 Task: Look for space in San Rafael, Costa Rica from 9th June, 2023 to 16th June, 2023 for 2 adults in price range Rs.8000 to Rs.16000. Place can be entire place with 2 bedrooms having 2 beds and 1 bathroom. Property type can be house, flat, guest house. Booking option can be shelf check-in. Required host language is English.
Action: Mouse moved to (587, 128)
Screenshot: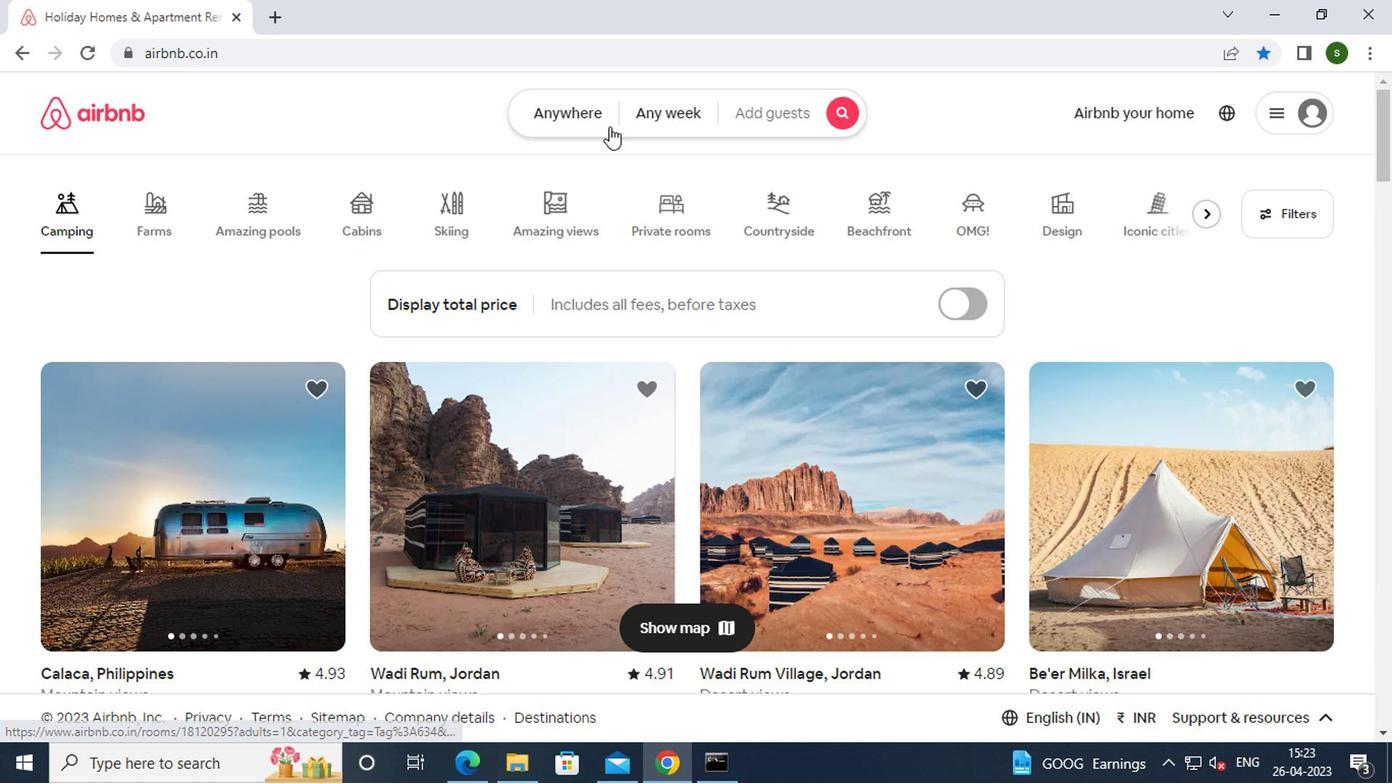
Action: Mouse pressed left at (587, 128)
Screenshot: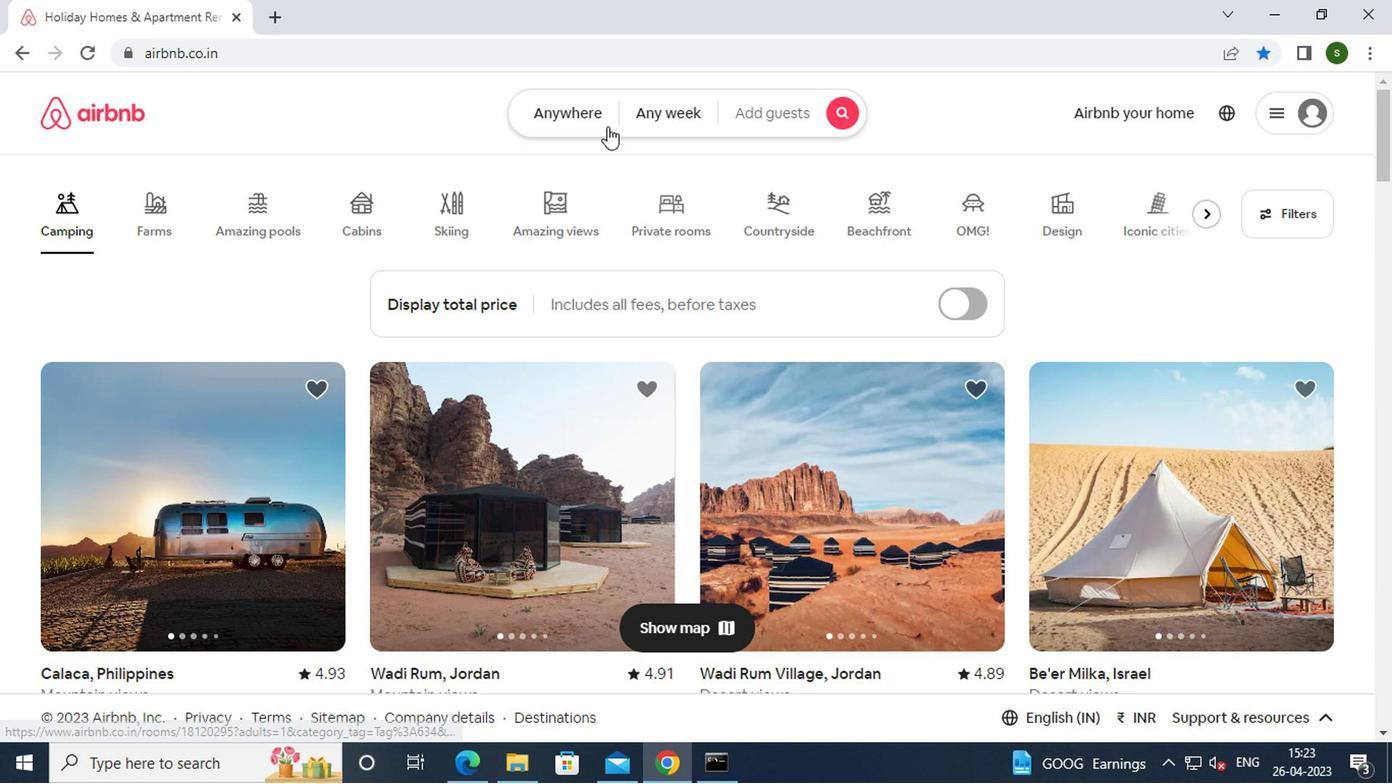 
Action: Mouse moved to (380, 207)
Screenshot: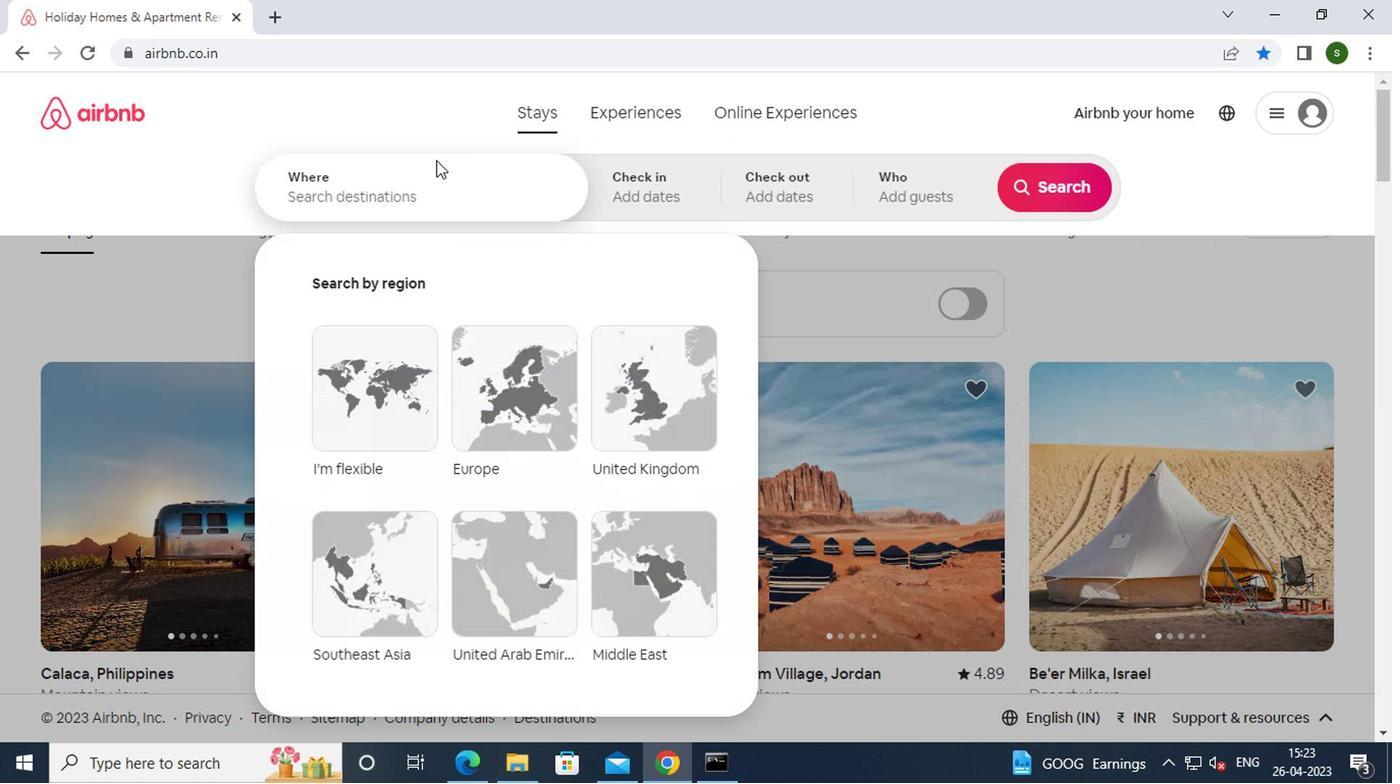 
Action: Mouse pressed left at (380, 207)
Screenshot: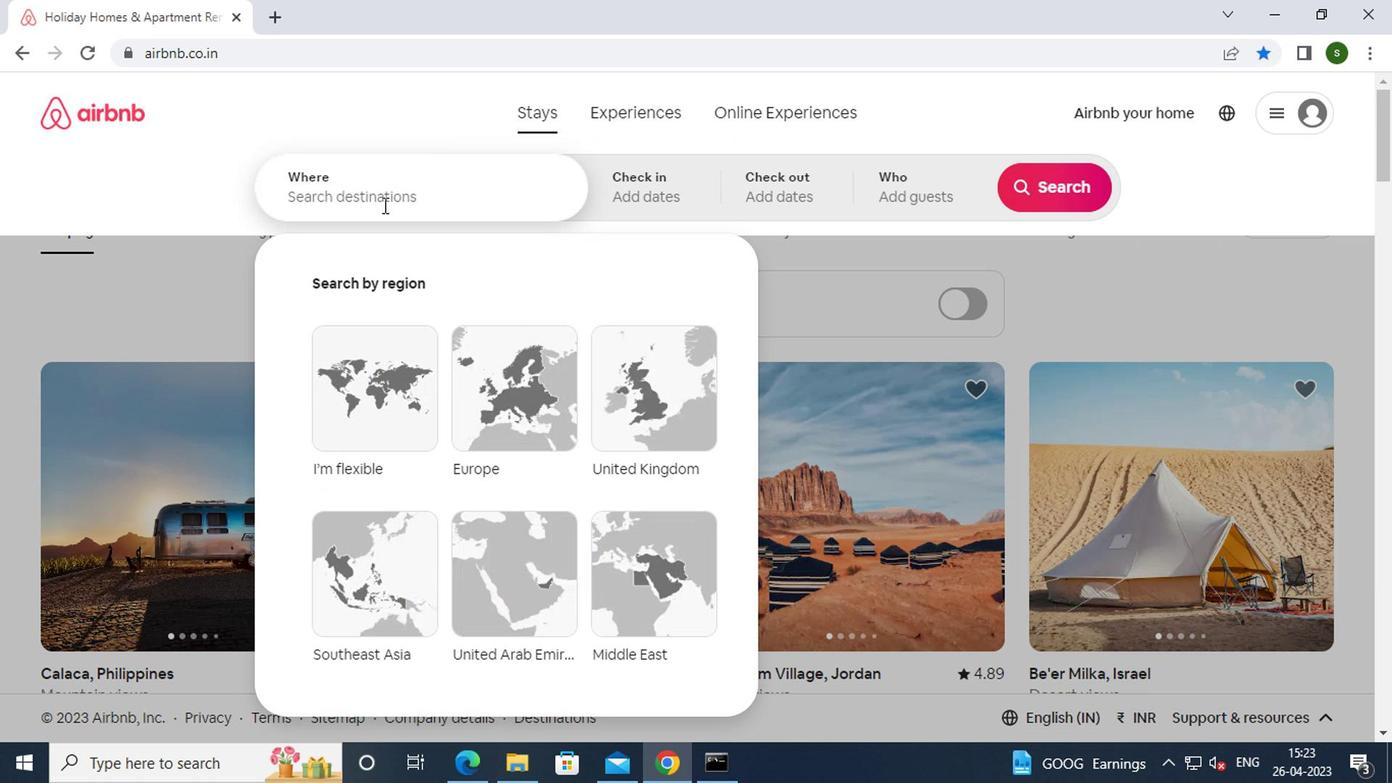 
Action: Key pressed s<Key.caps_lock>an<Key.space><Key.caps_lock>r<Key.caps_lock>afeal,<Key.space><Key.caps_lock>c<Key.caps_lock>osta<Key.space><Key.caps_lock>r<Key.caps_lock>ica<Key.enter>
Screenshot: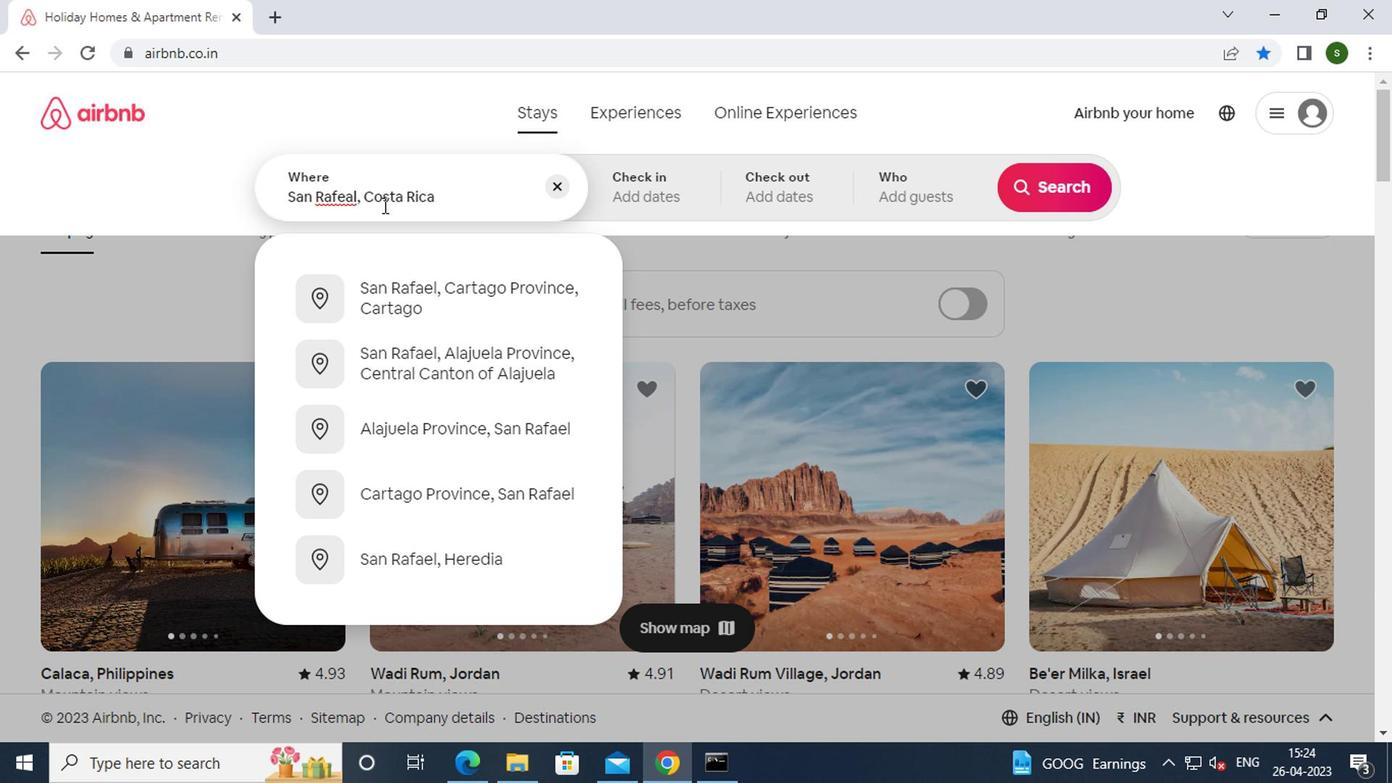 
Action: Mouse moved to (1037, 346)
Screenshot: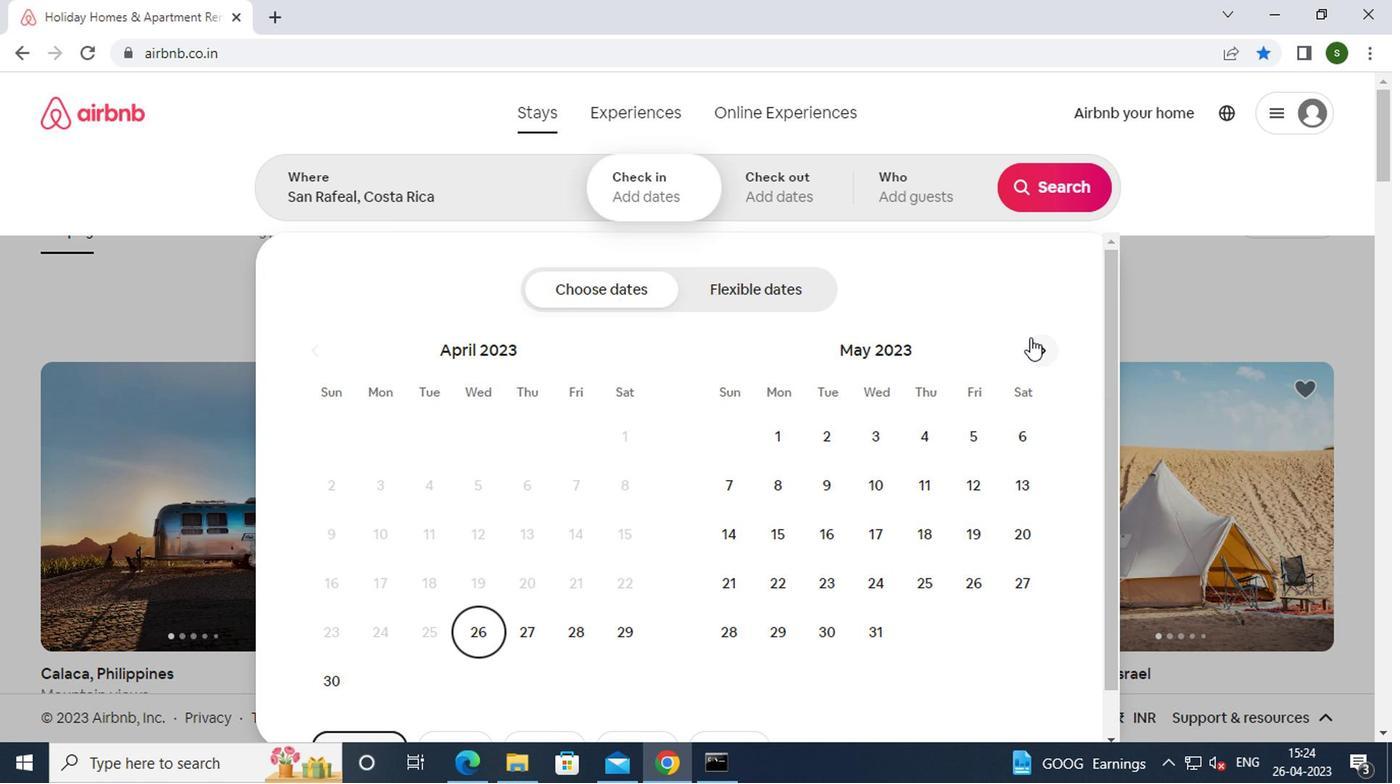 
Action: Mouse pressed left at (1037, 346)
Screenshot: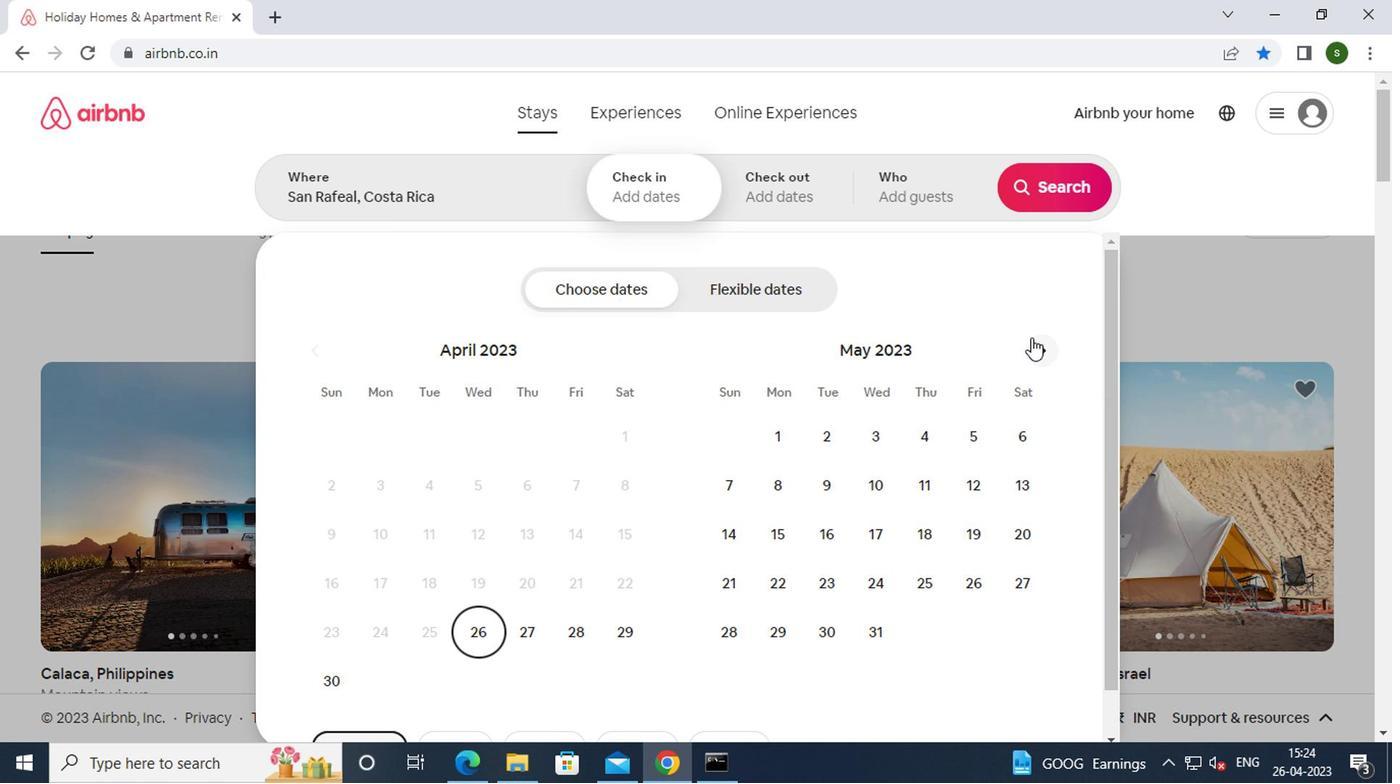 
Action: Mouse moved to (968, 488)
Screenshot: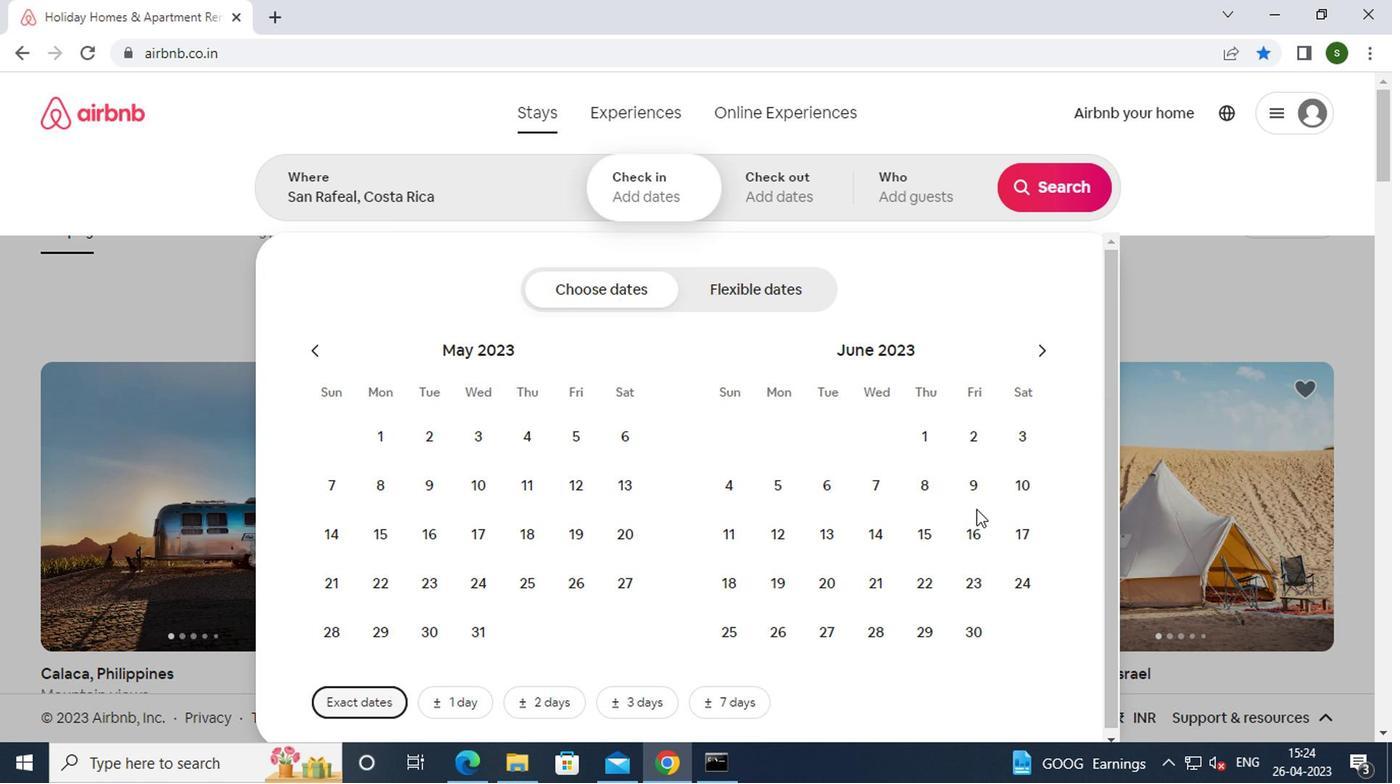
Action: Mouse pressed left at (968, 488)
Screenshot: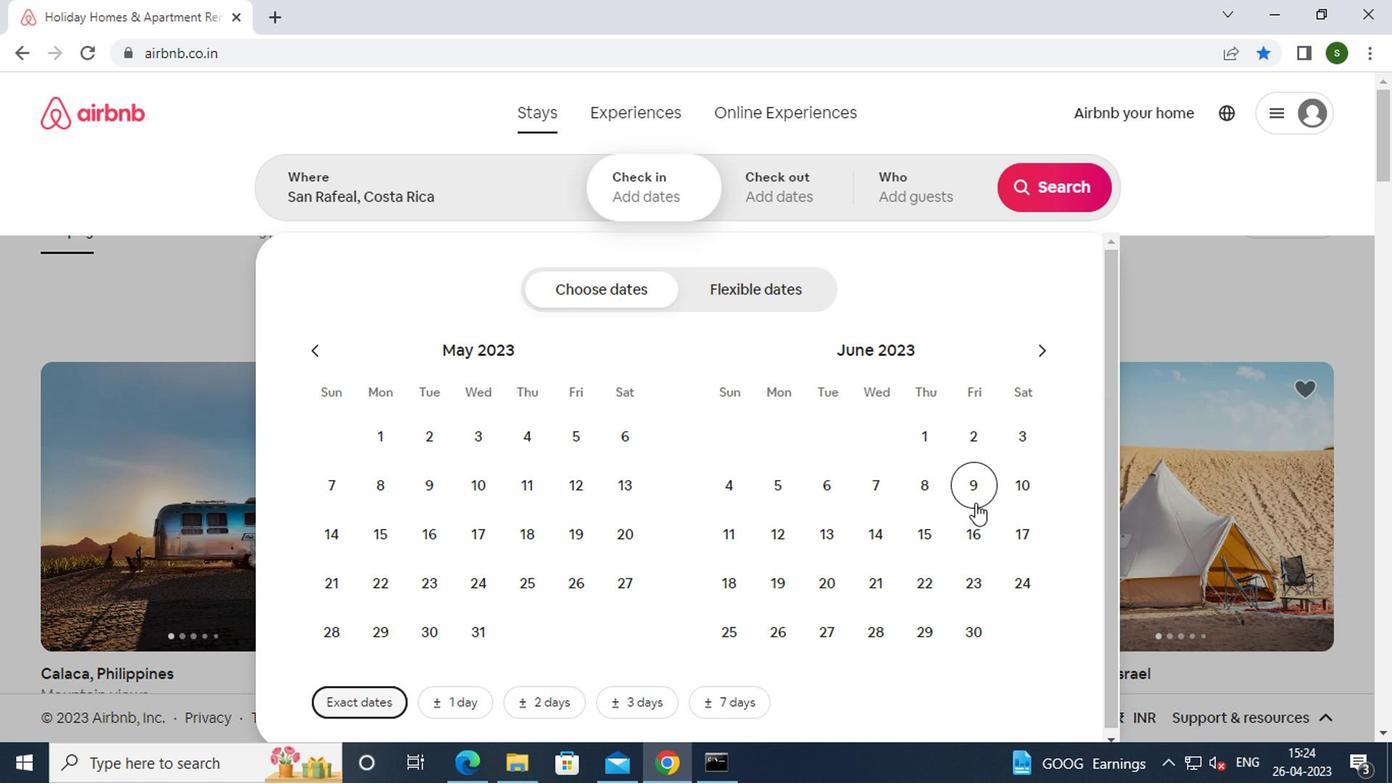 
Action: Mouse moved to (965, 530)
Screenshot: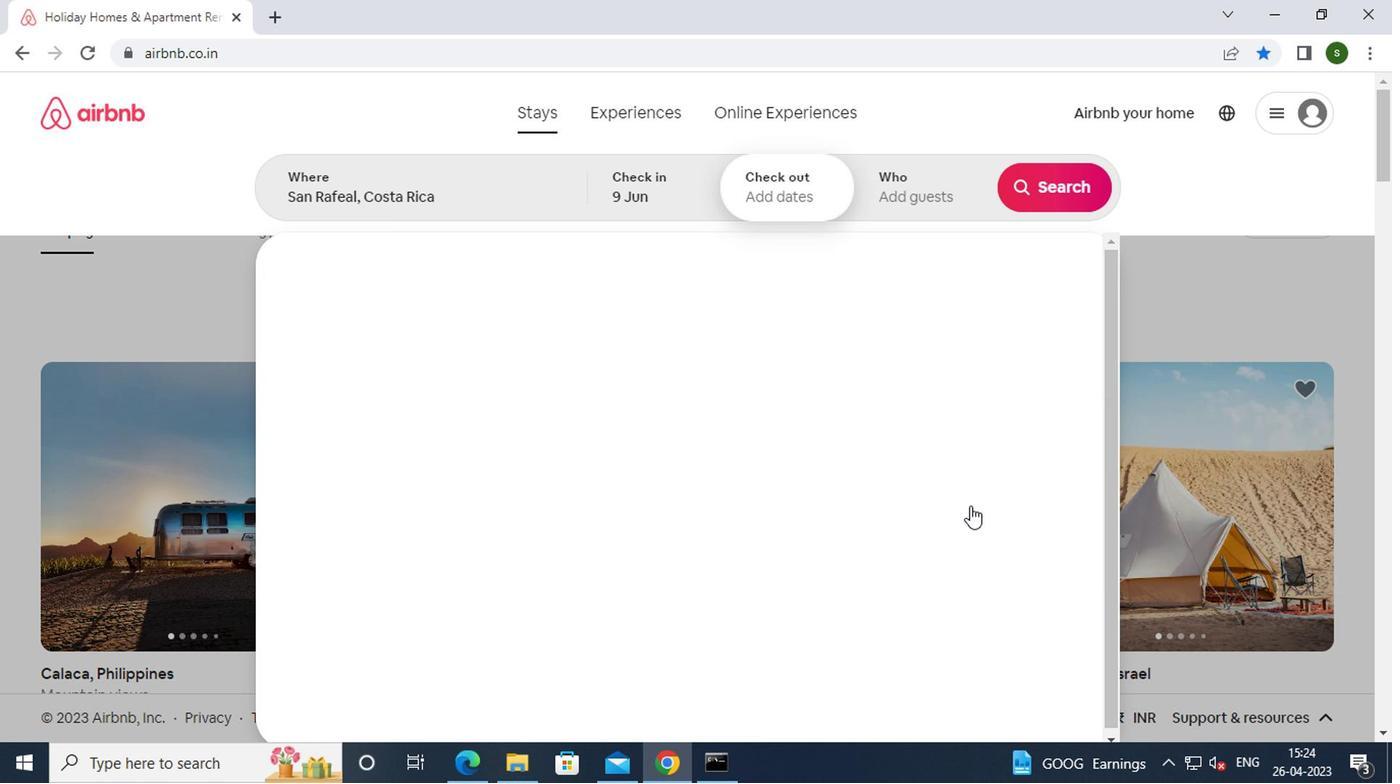 
Action: Mouse pressed left at (965, 530)
Screenshot: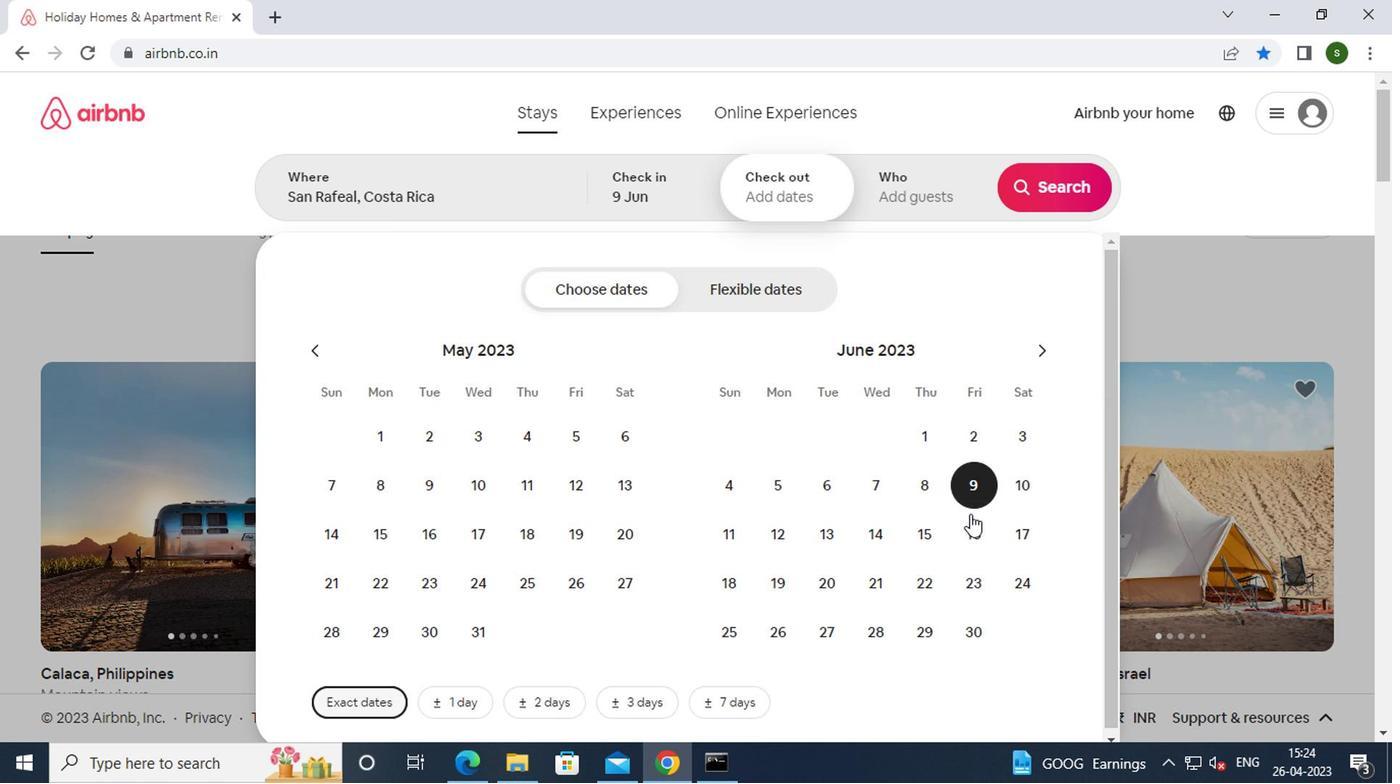 
Action: Mouse moved to (907, 197)
Screenshot: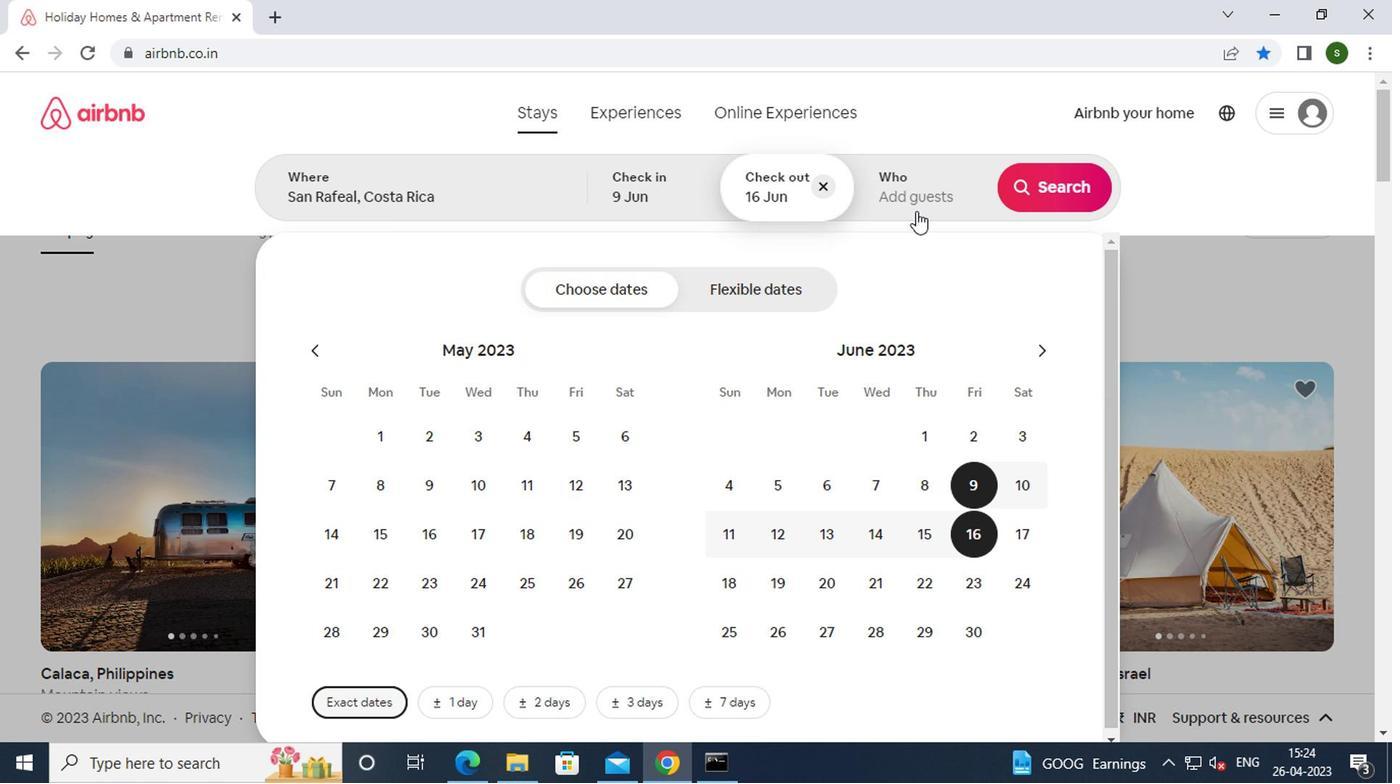 
Action: Mouse pressed left at (907, 197)
Screenshot: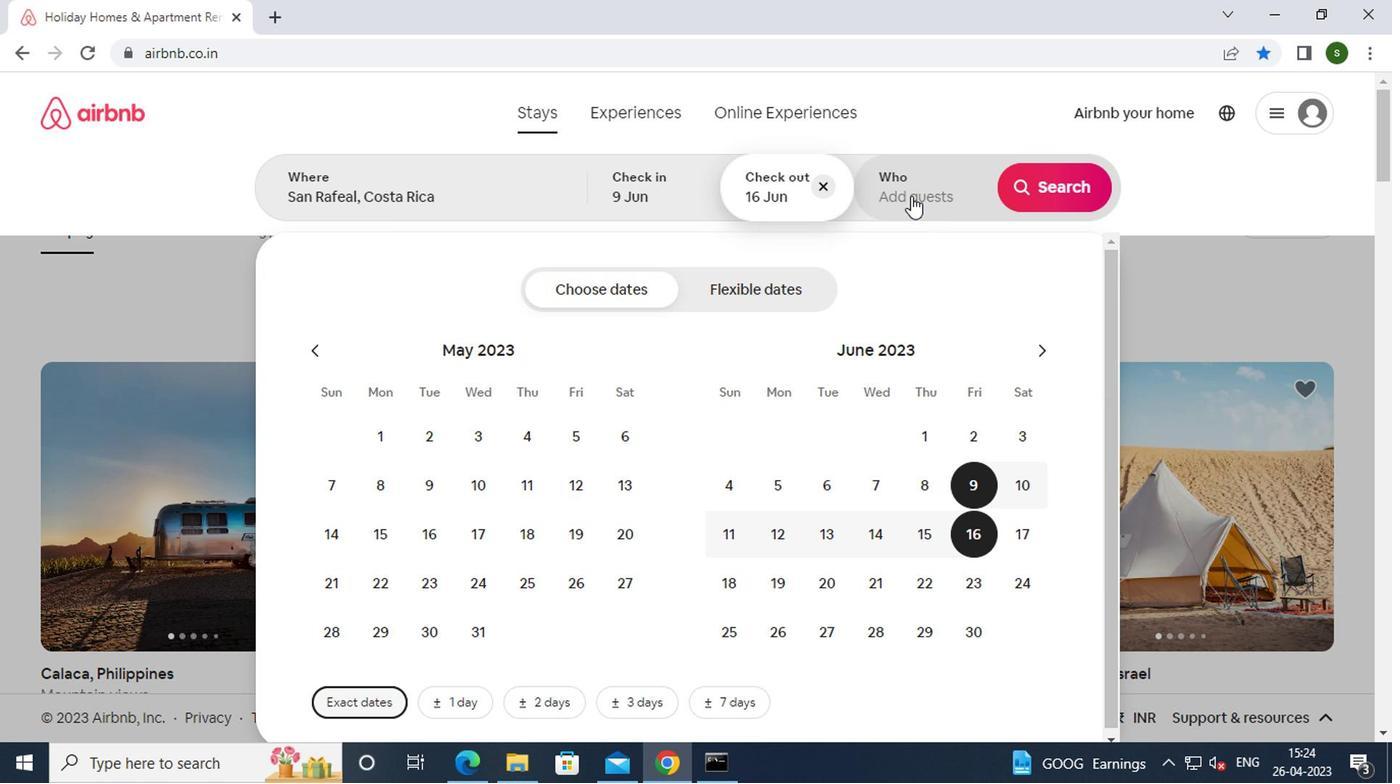 
Action: Mouse moved to (1061, 306)
Screenshot: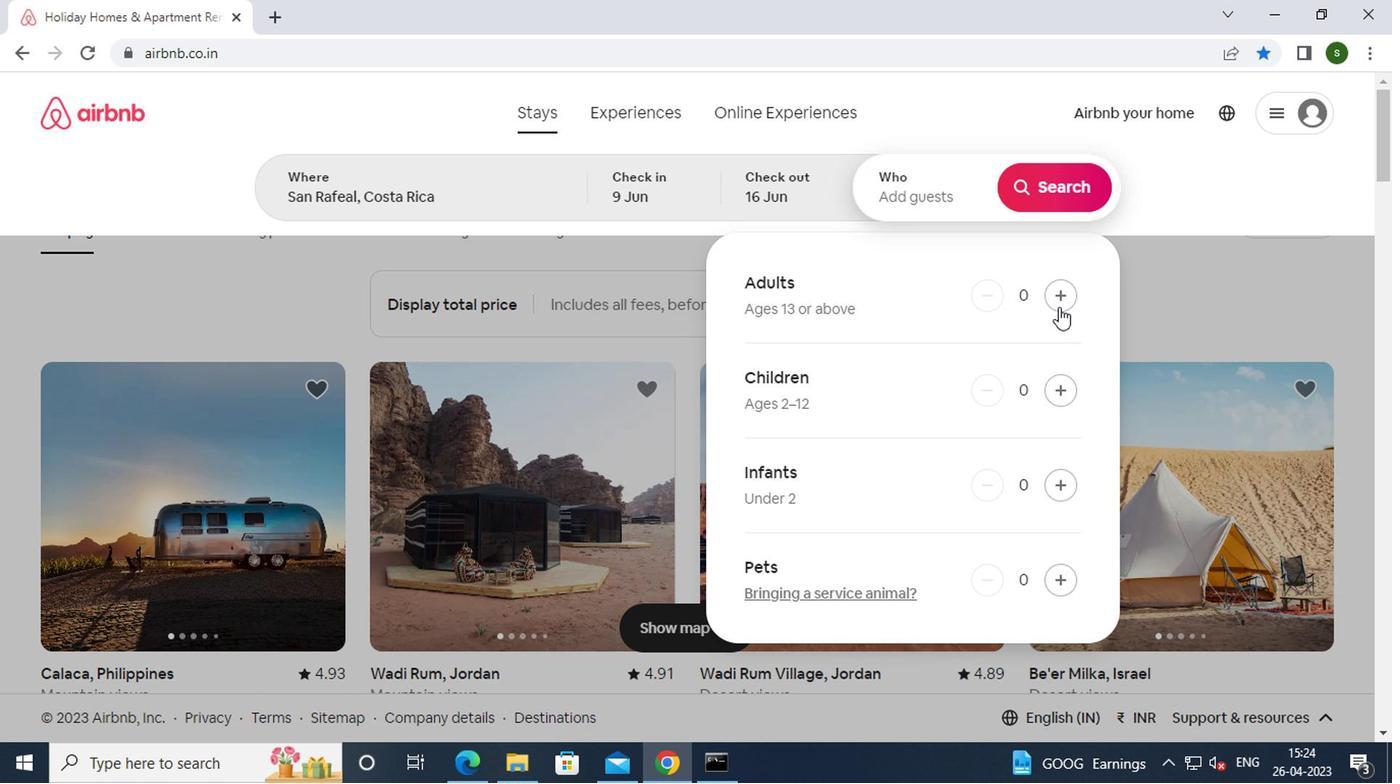 
Action: Mouse pressed left at (1061, 306)
Screenshot: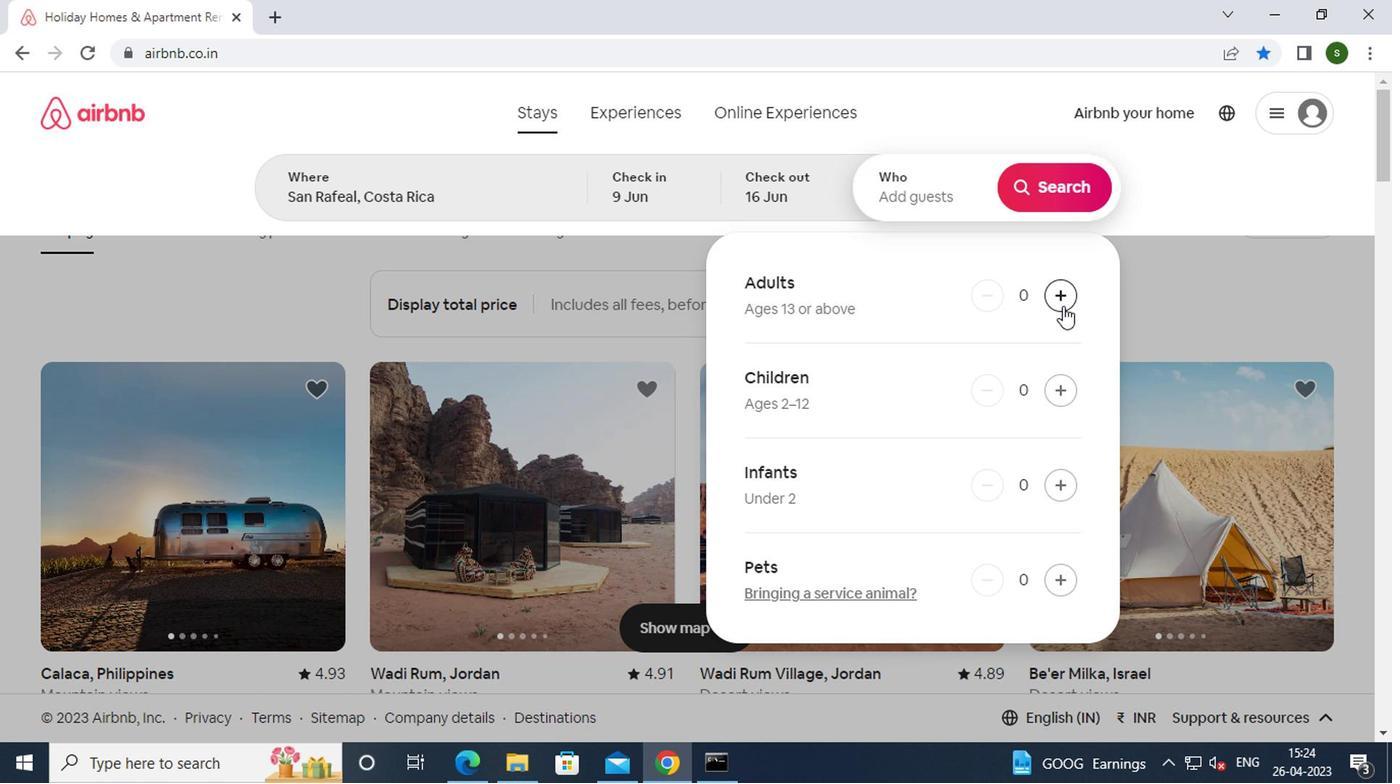 
Action: Mouse pressed left at (1061, 306)
Screenshot: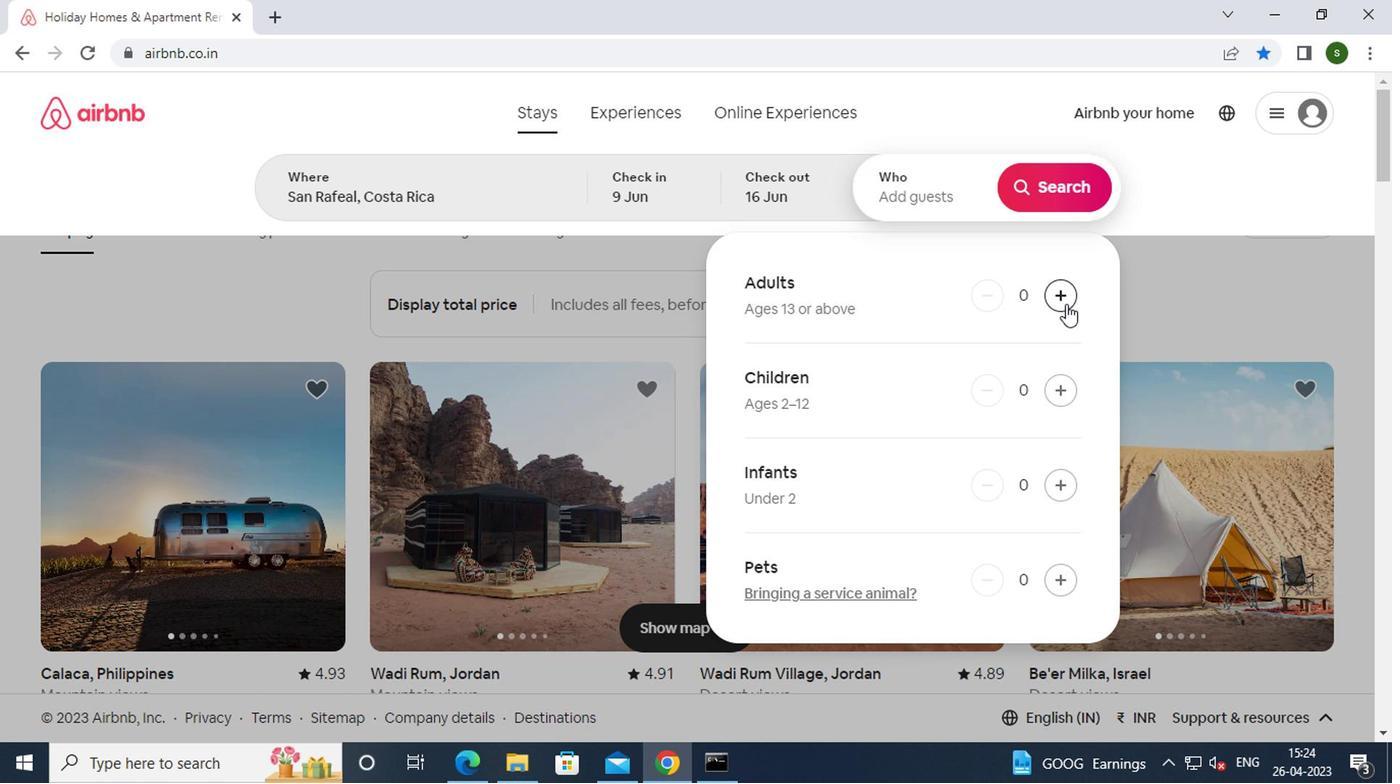 
Action: Mouse moved to (1046, 196)
Screenshot: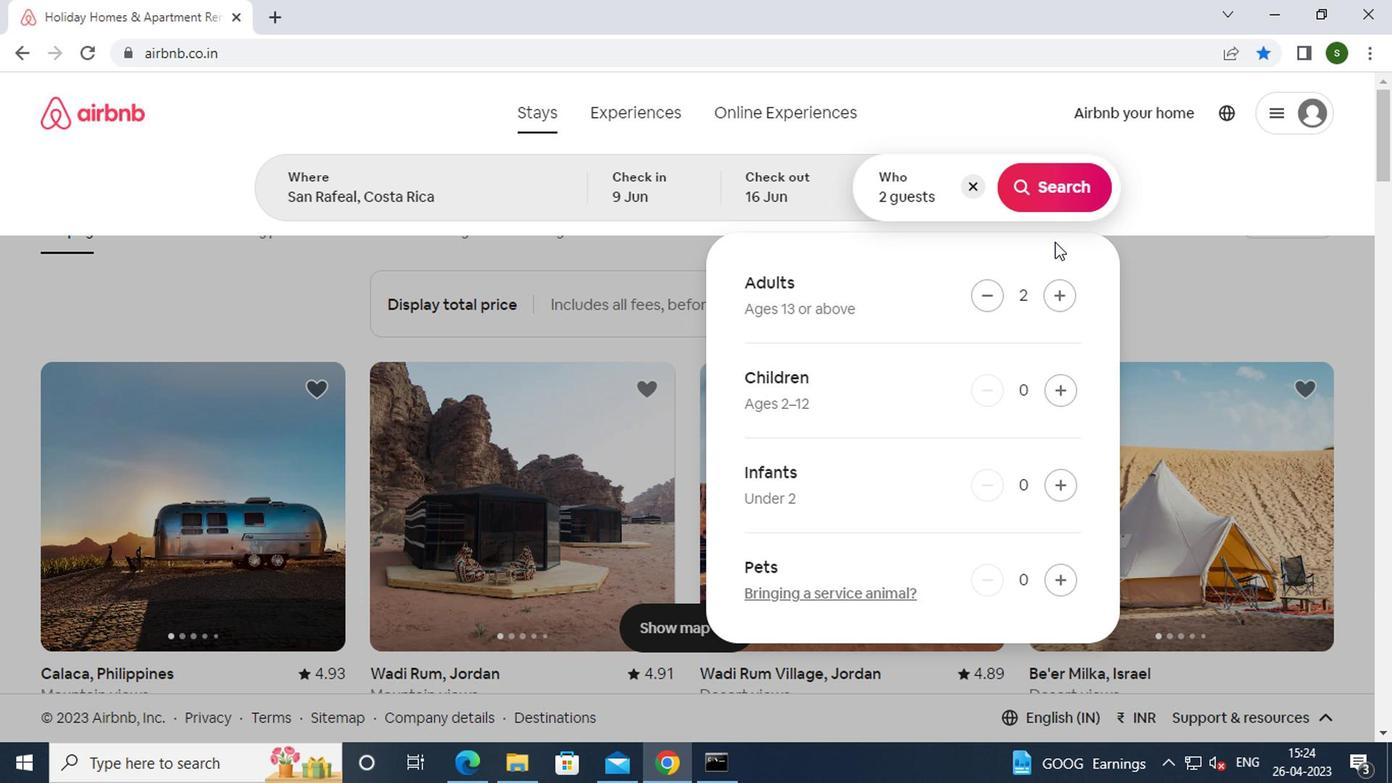 
Action: Mouse pressed left at (1046, 196)
Screenshot: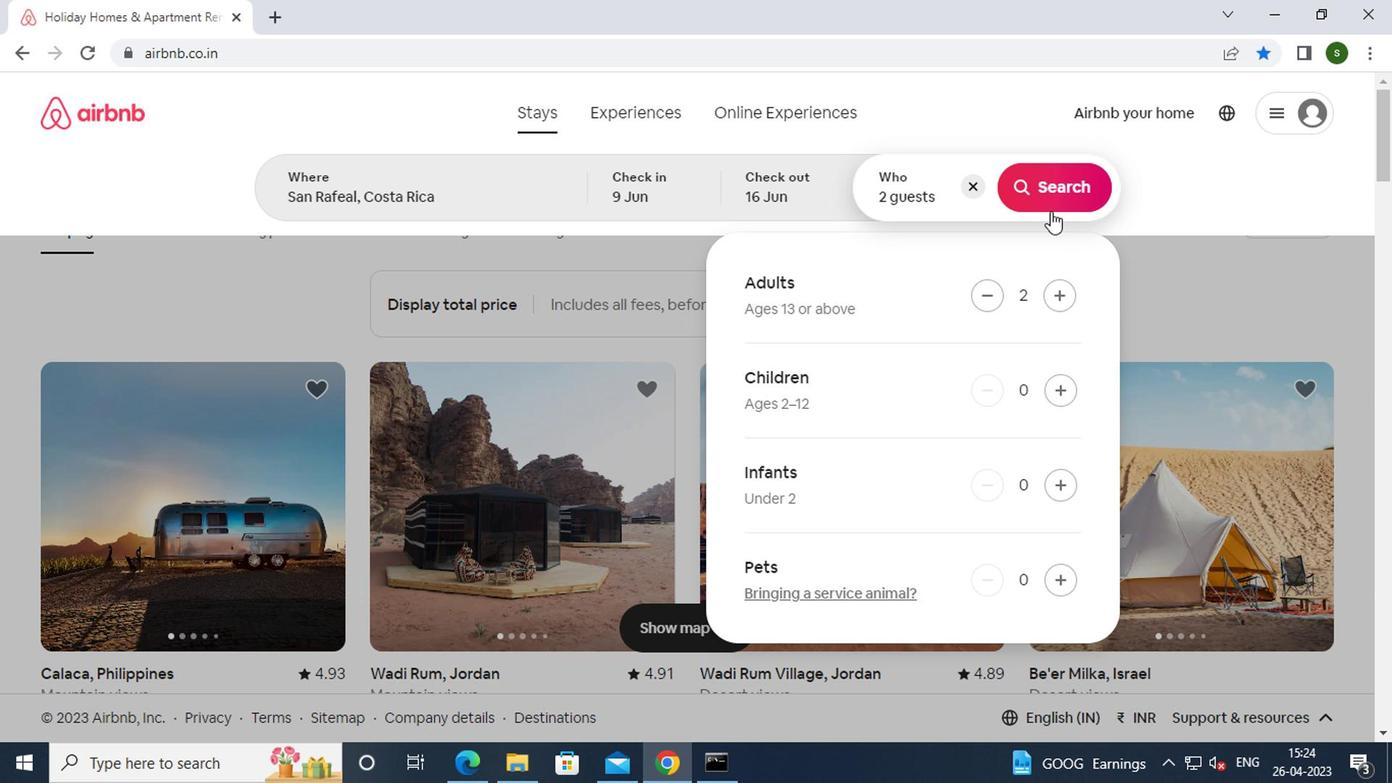 
Action: Mouse moved to (1285, 210)
Screenshot: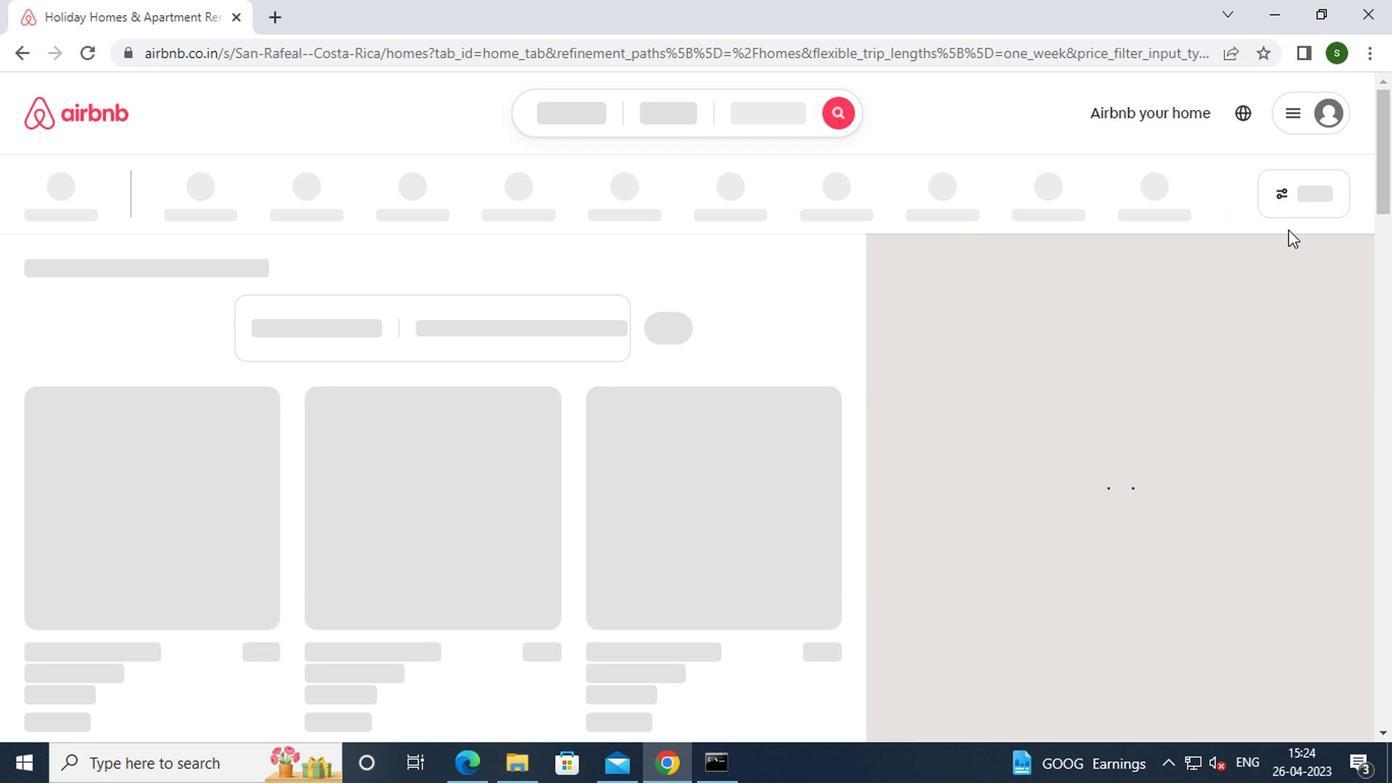 
Action: Mouse pressed left at (1285, 210)
Screenshot: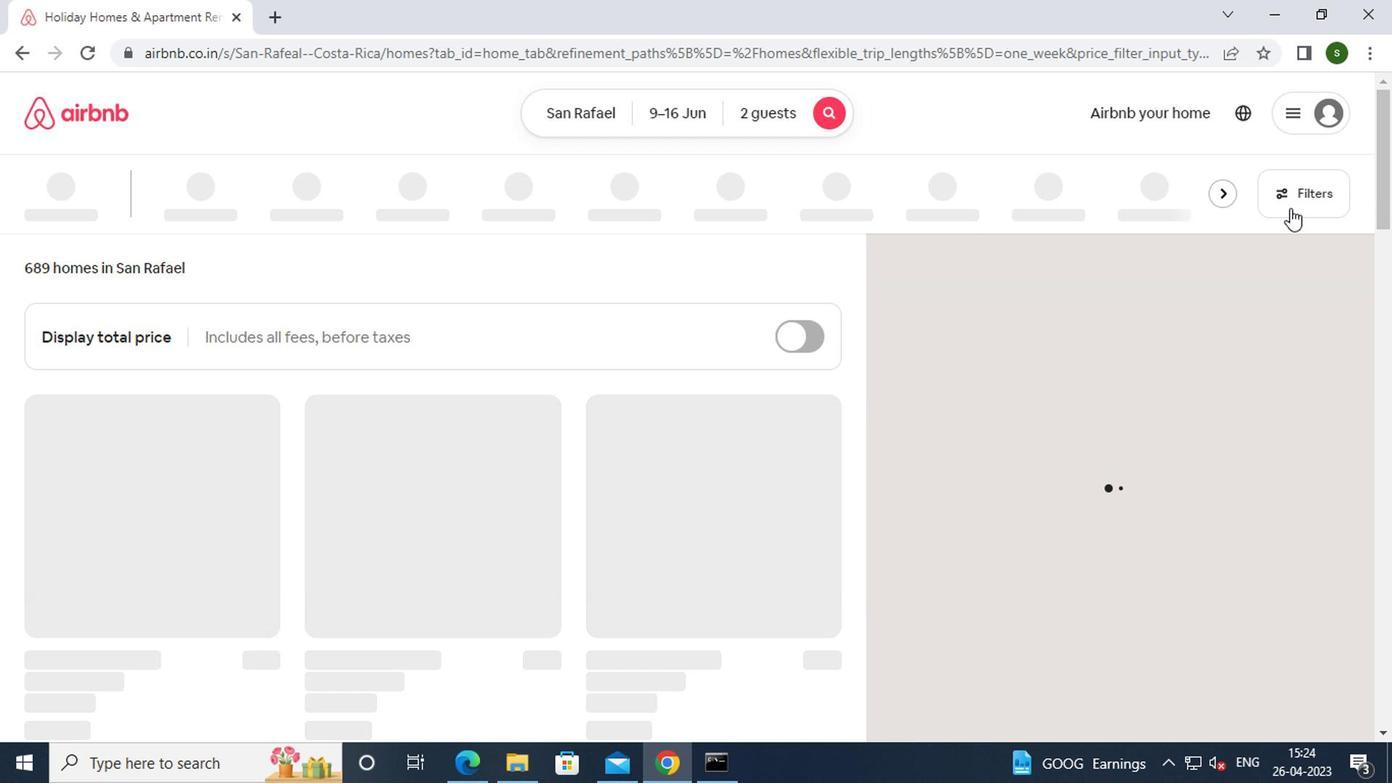 
Action: Mouse moved to (594, 467)
Screenshot: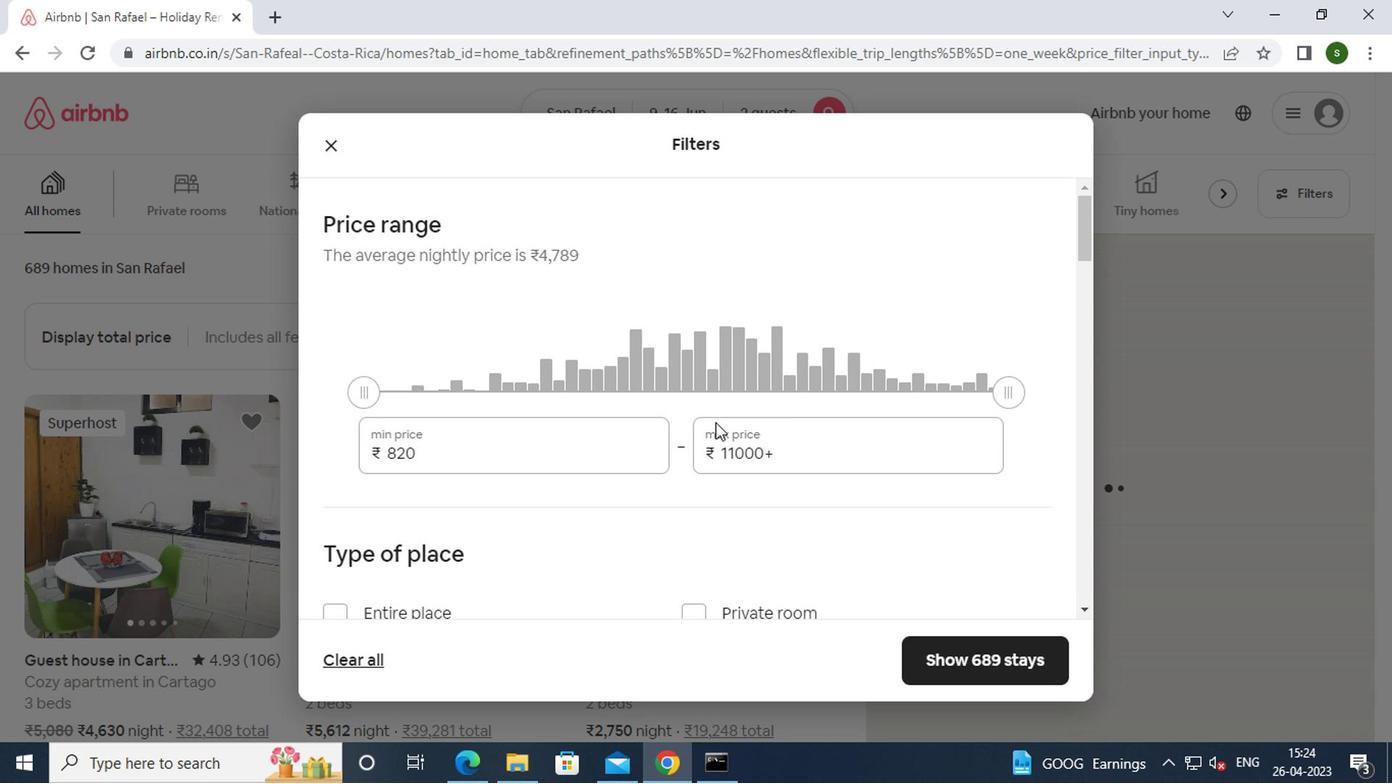 
Action: Mouse pressed left at (594, 467)
Screenshot: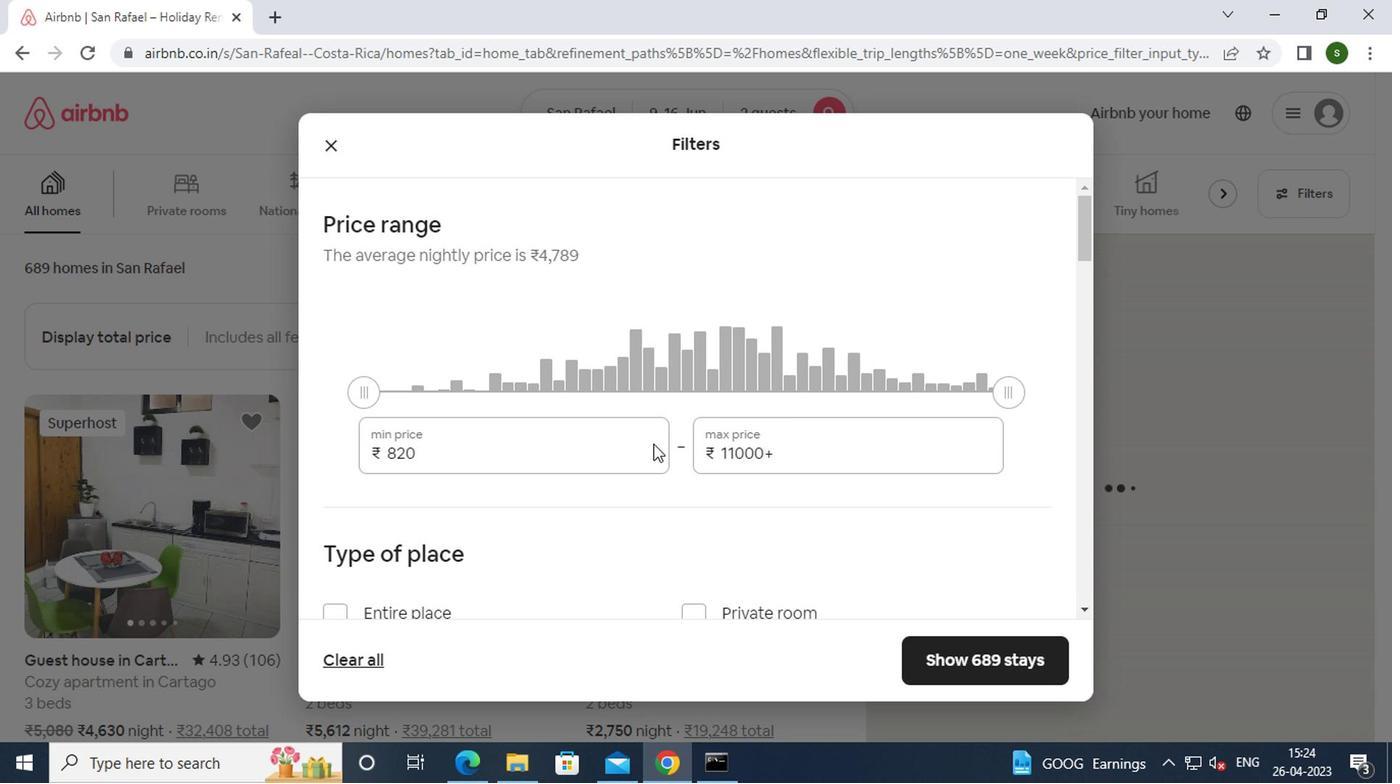 
Action: Mouse moved to (594, 453)
Screenshot: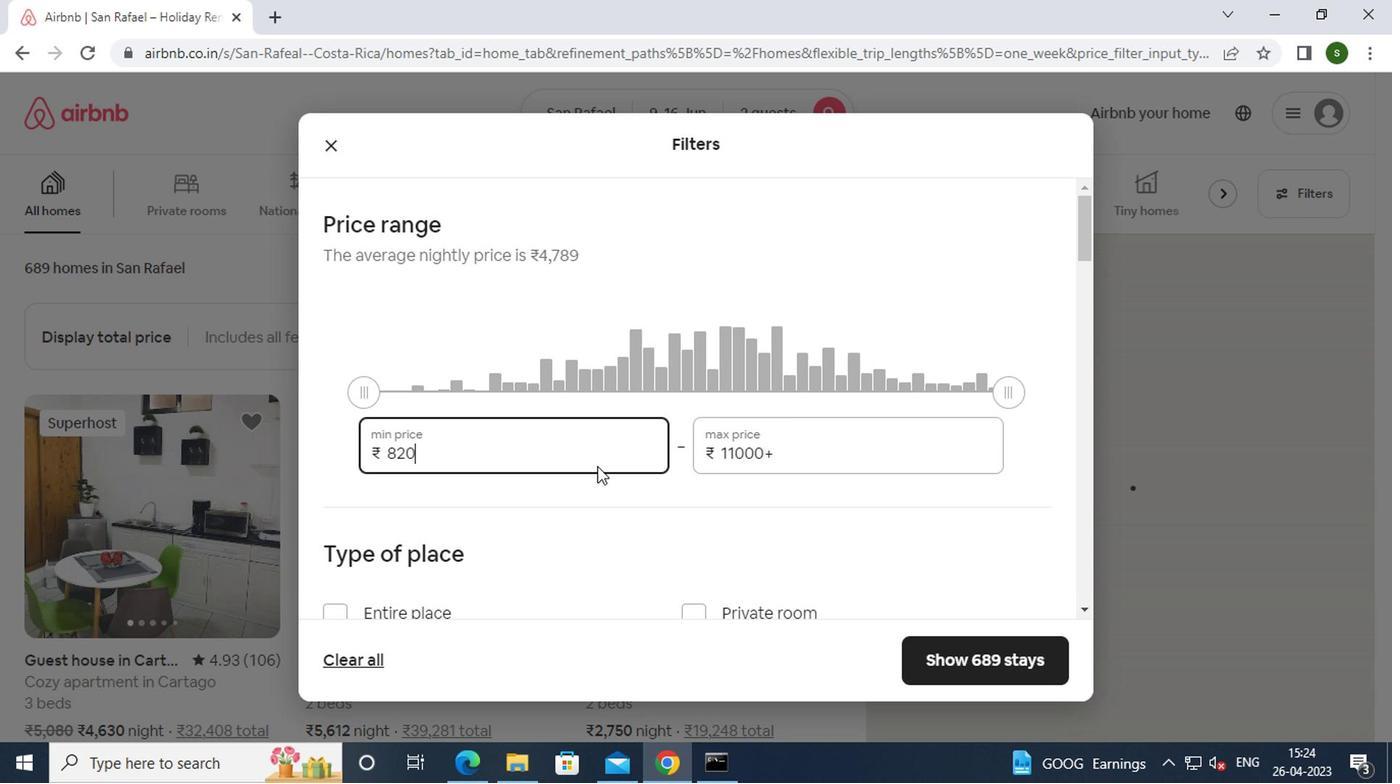 
Action: Key pressed <Key.backspace><Key.backspace><Key.backspace><Key.backspace><Key.backspace><Key.backspace><Key.backspace><Key.backspace><Key.backspace>8000
Screenshot: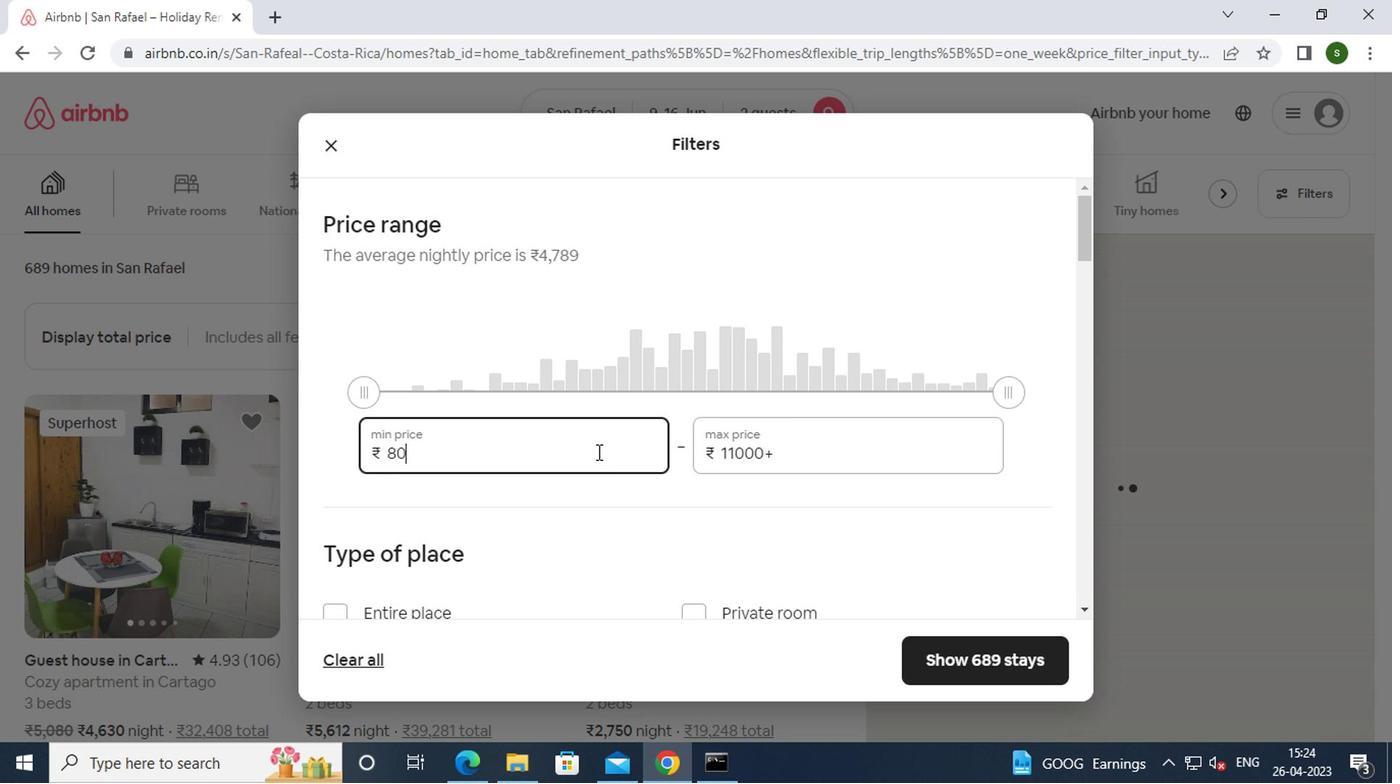 
Action: Mouse moved to (794, 440)
Screenshot: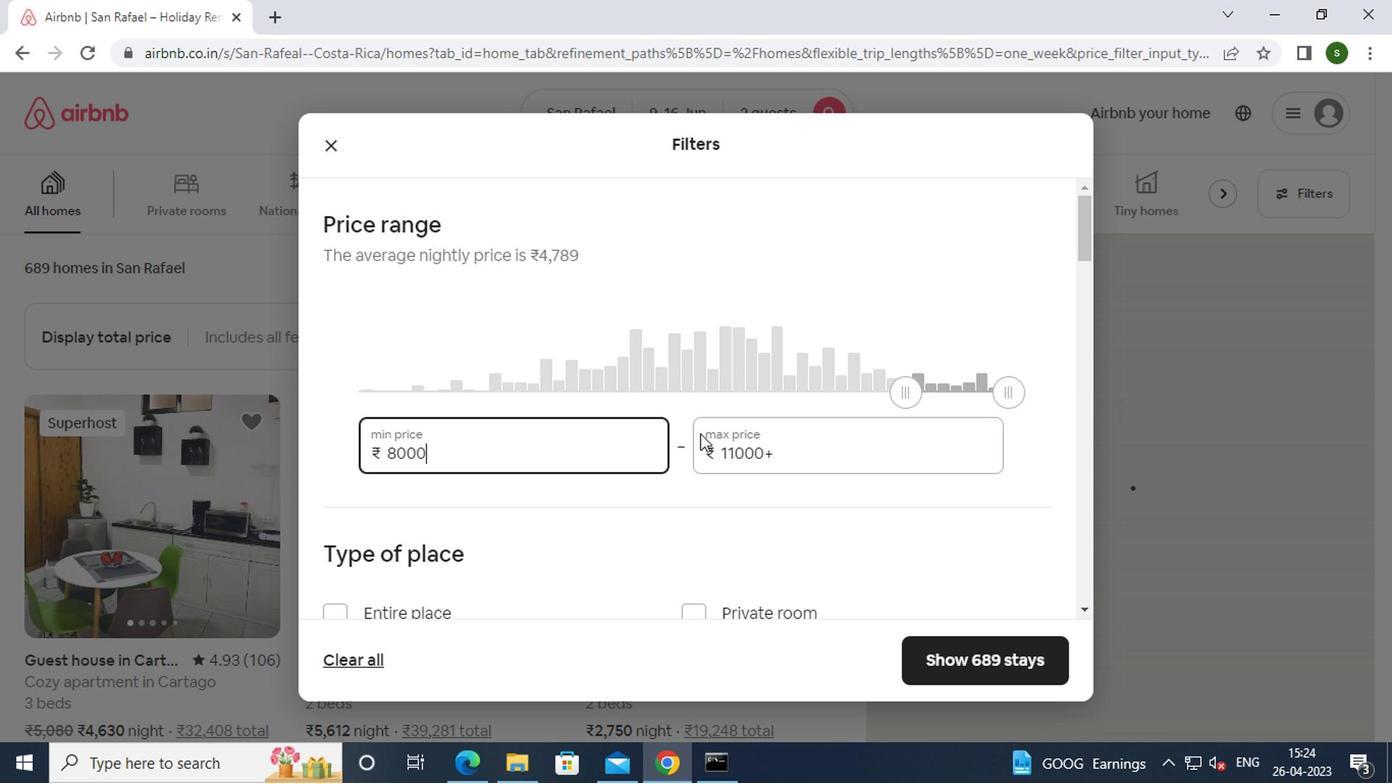 
Action: Mouse pressed left at (794, 440)
Screenshot: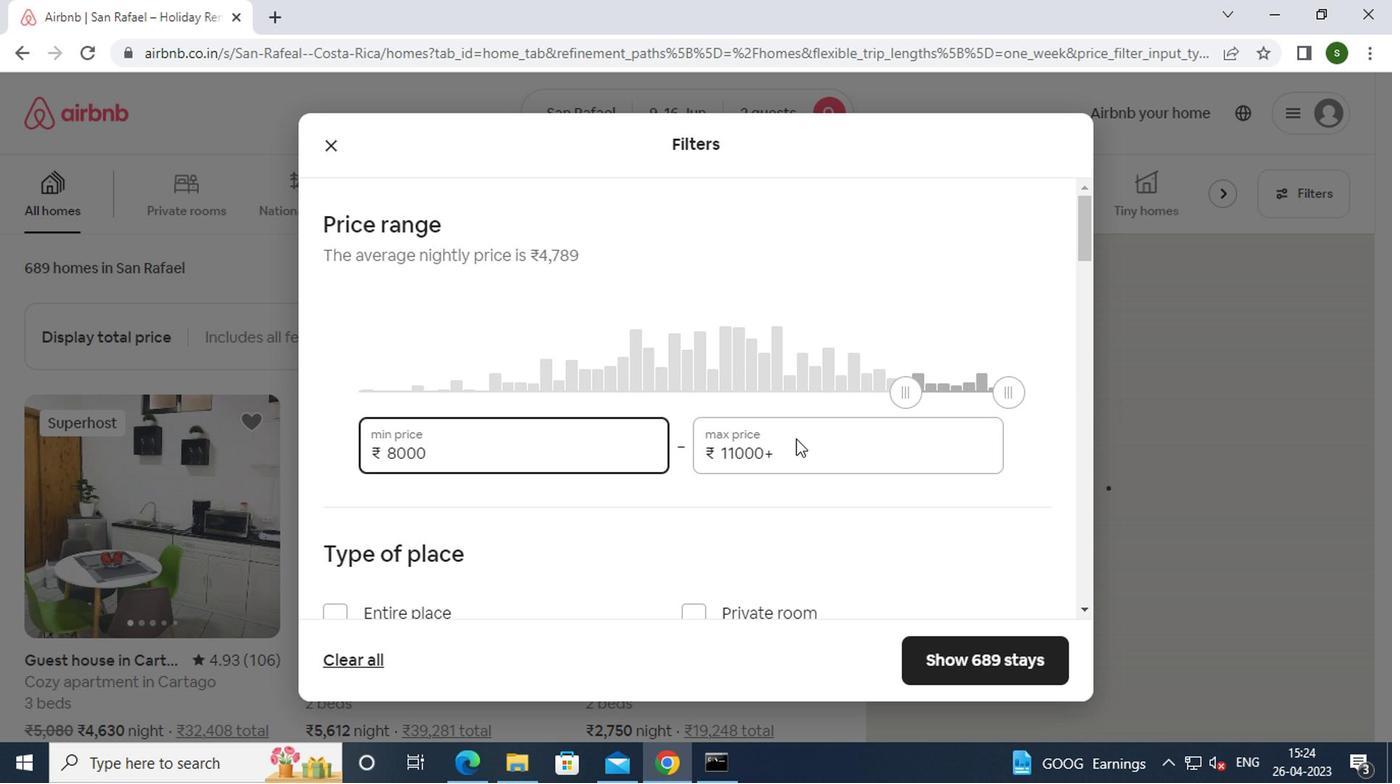 
Action: Mouse moved to (794, 448)
Screenshot: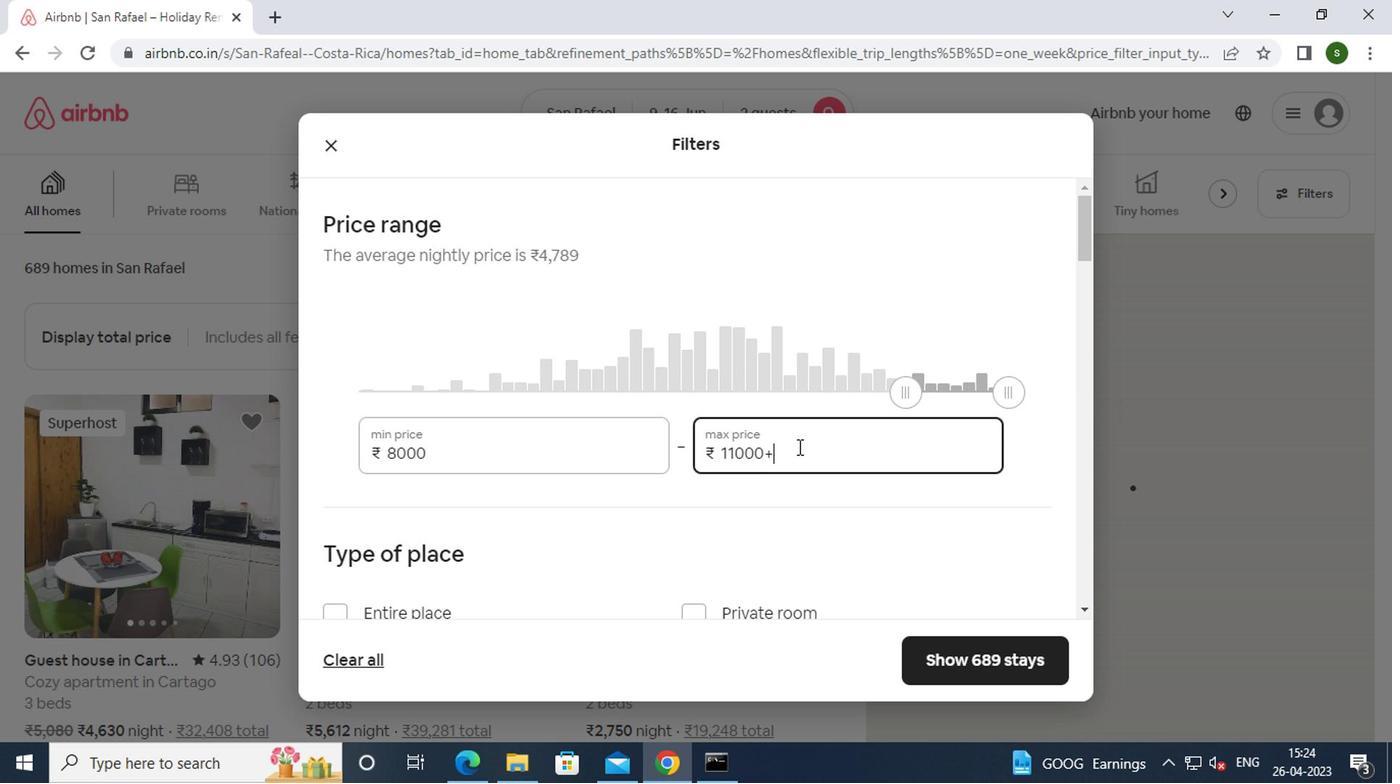 
Action: Key pressed <Key.backspace><Key.backspace><Key.backspace><Key.backspace><Key.backspace><Key.backspace><Key.backspace><Key.backspace><Key.backspace><Key.backspace><Key.backspace>16000
Screenshot: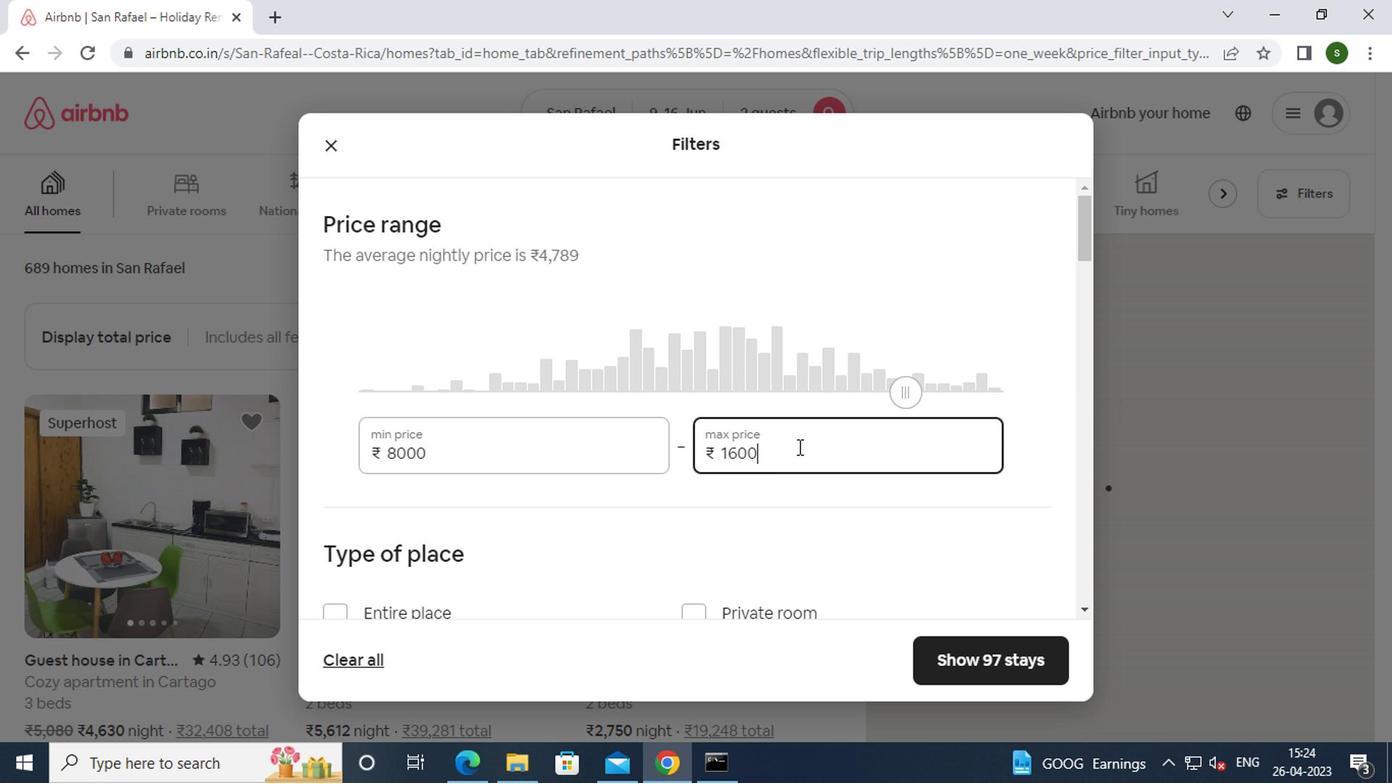 
Action: Mouse moved to (684, 465)
Screenshot: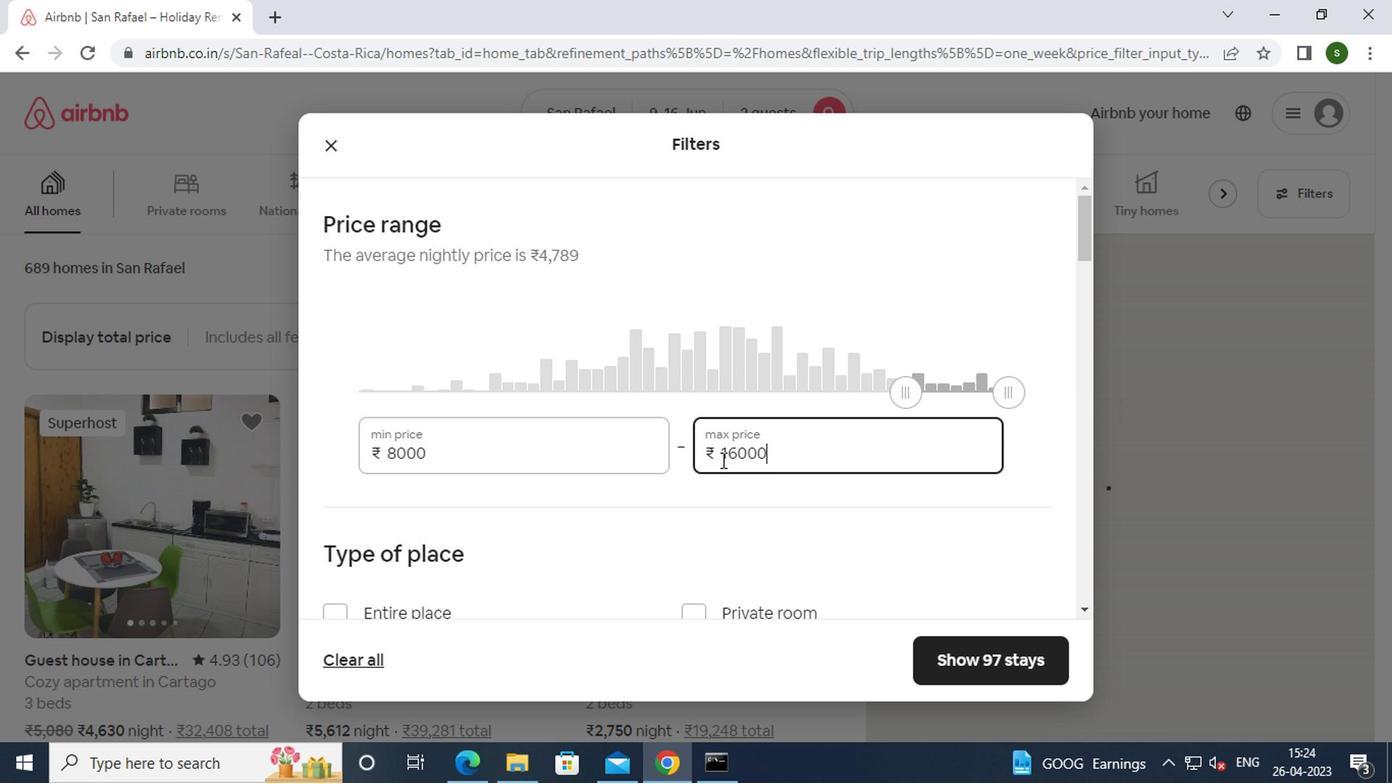 
Action: Mouse scrolled (684, 464) with delta (0, 0)
Screenshot: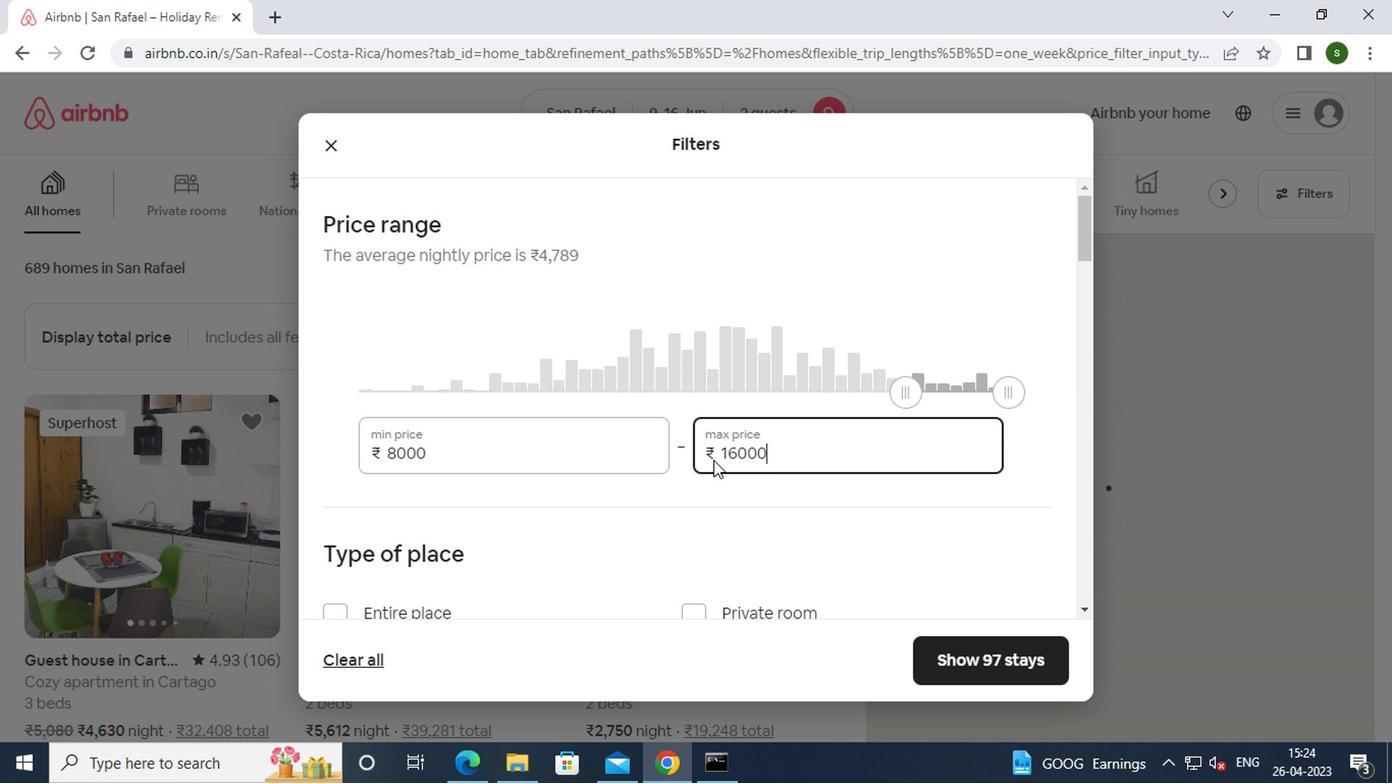 
Action: Mouse scrolled (684, 464) with delta (0, 0)
Screenshot: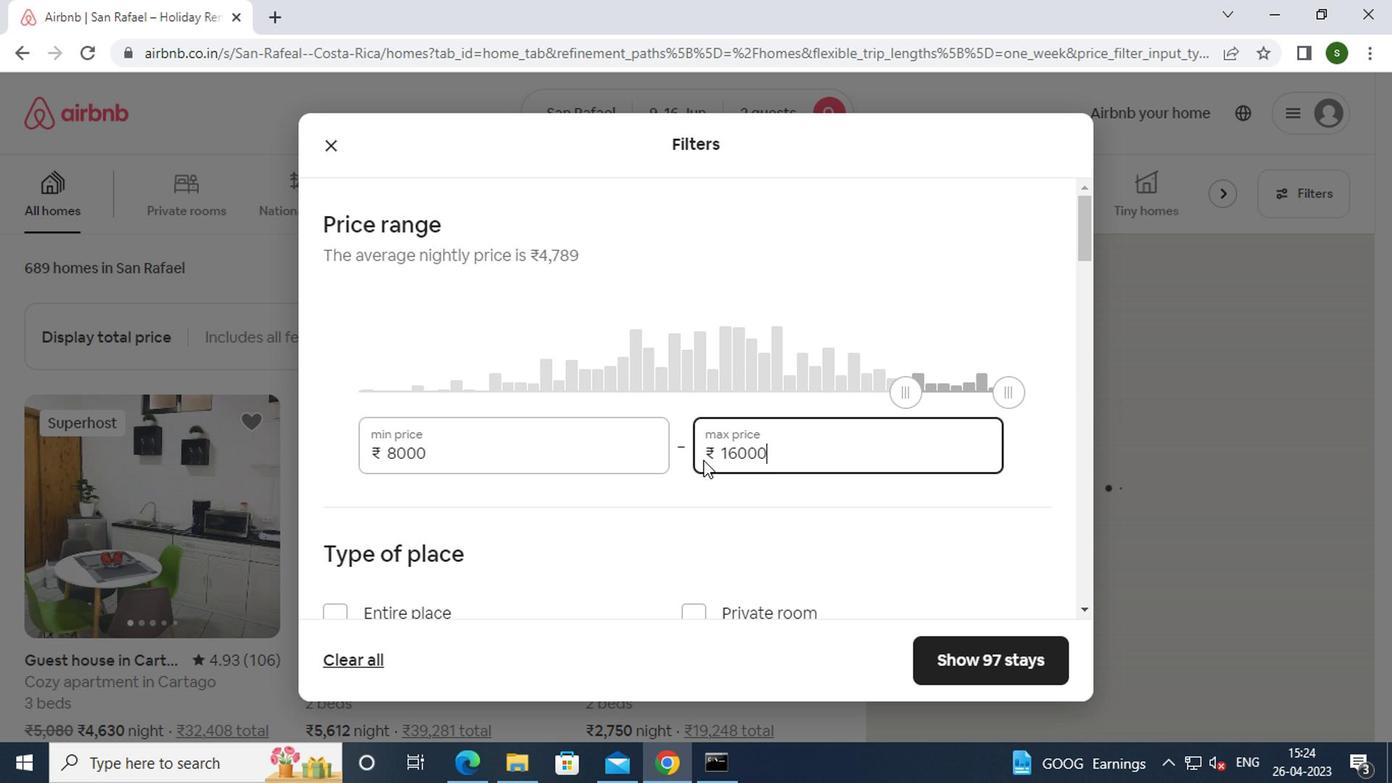 
Action: Mouse moved to (417, 417)
Screenshot: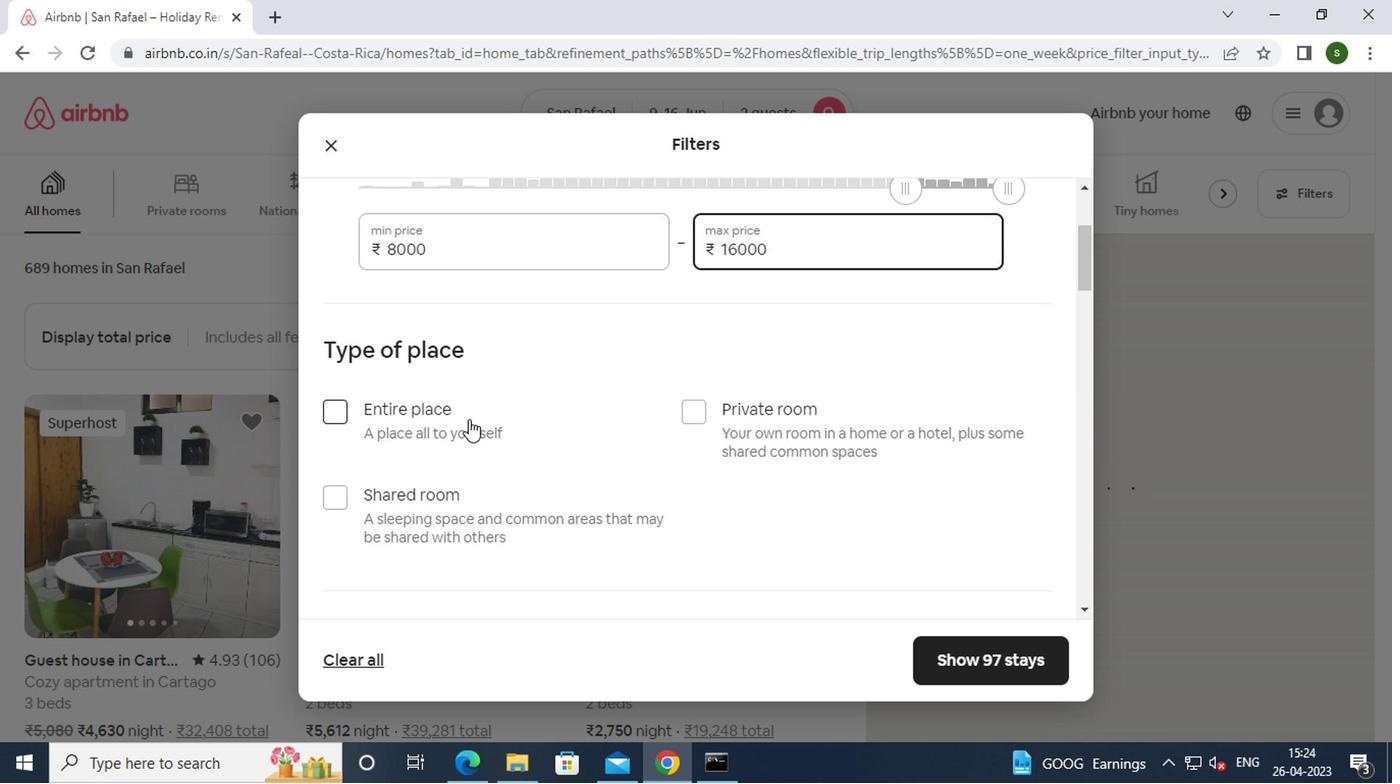 
Action: Mouse pressed left at (417, 417)
Screenshot: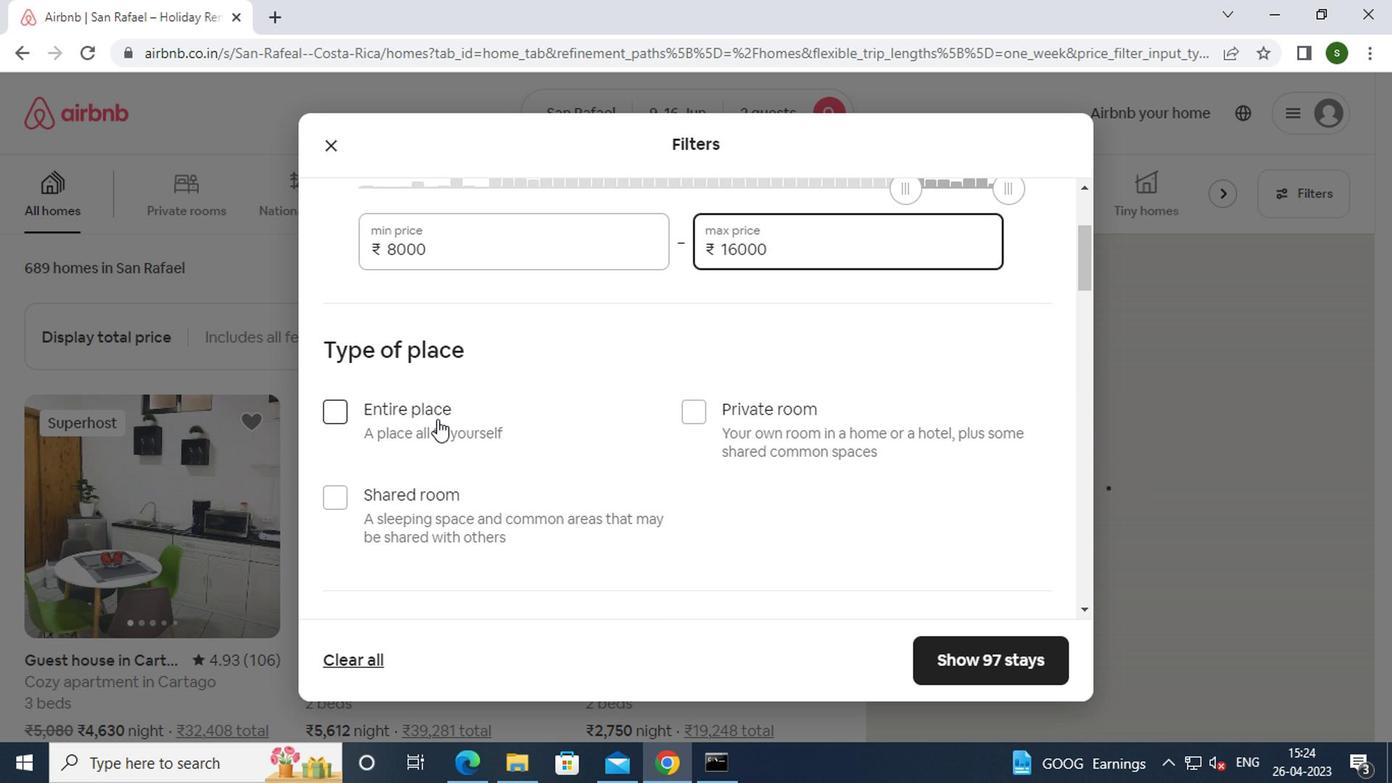 
Action: Mouse moved to (548, 402)
Screenshot: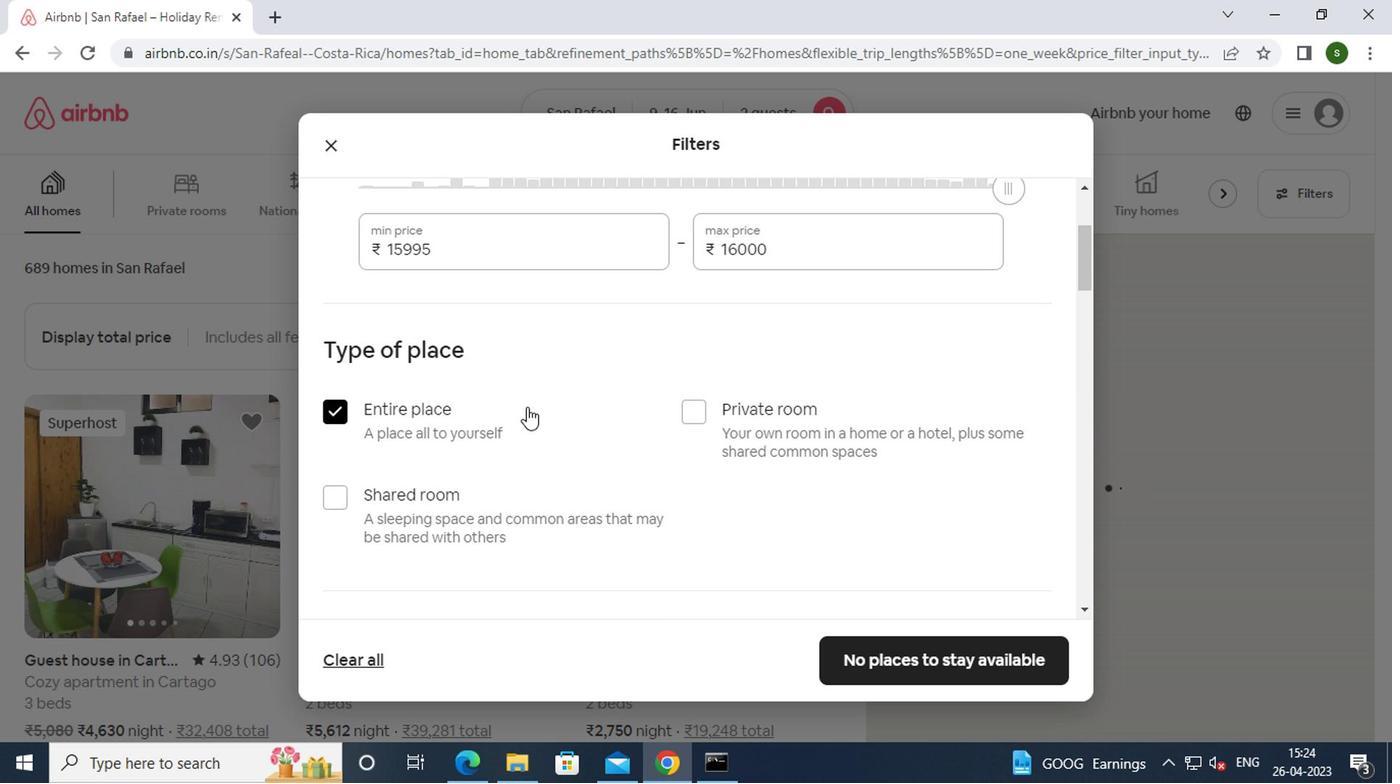 
Action: Mouse scrolled (548, 401) with delta (0, 0)
Screenshot: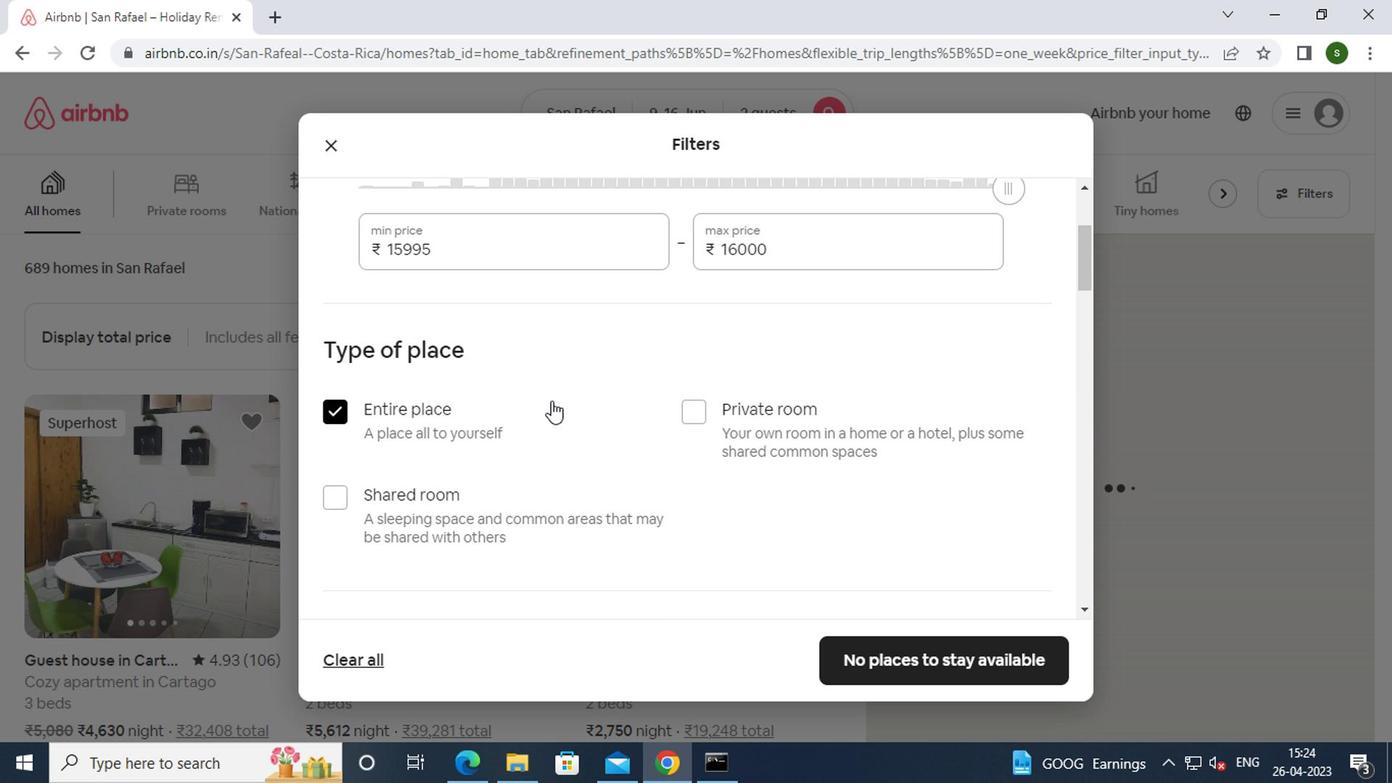 
Action: Mouse scrolled (548, 401) with delta (0, 0)
Screenshot: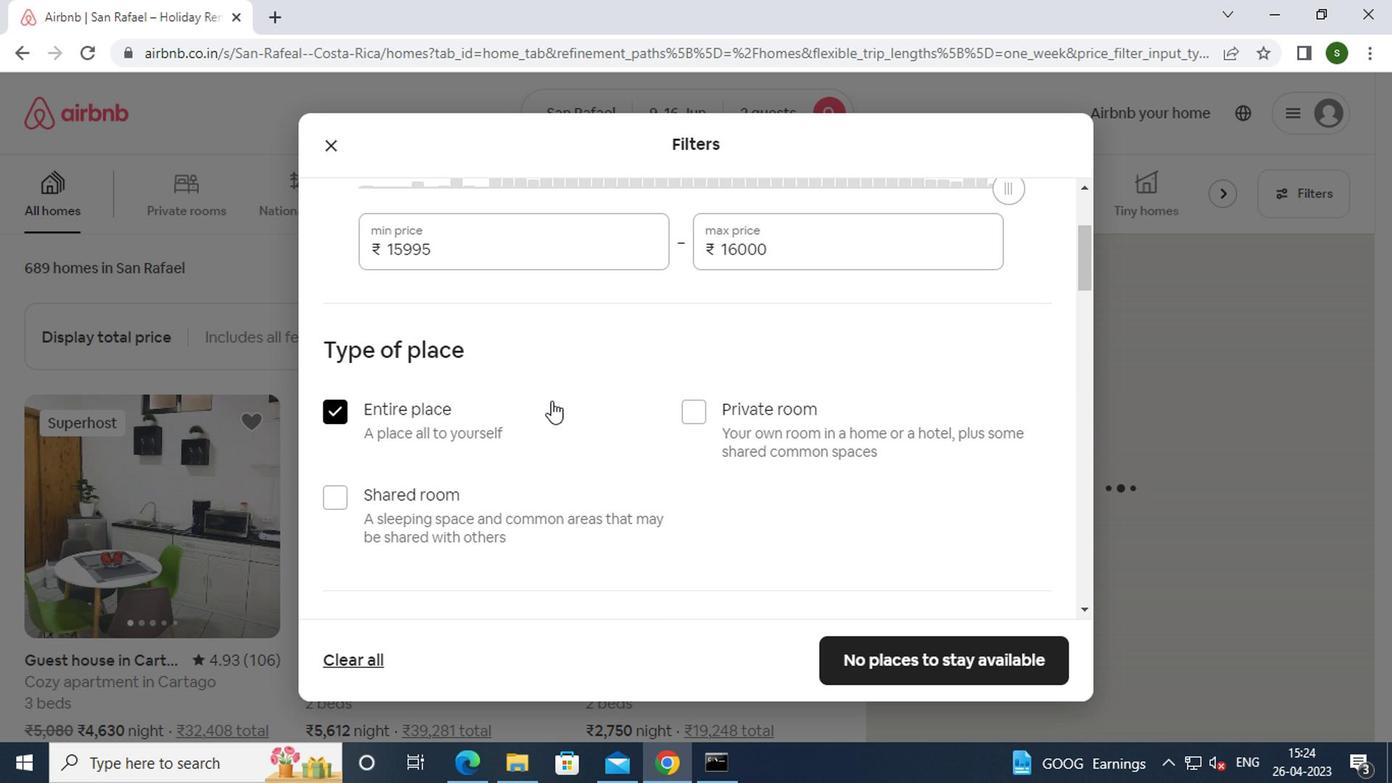 
Action: Mouse scrolled (548, 401) with delta (0, 0)
Screenshot: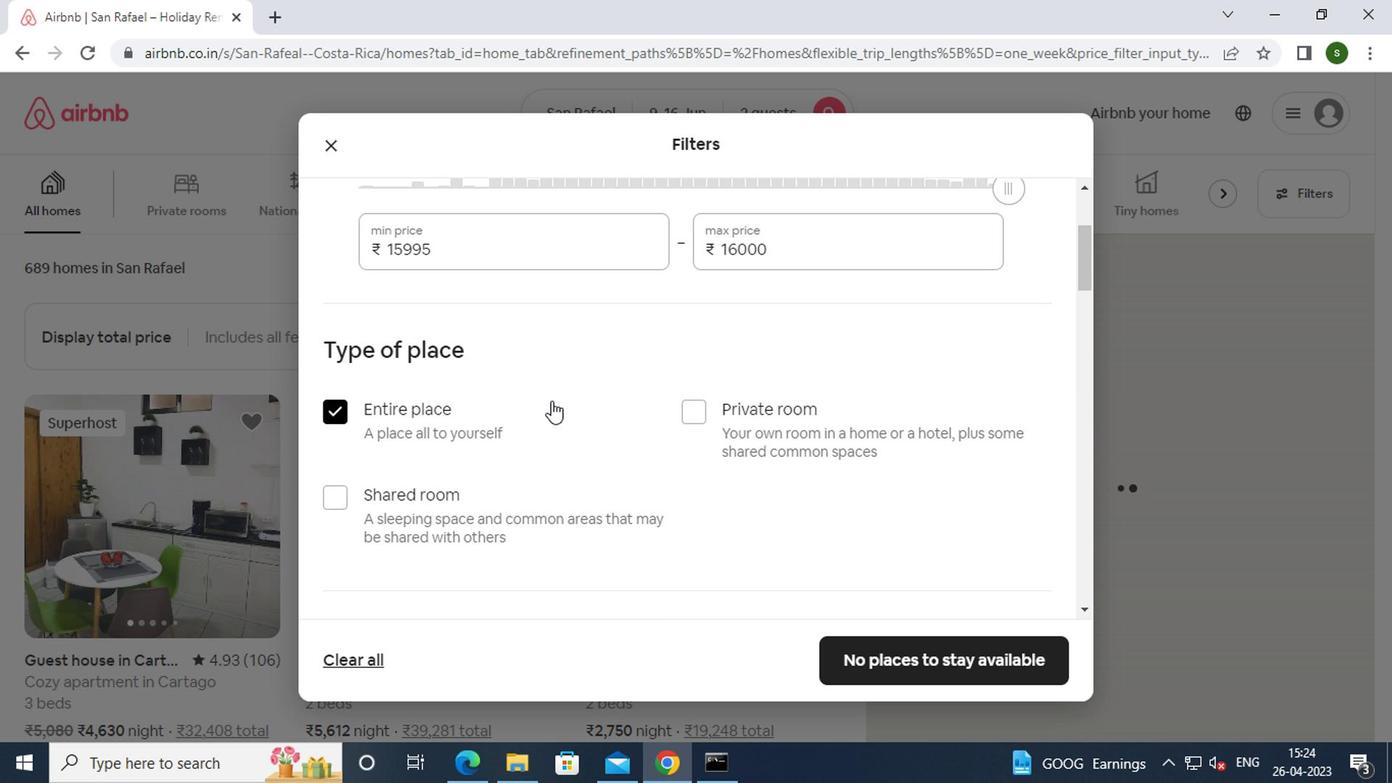 
Action: Mouse scrolled (548, 401) with delta (0, 0)
Screenshot: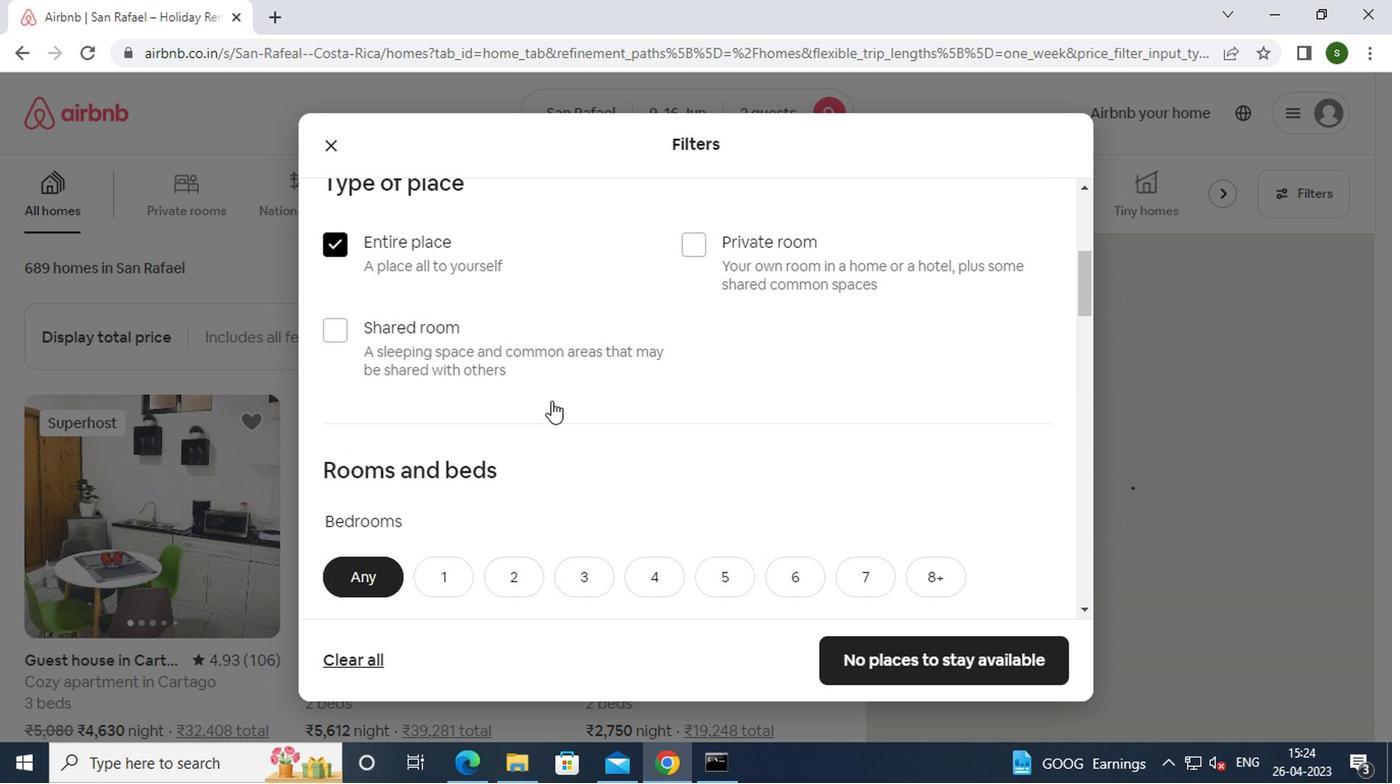 
Action: Mouse moved to (511, 337)
Screenshot: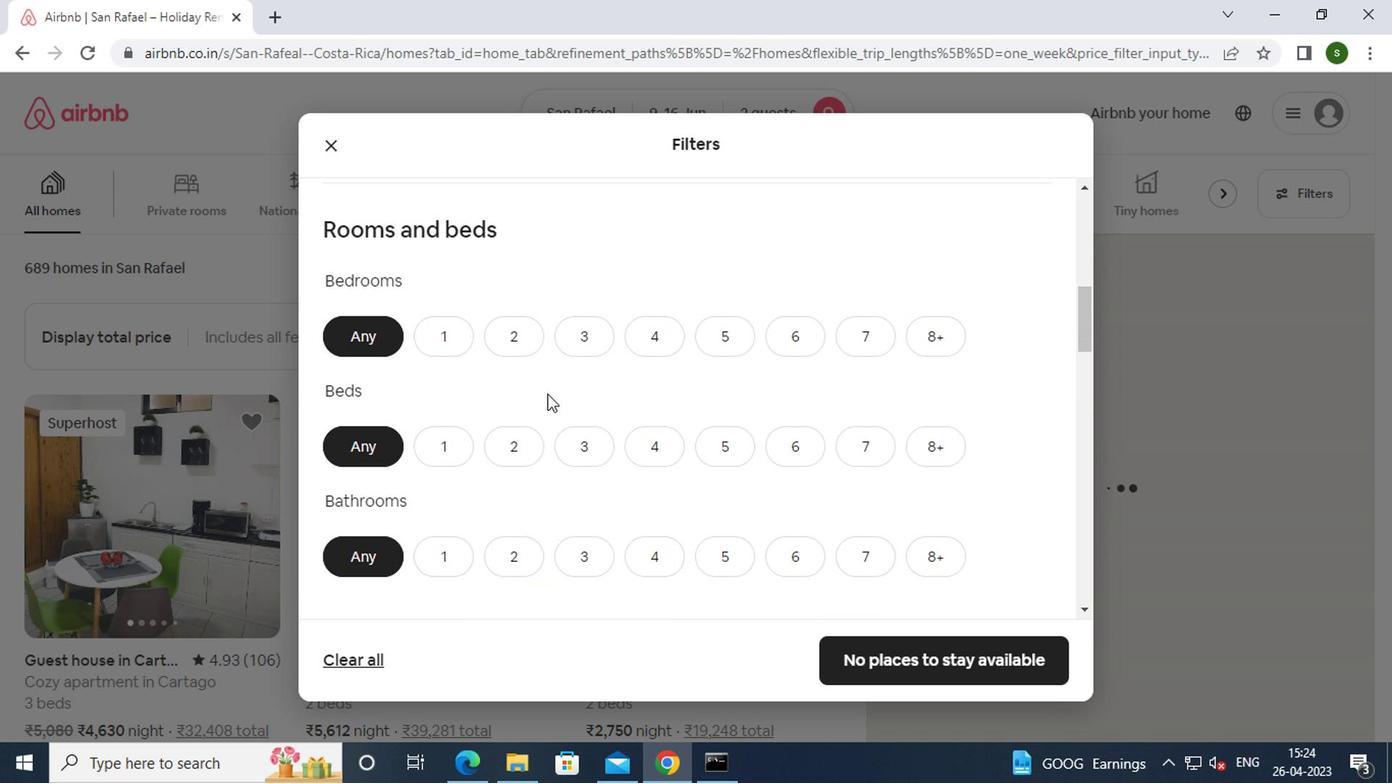 
Action: Mouse pressed left at (511, 337)
Screenshot: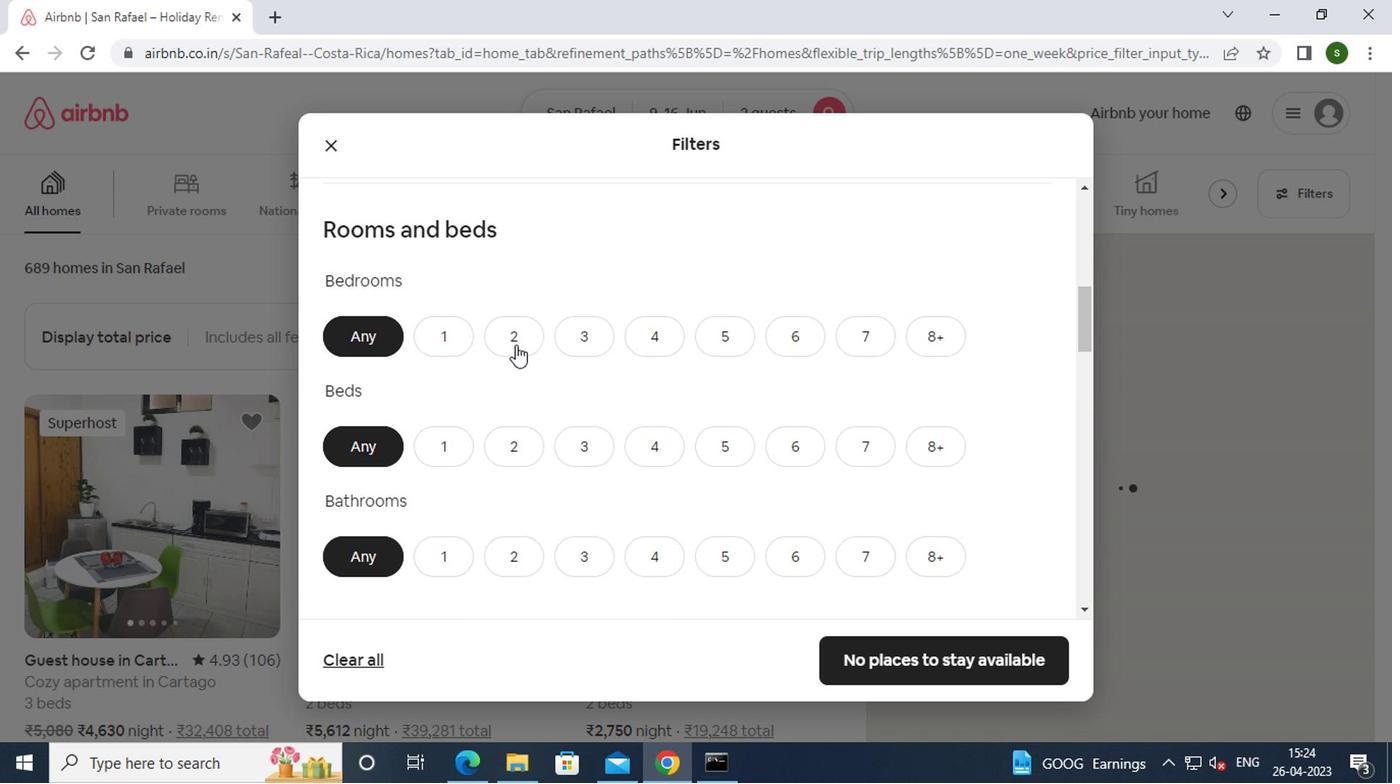 
Action: Mouse moved to (497, 443)
Screenshot: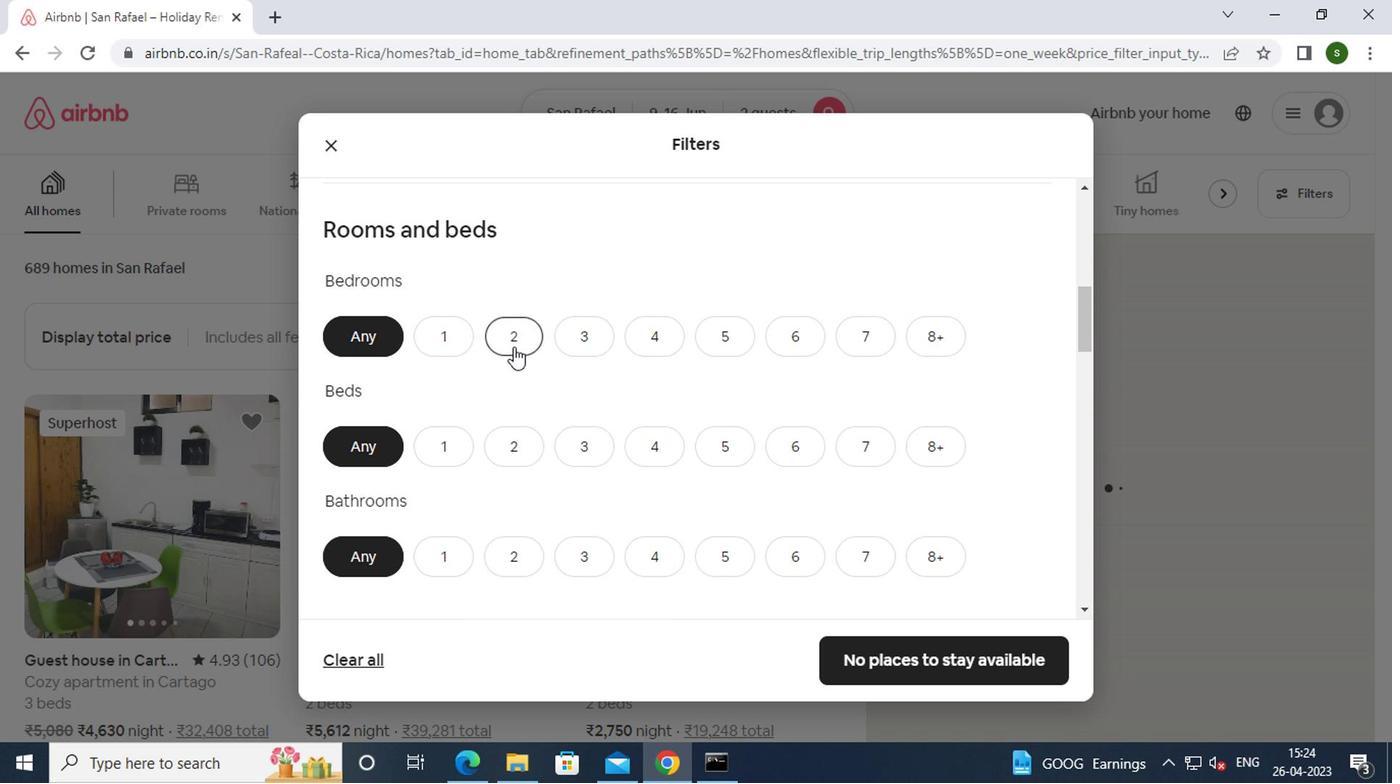 
Action: Mouse pressed left at (497, 443)
Screenshot: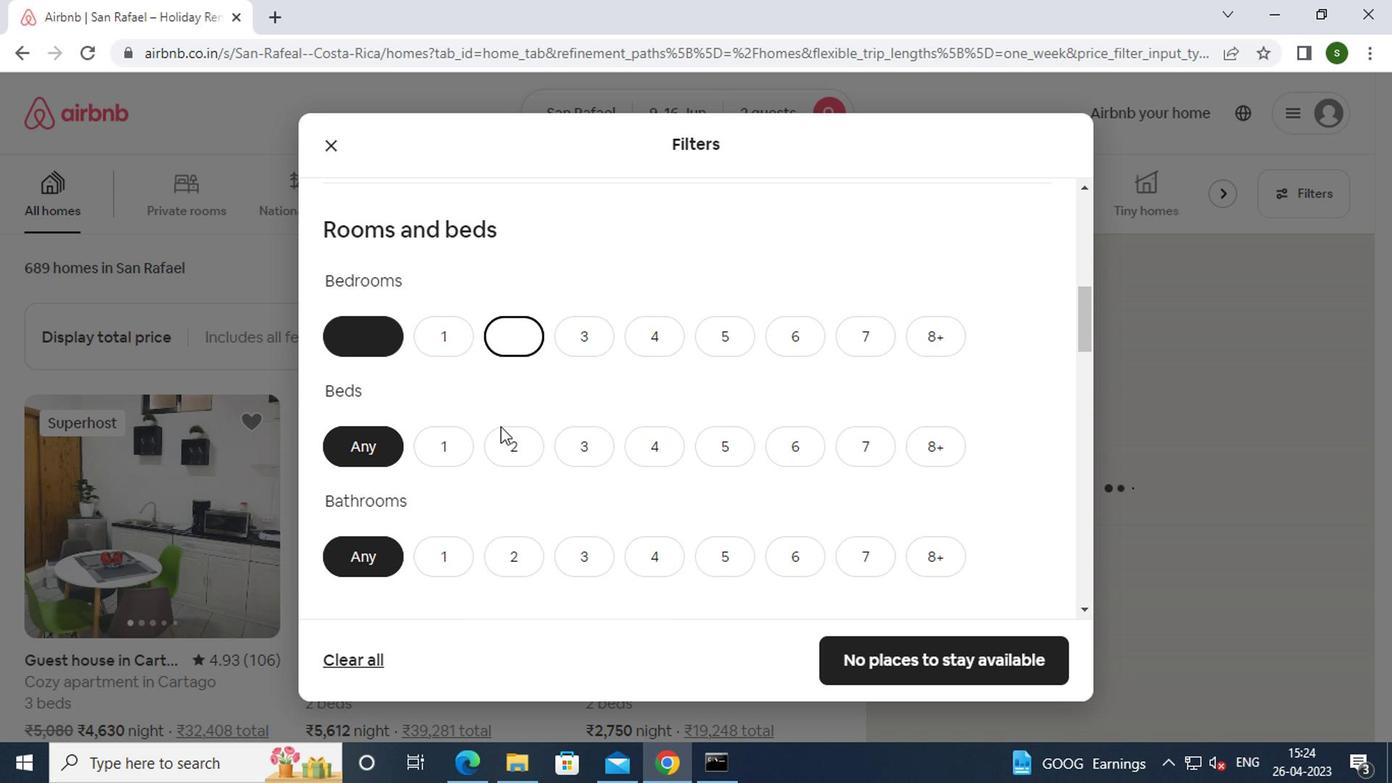 
Action: Mouse moved to (440, 550)
Screenshot: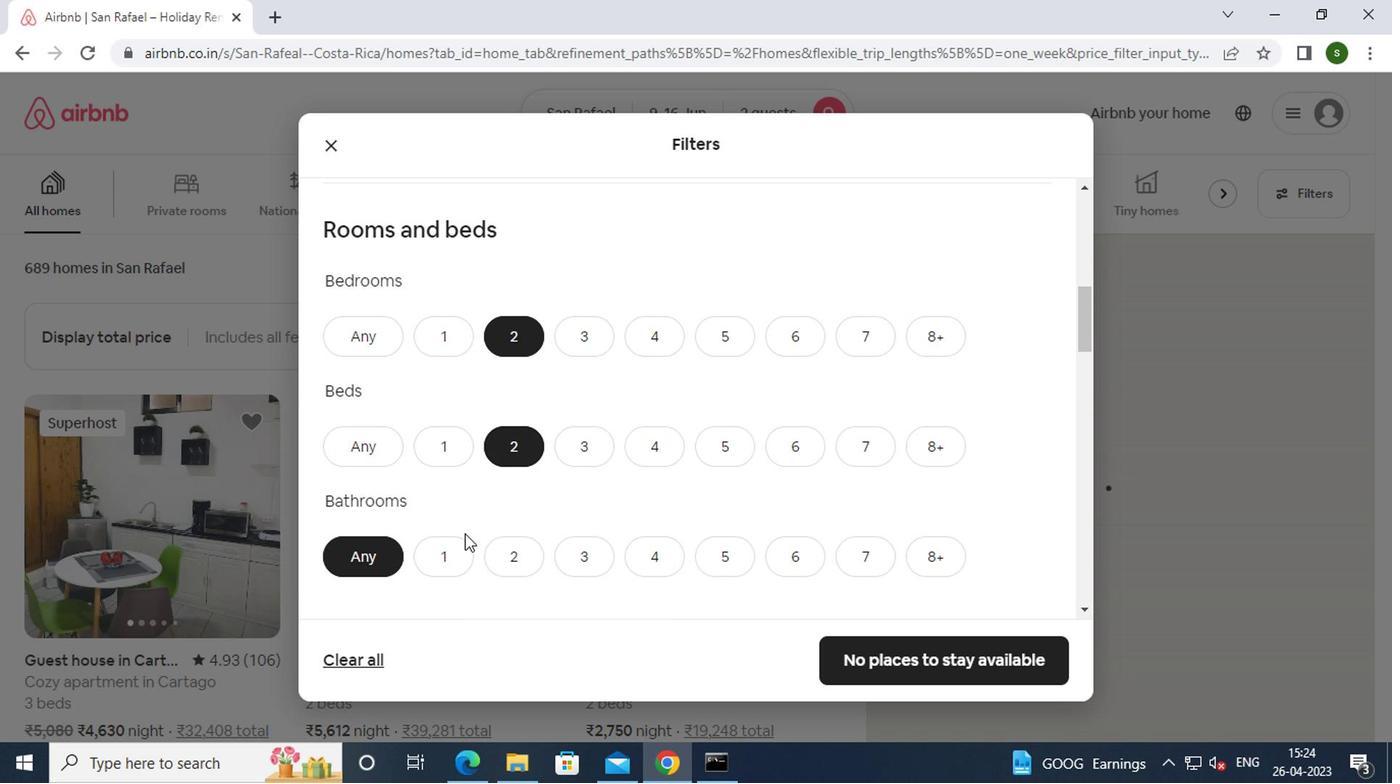 
Action: Mouse pressed left at (440, 550)
Screenshot: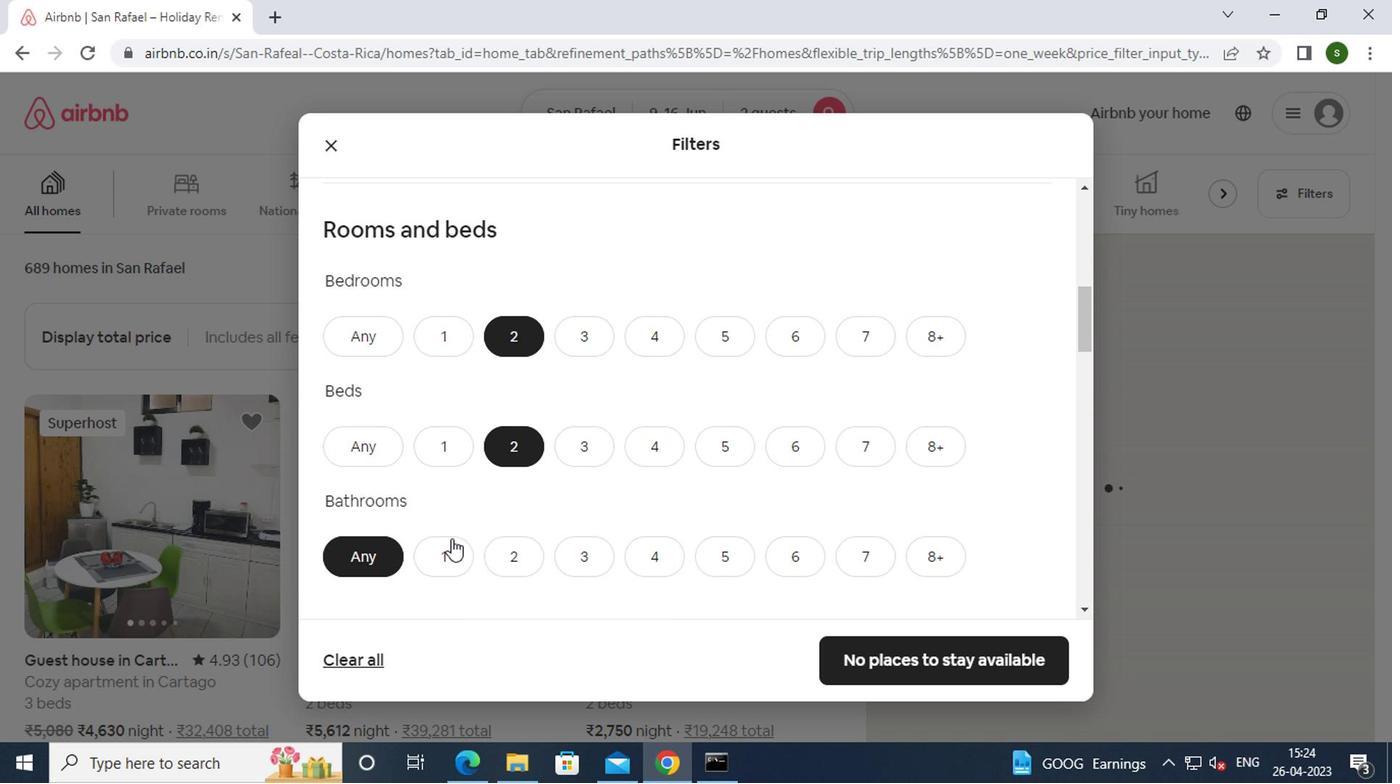 
Action: Mouse moved to (620, 475)
Screenshot: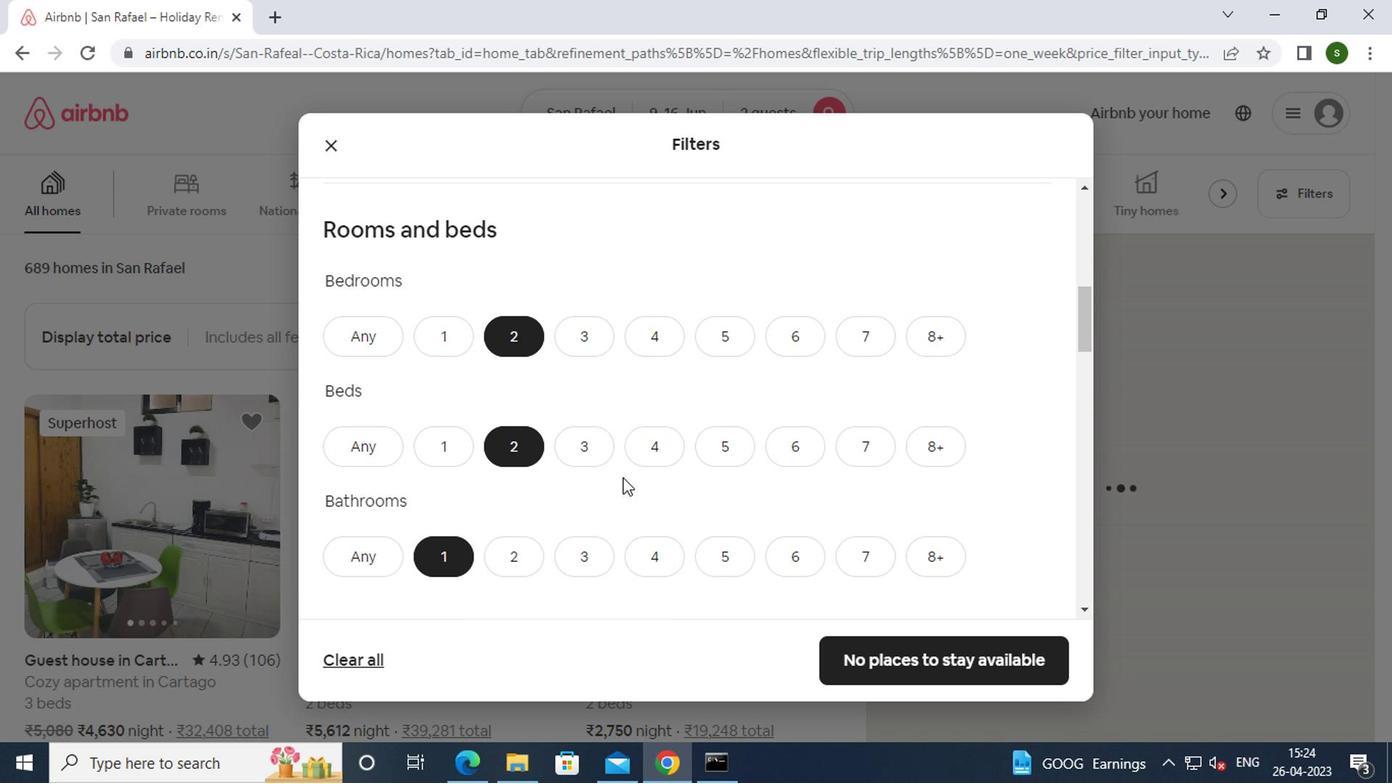 
Action: Mouse scrolled (620, 475) with delta (0, 0)
Screenshot: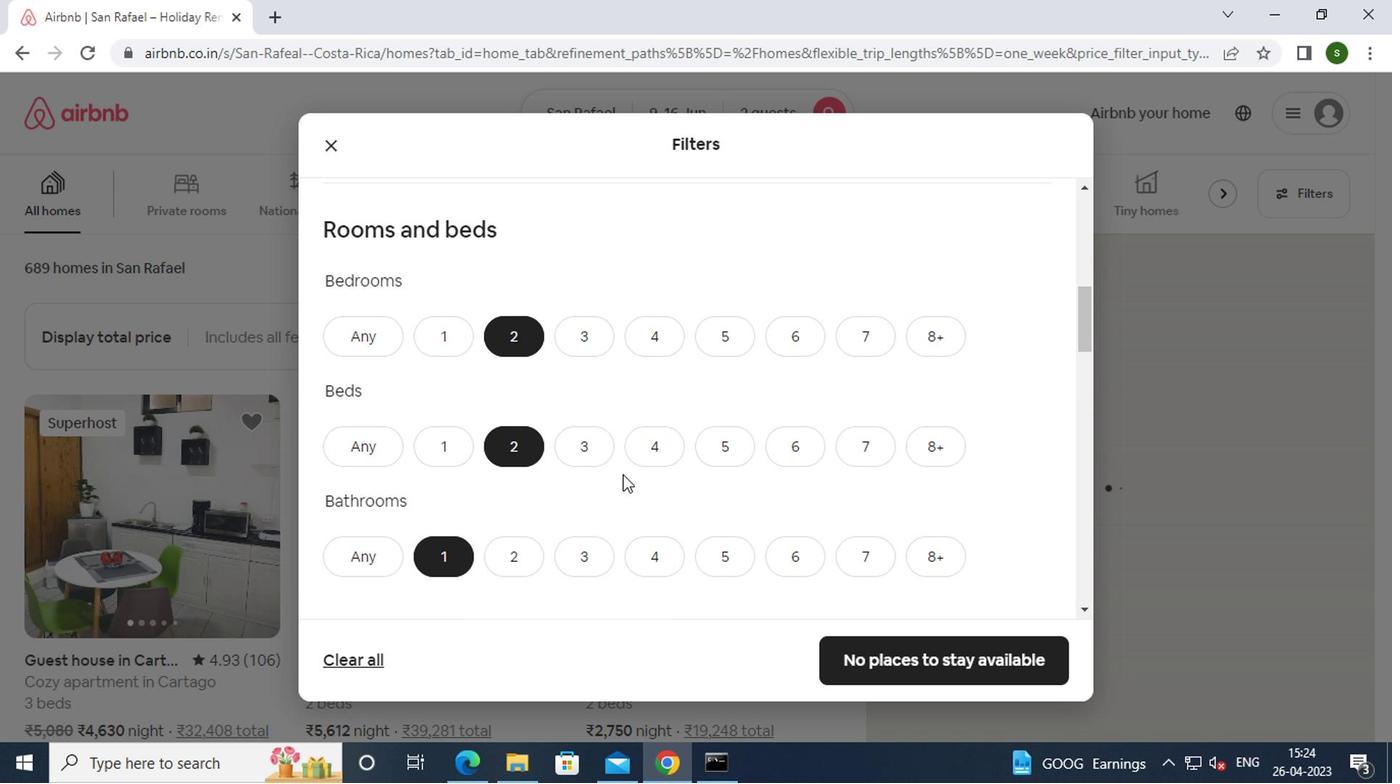 
Action: Mouse scrolled (620, 475) with delta (0, 0)
Screenshot: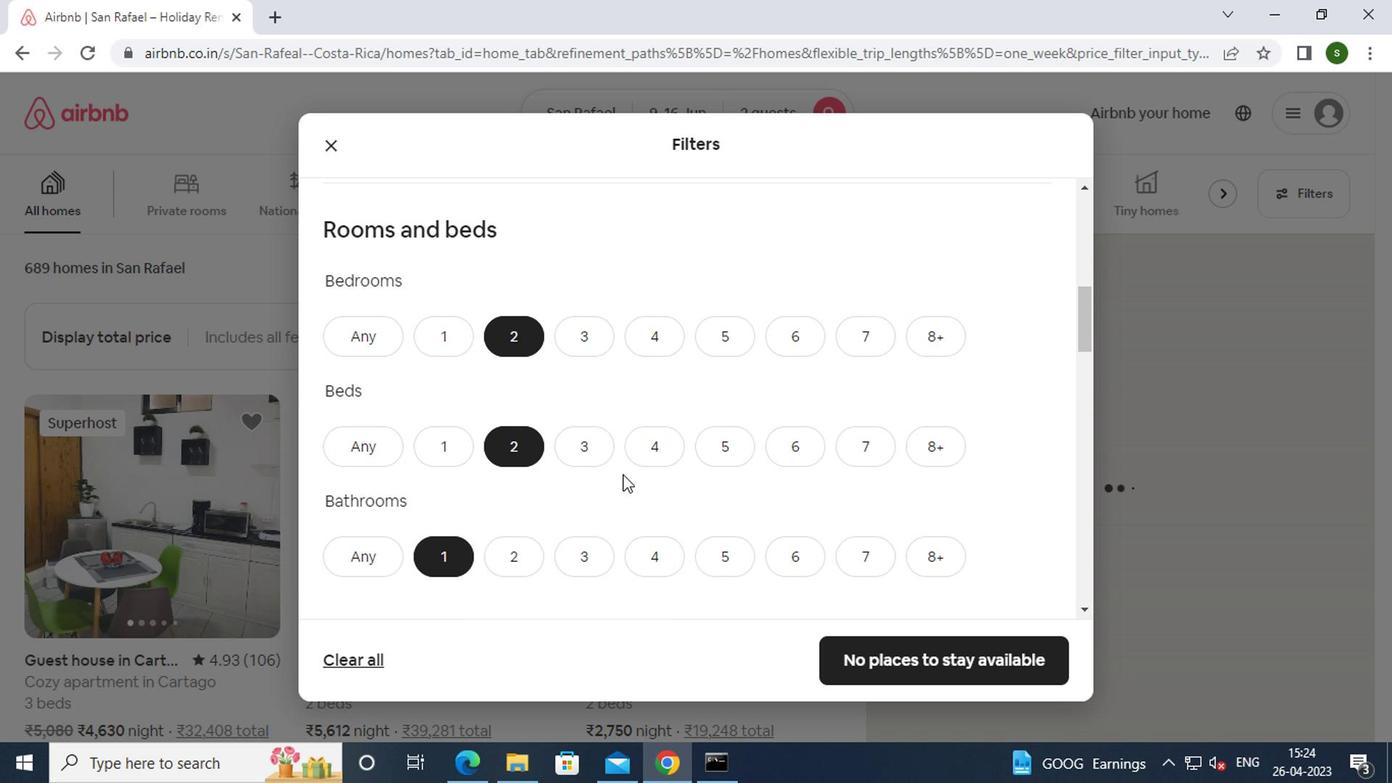 
Action: Mouse scrolled (620, 475) with delta (0, 0)
Screenshot: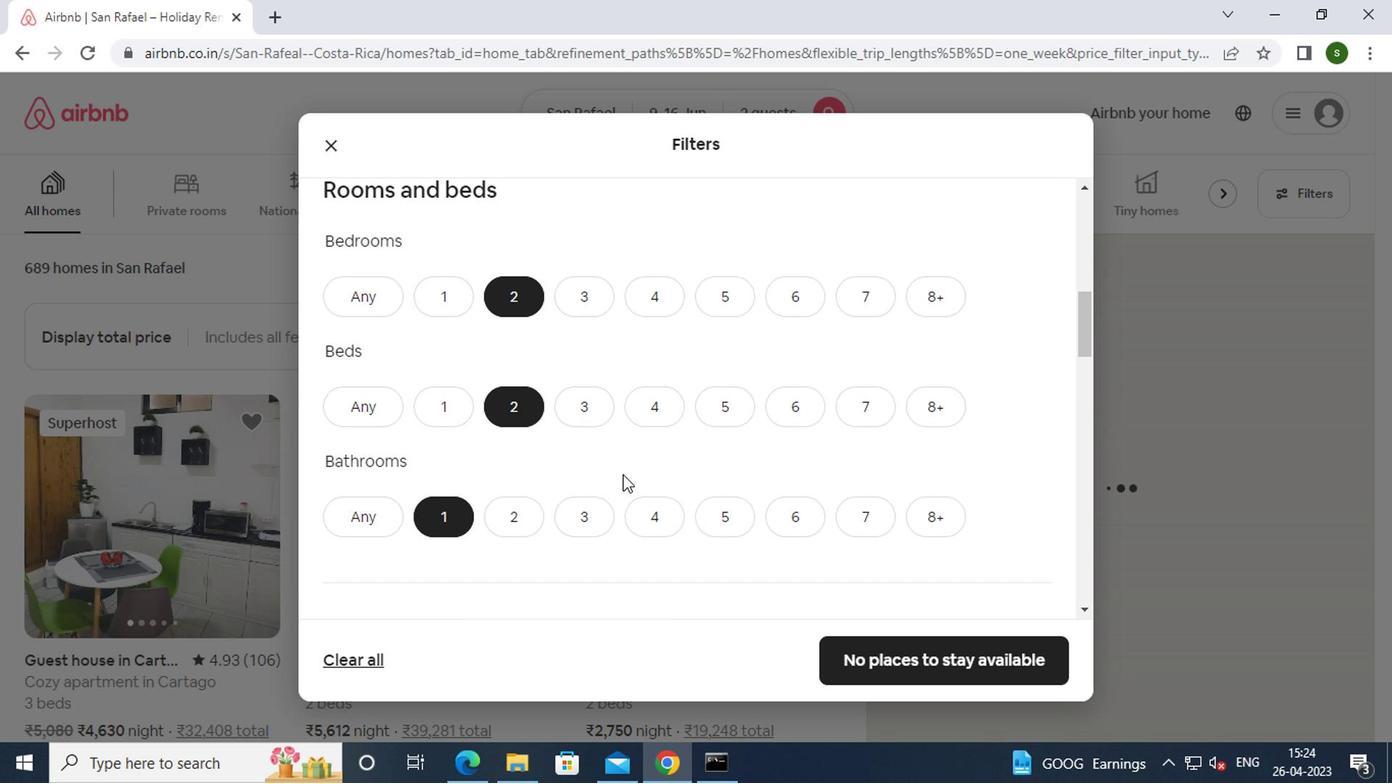 
Action: Mouse scrolled (620, 475) with delta (0, 0)
Screenshot: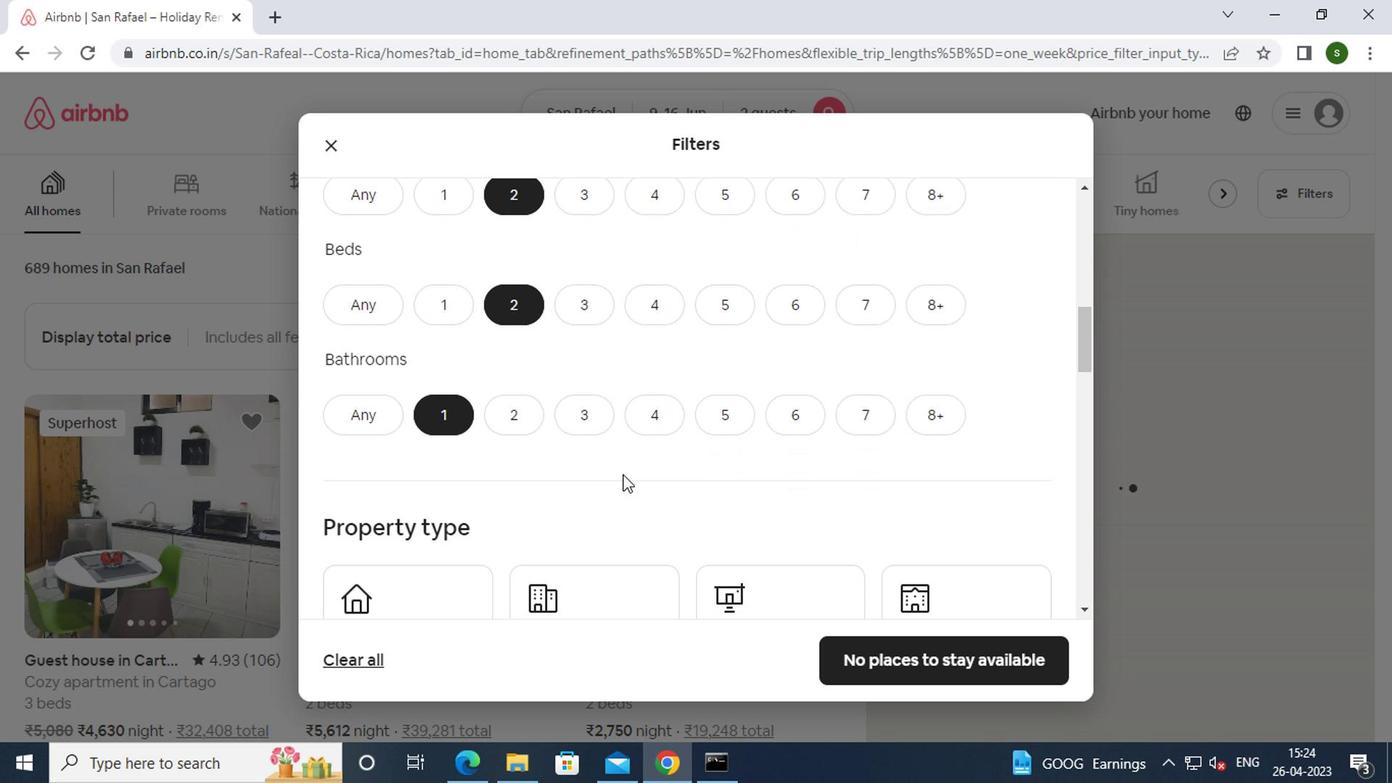 
Action: Mouse moved to (411, 386)
Screenshot: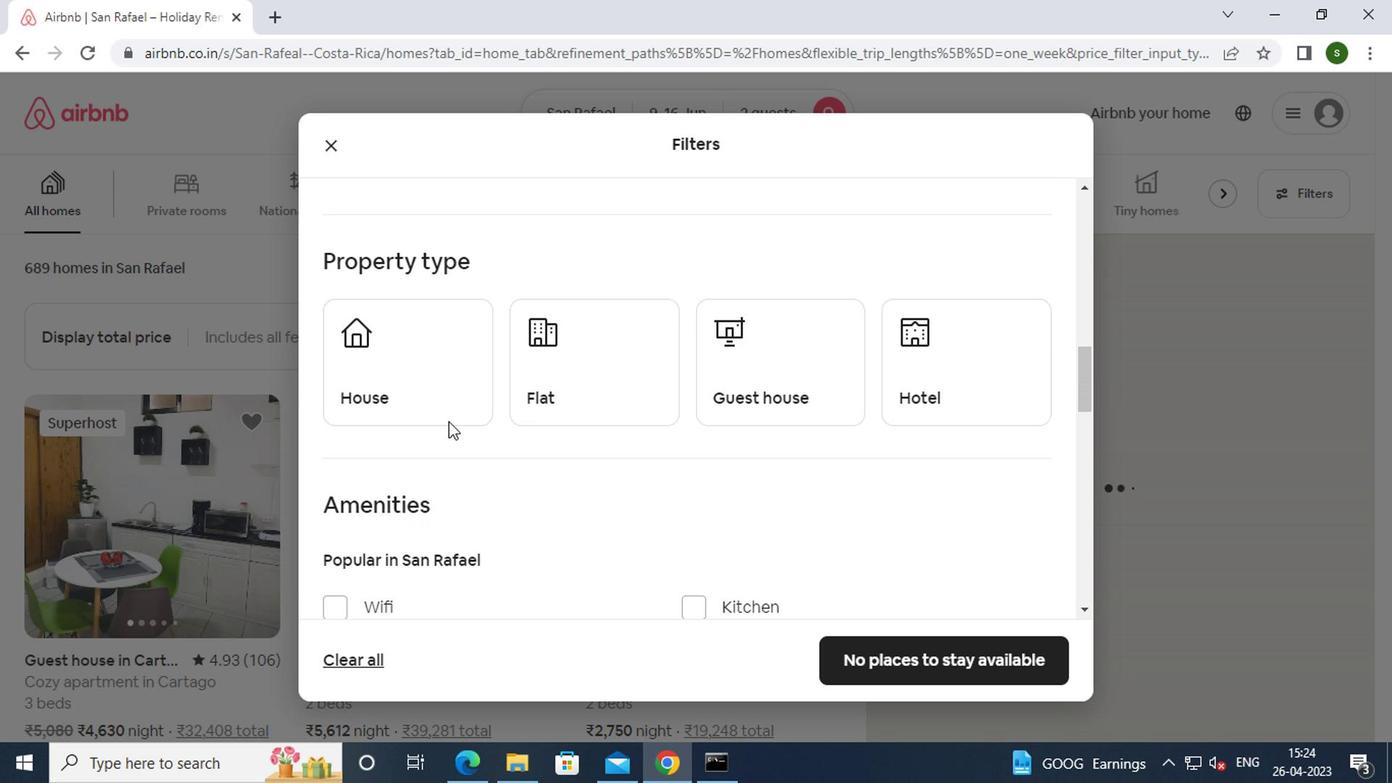 
Action: Mouse pressed left at (411, 386)
Screenshot: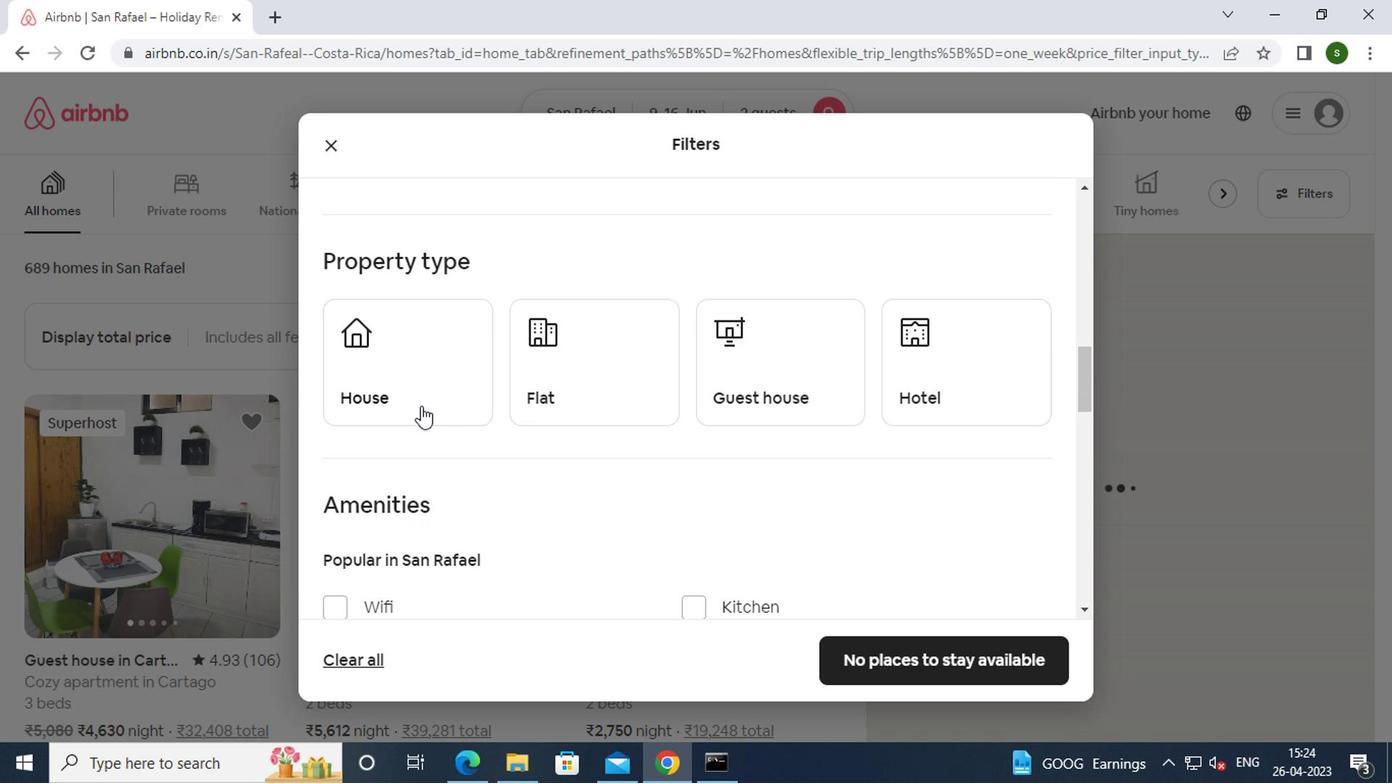 
Action: Mouse moved to (615, 372)
Screenshot: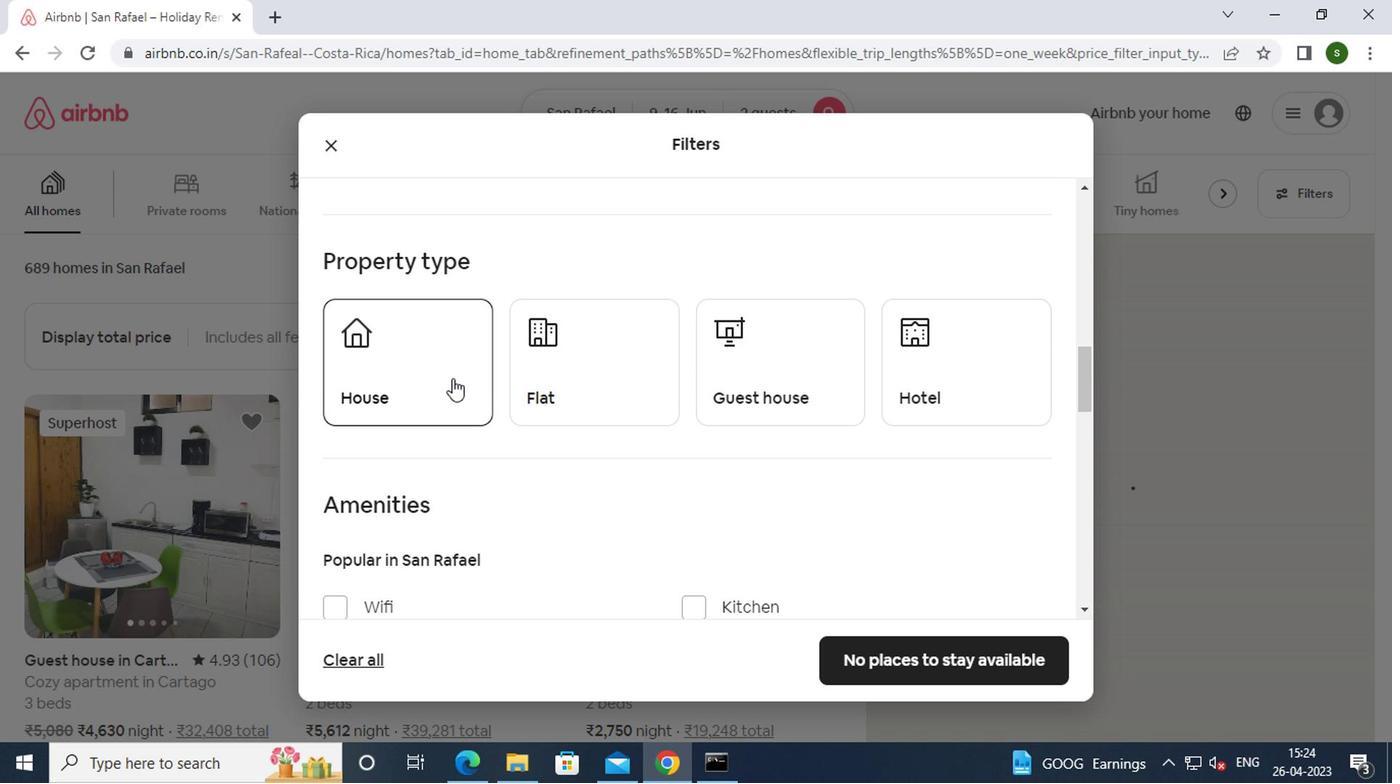 
Action: Mouse pressed left at (615, 372)
Screenshot: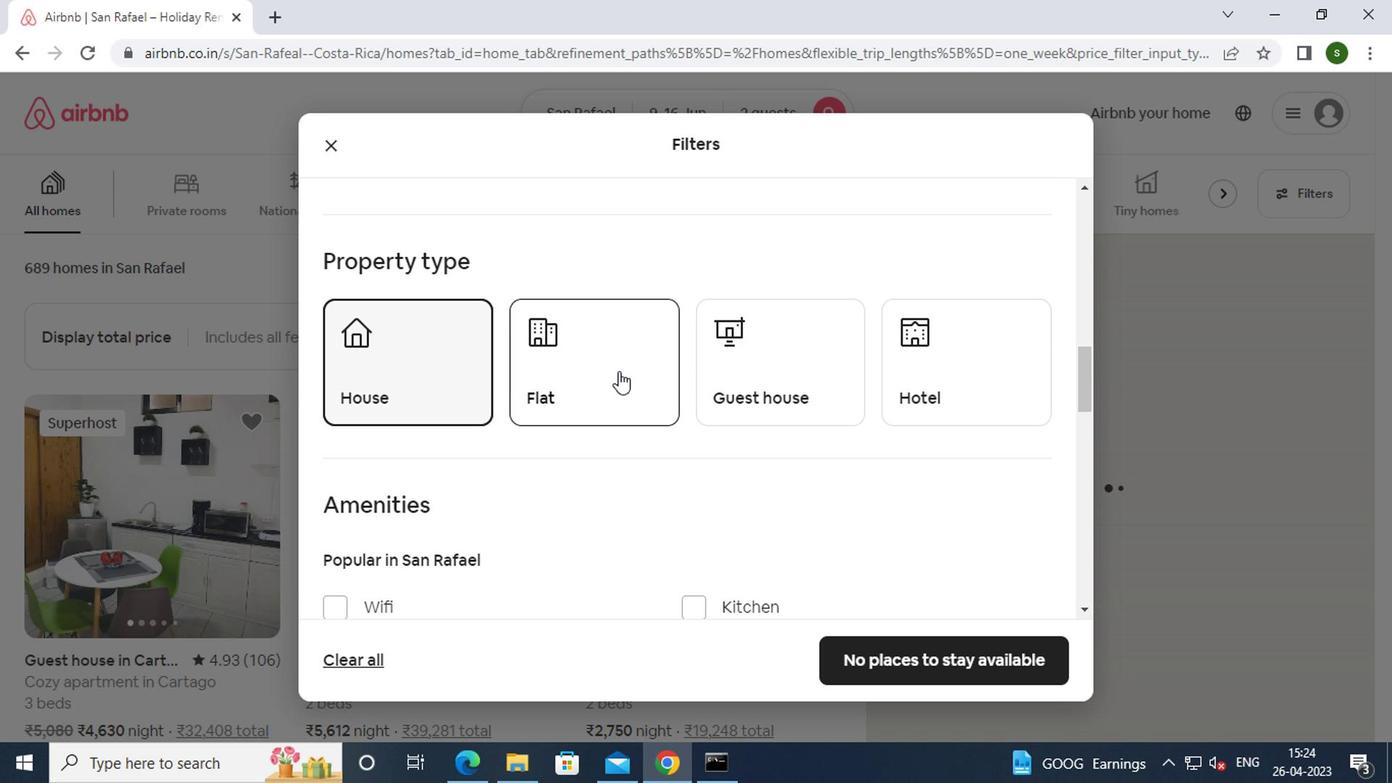 
Action: Mouse moved to (762, 382)
Screenshot: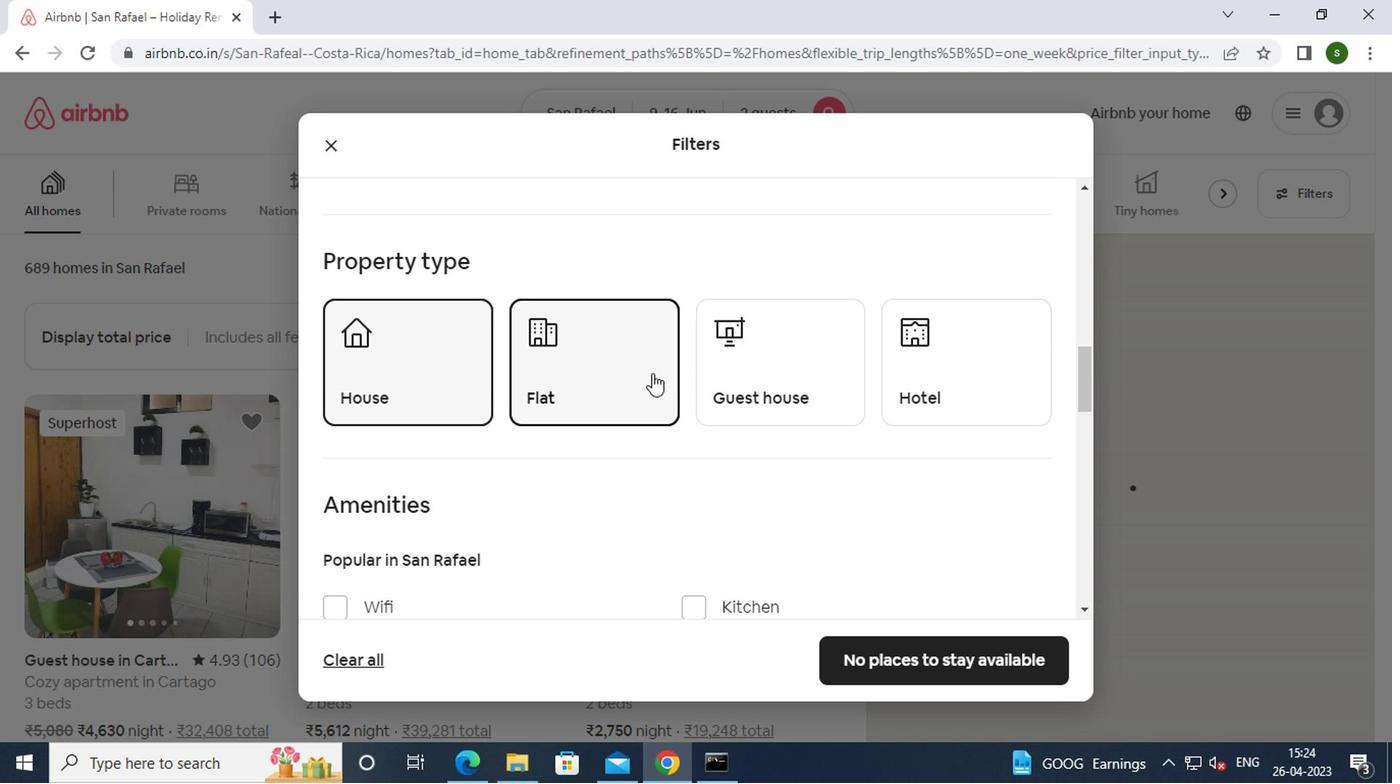 
Action: Mouse pressed left at (762, 382)
Screenshot: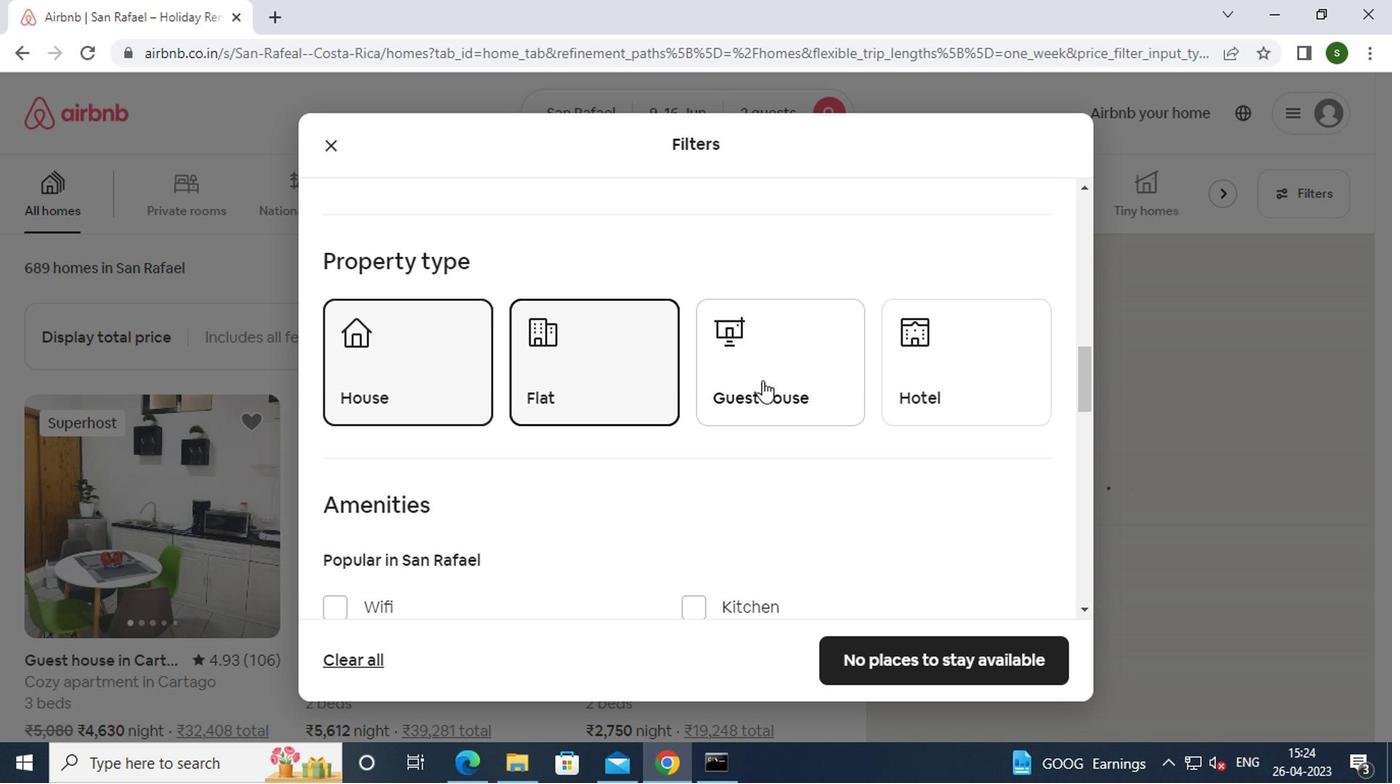 
Action: Mouse scrolled (762, 381) with delta (0, 0)
Screenshot: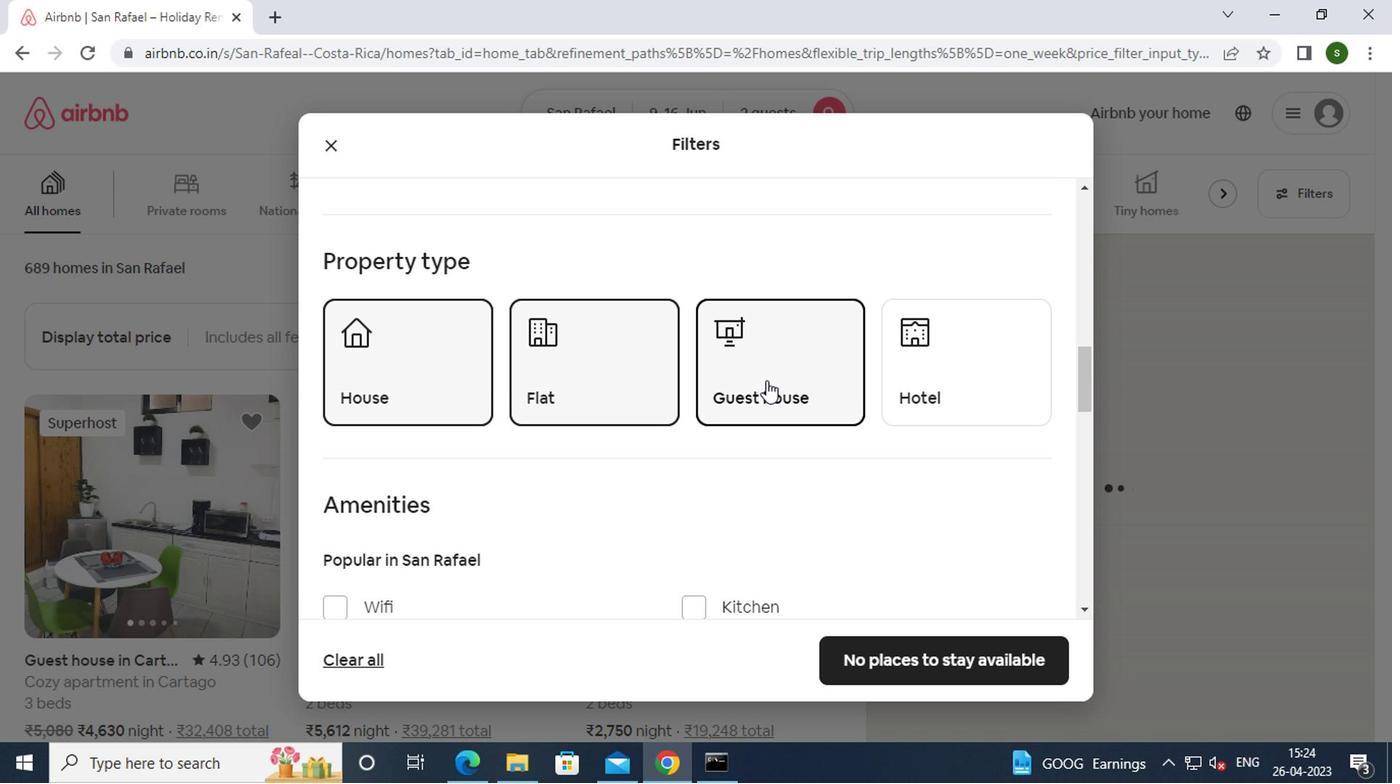
Action: Mouse scrolled (762, 381) with delta (0, 0)
Screenshot: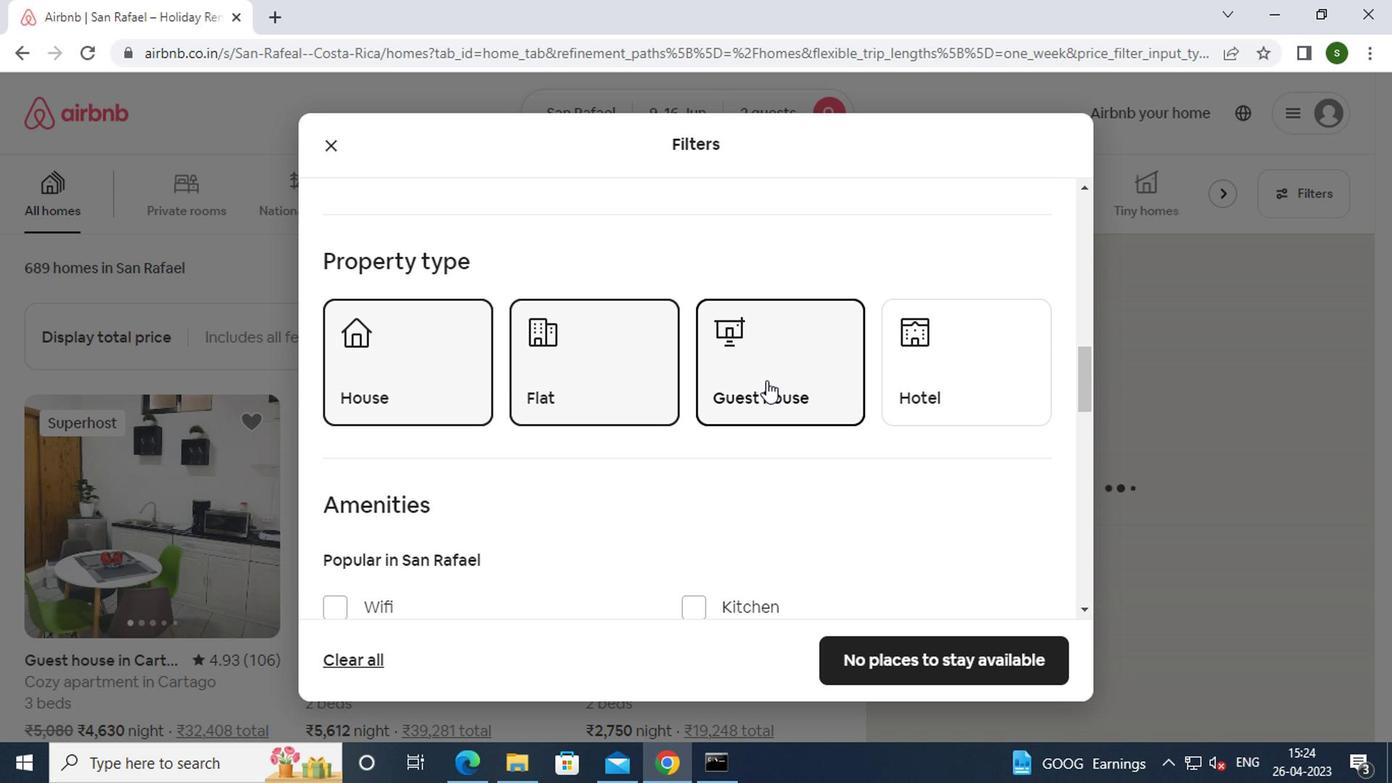 
Action: Mouse scrolled (762, 381) with delta (0, 0)
Screenshot: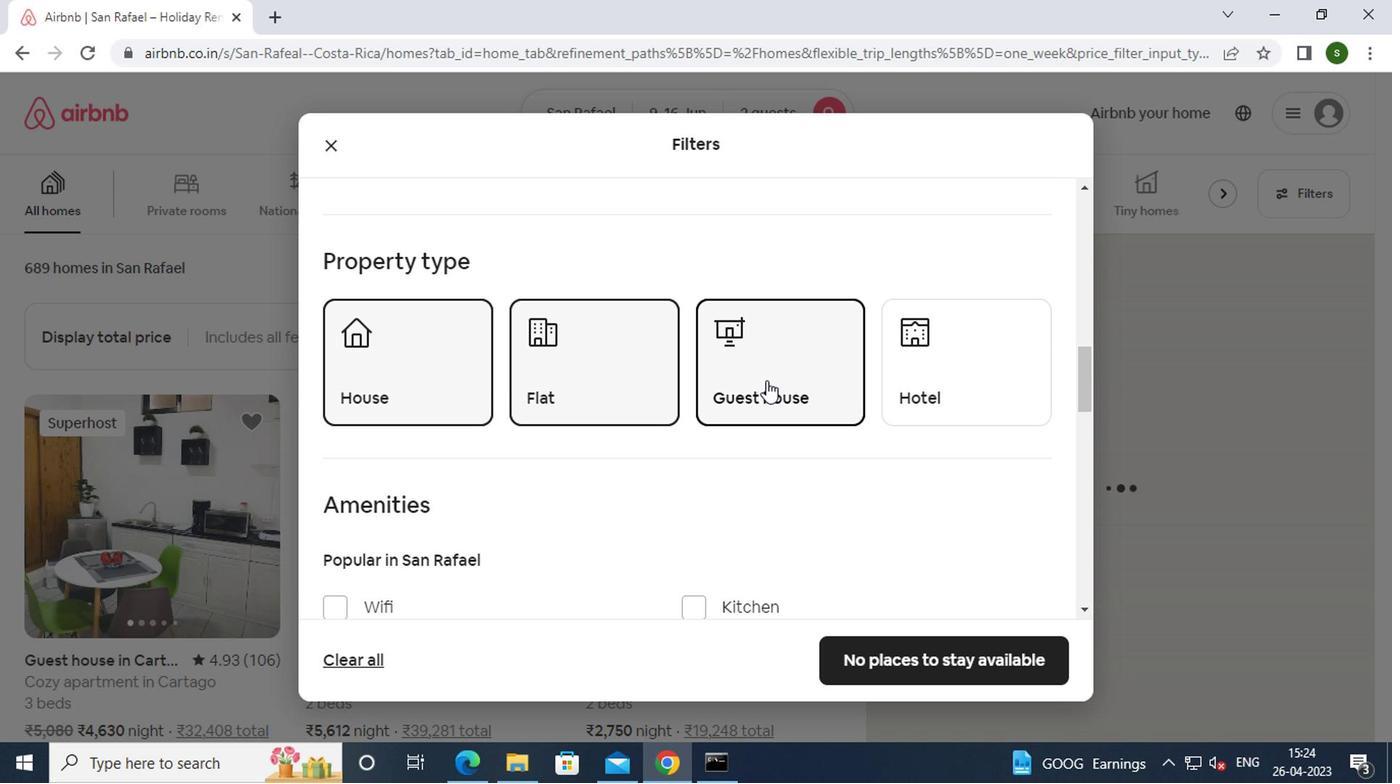 
Action: Mouse scrolled (762, 381) with delta (0, 0)
Screenshot: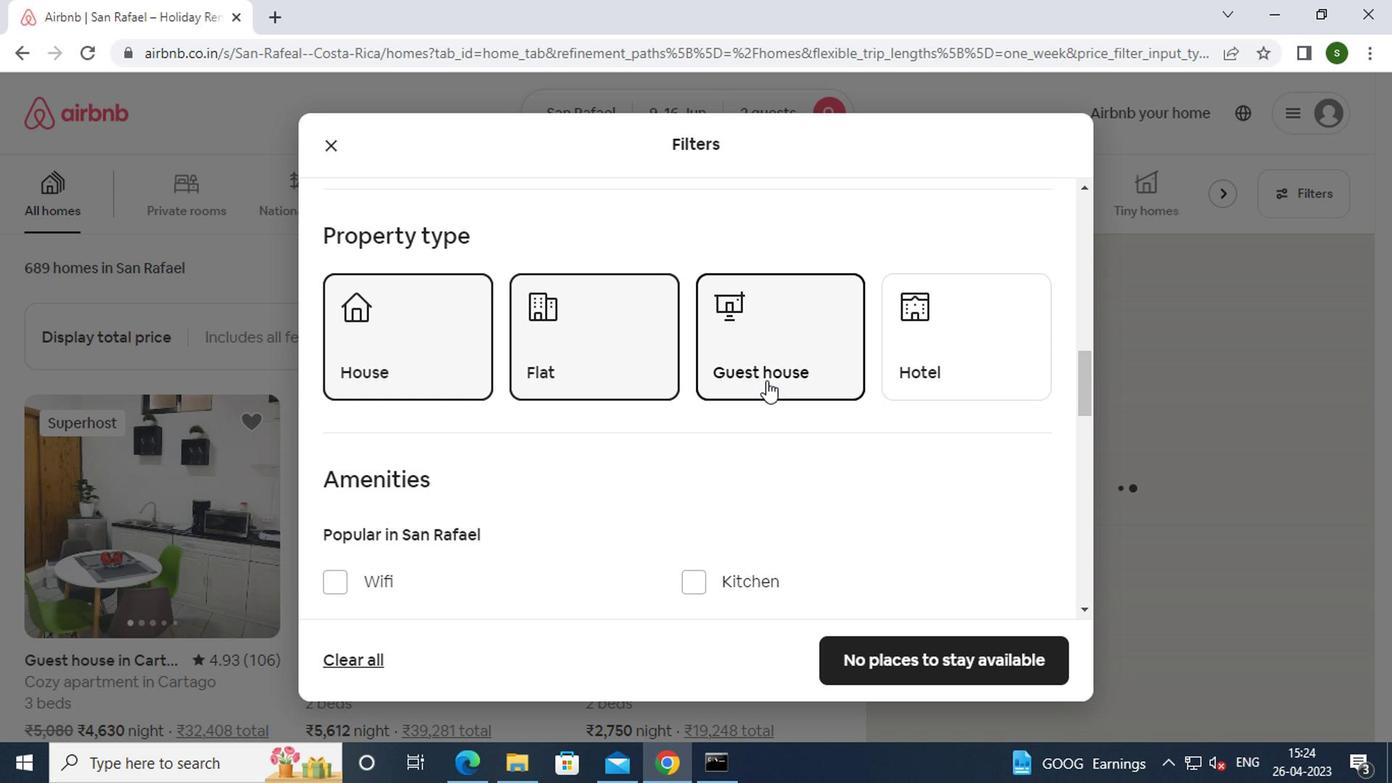 
Action: Mouse scrolled (762, 381) with delta (0, 0)
Screenshot: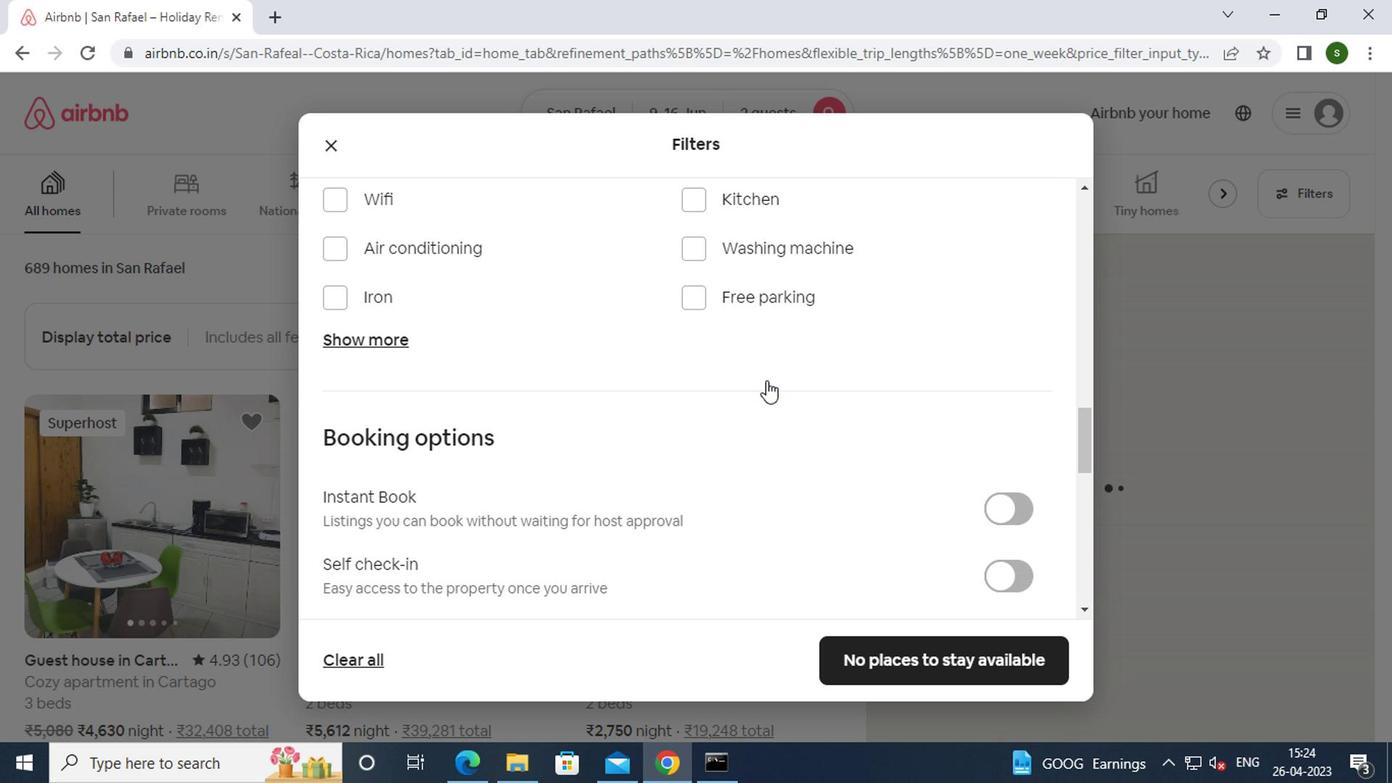 
Action: Mouse scrolled (762, 381) with delta (0, 0)
Screenshot: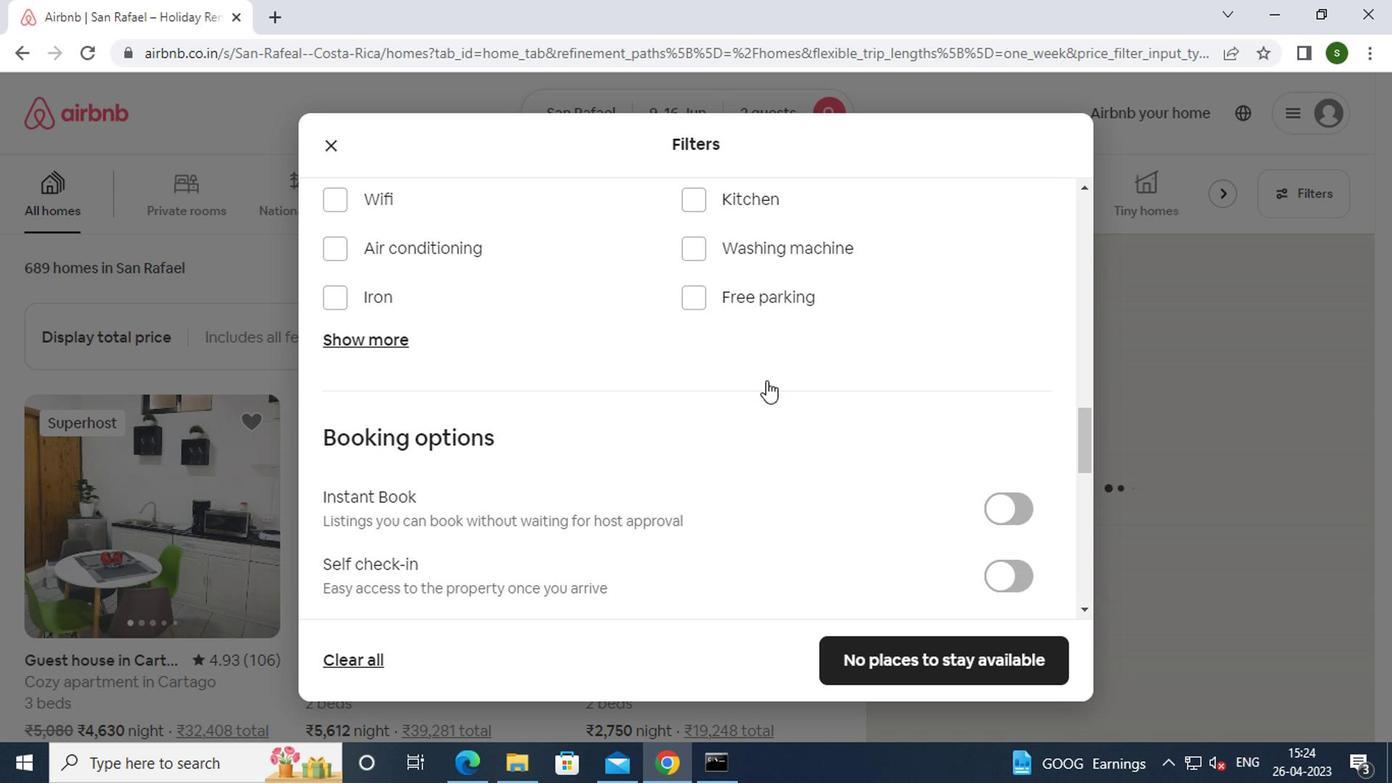 
Action: Mouse moved to (1001, 374)
Screenshot: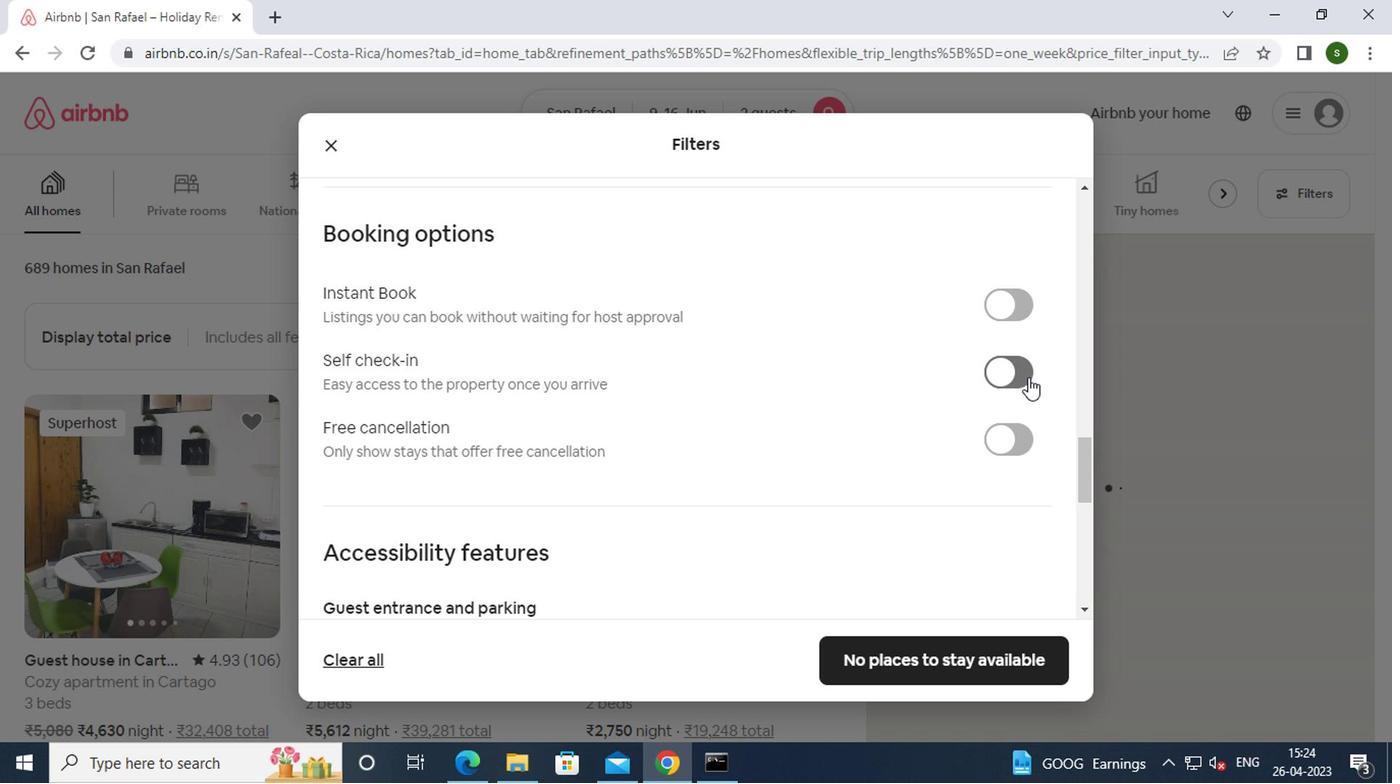 
Action: Mouse pressed left at (1001, 374)
Screenshot: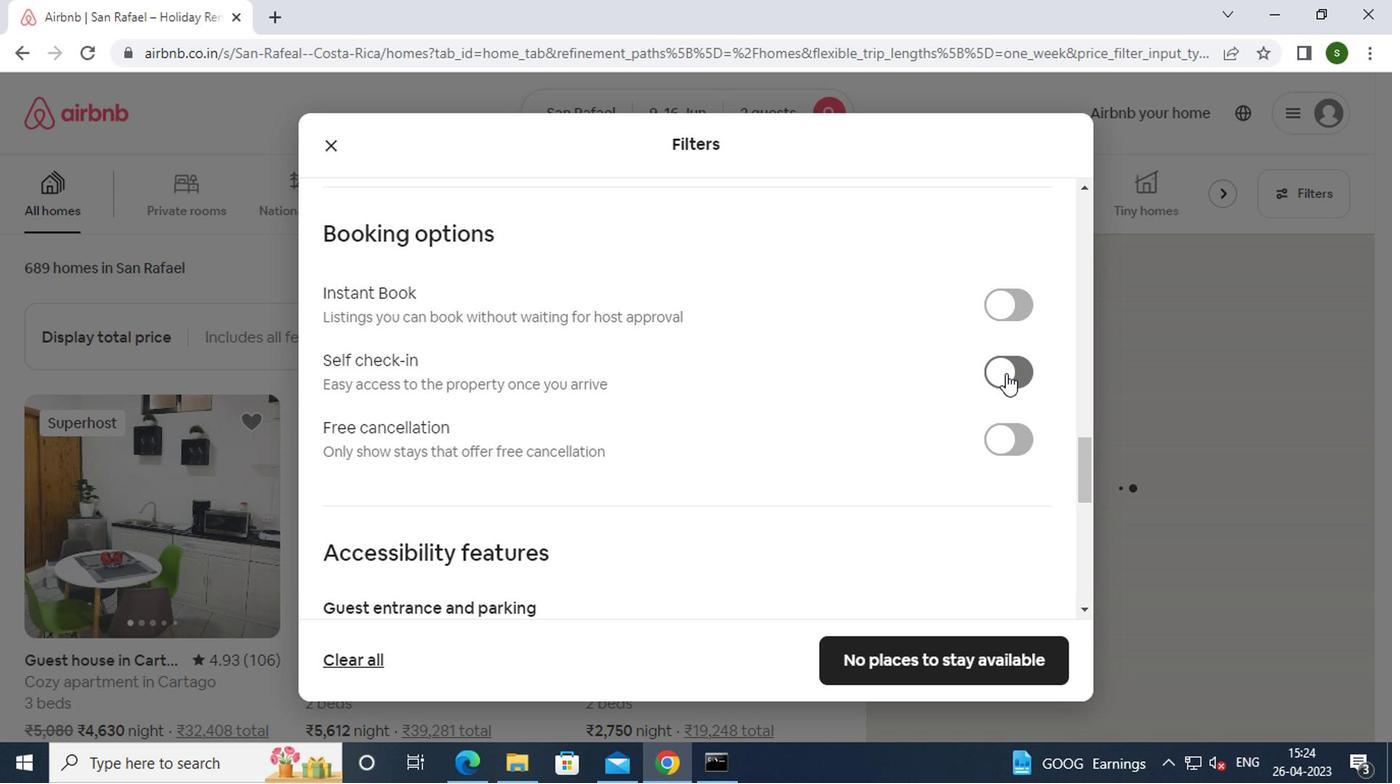 
Action: Mouse moved to (902, 400)
Screenshot: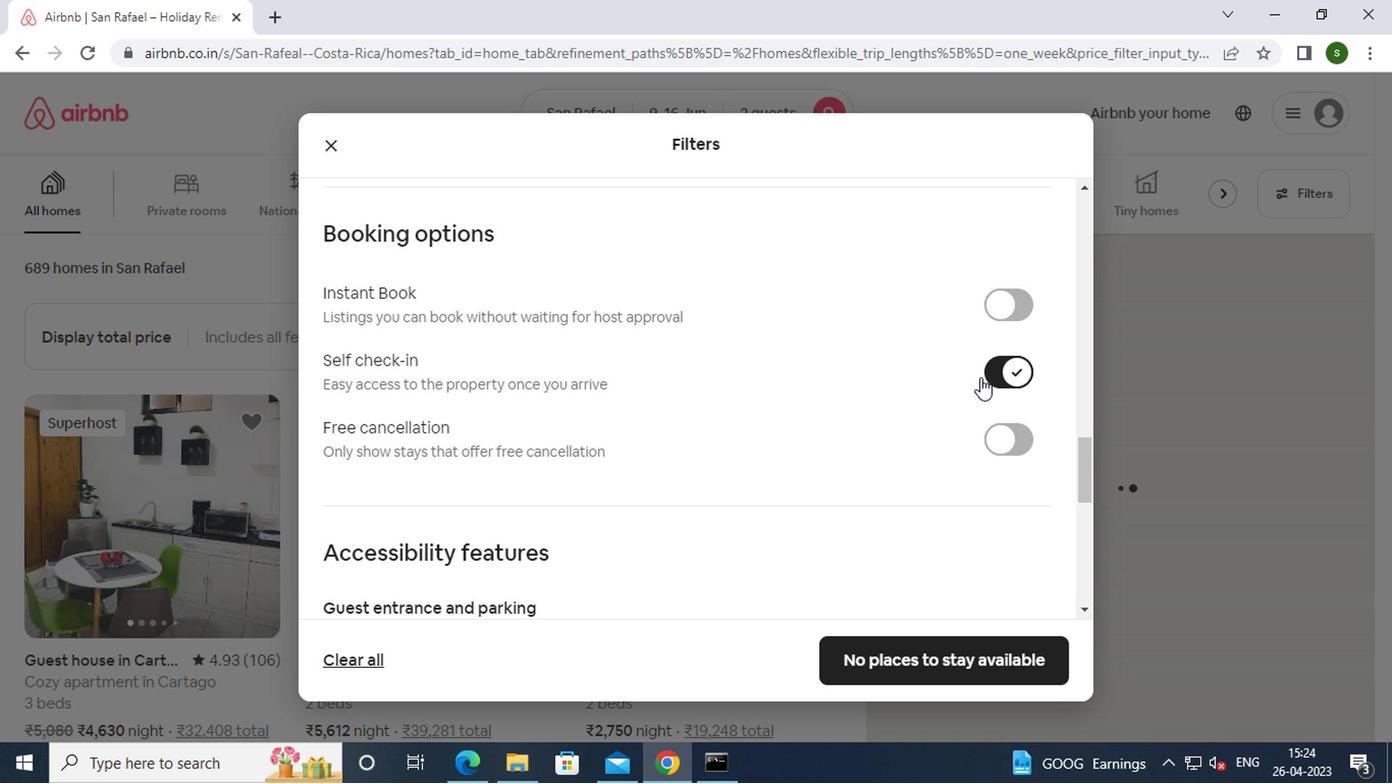 
Action: Mouse scrolled (902, 399) with delta (0, 0)
Screenshot: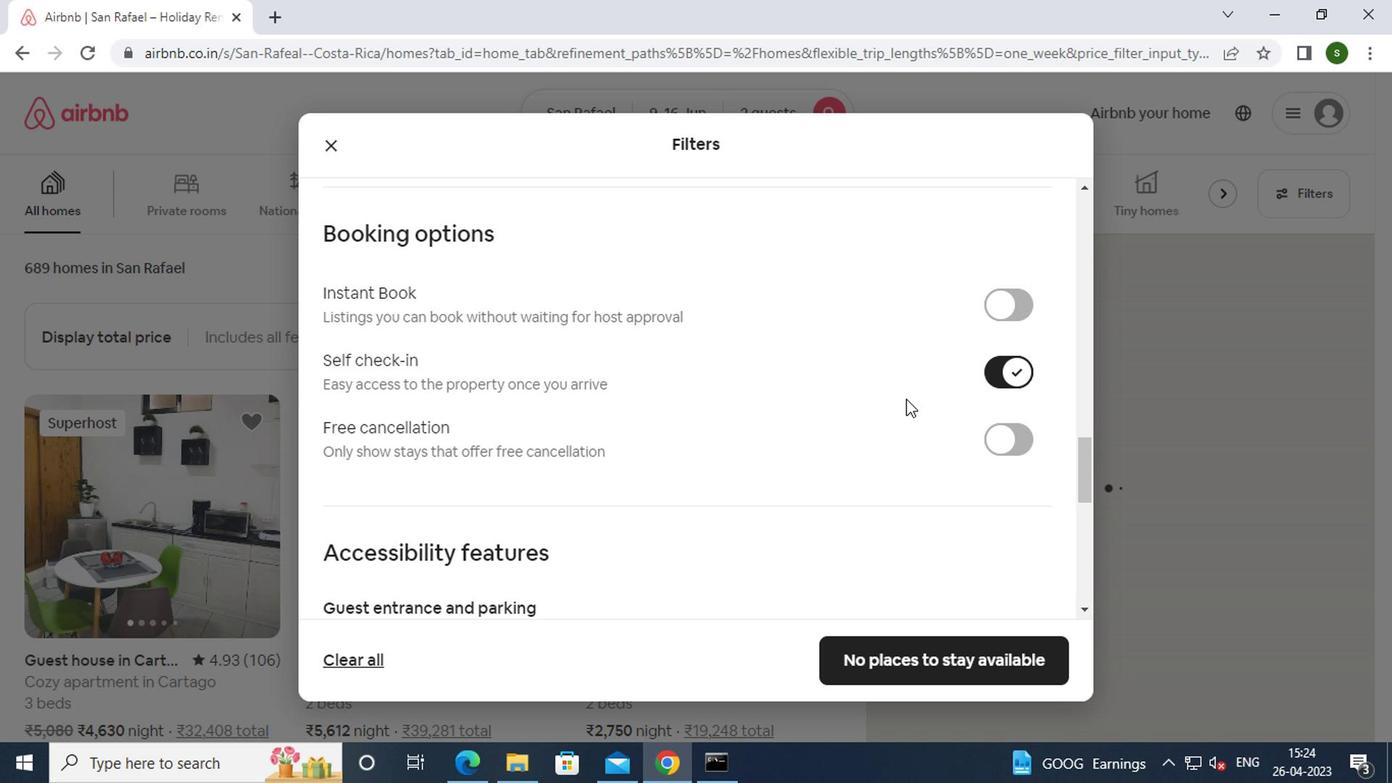 
Action: Mouse scrolled (902, 399) with delta (0, 0)
Screenshot: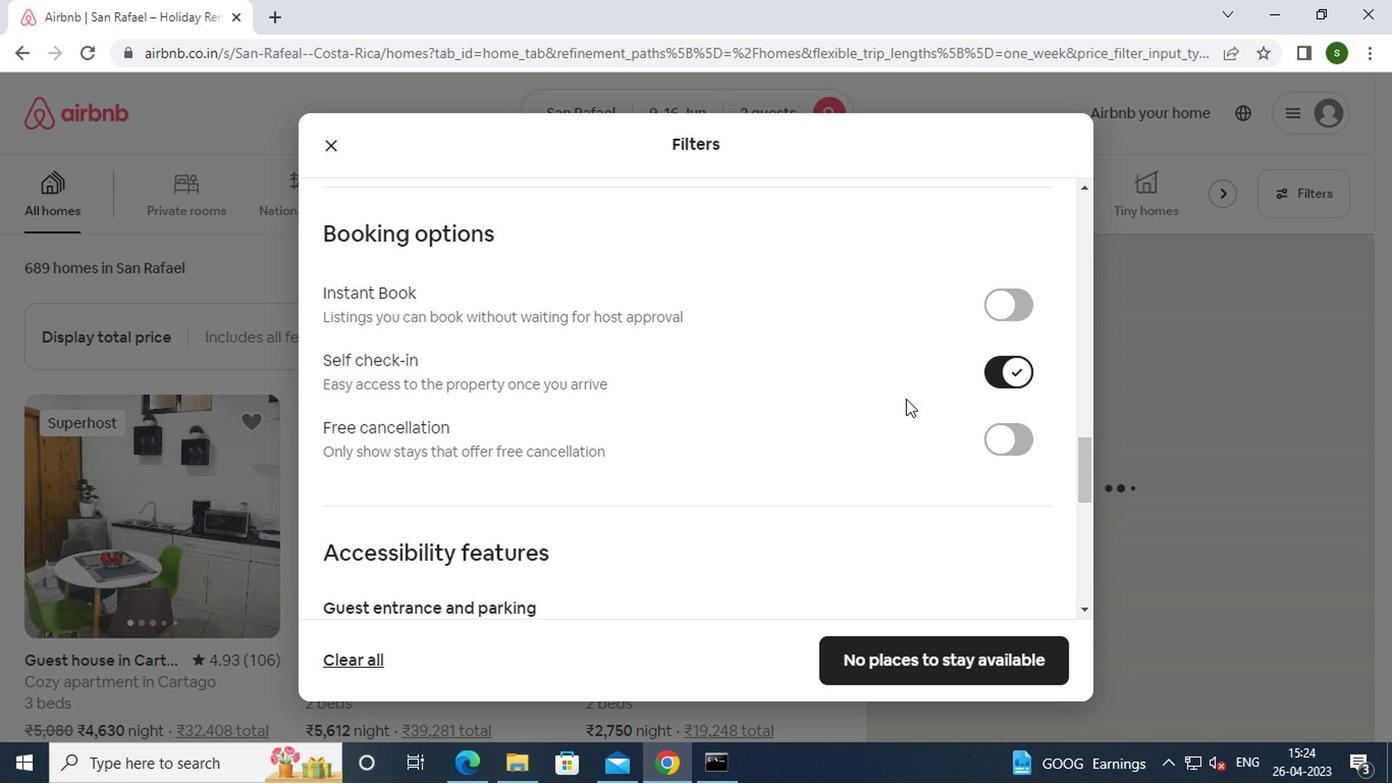 
Action: Mouse scrolled (902, 399) with delta (0, 0)
Screenshot: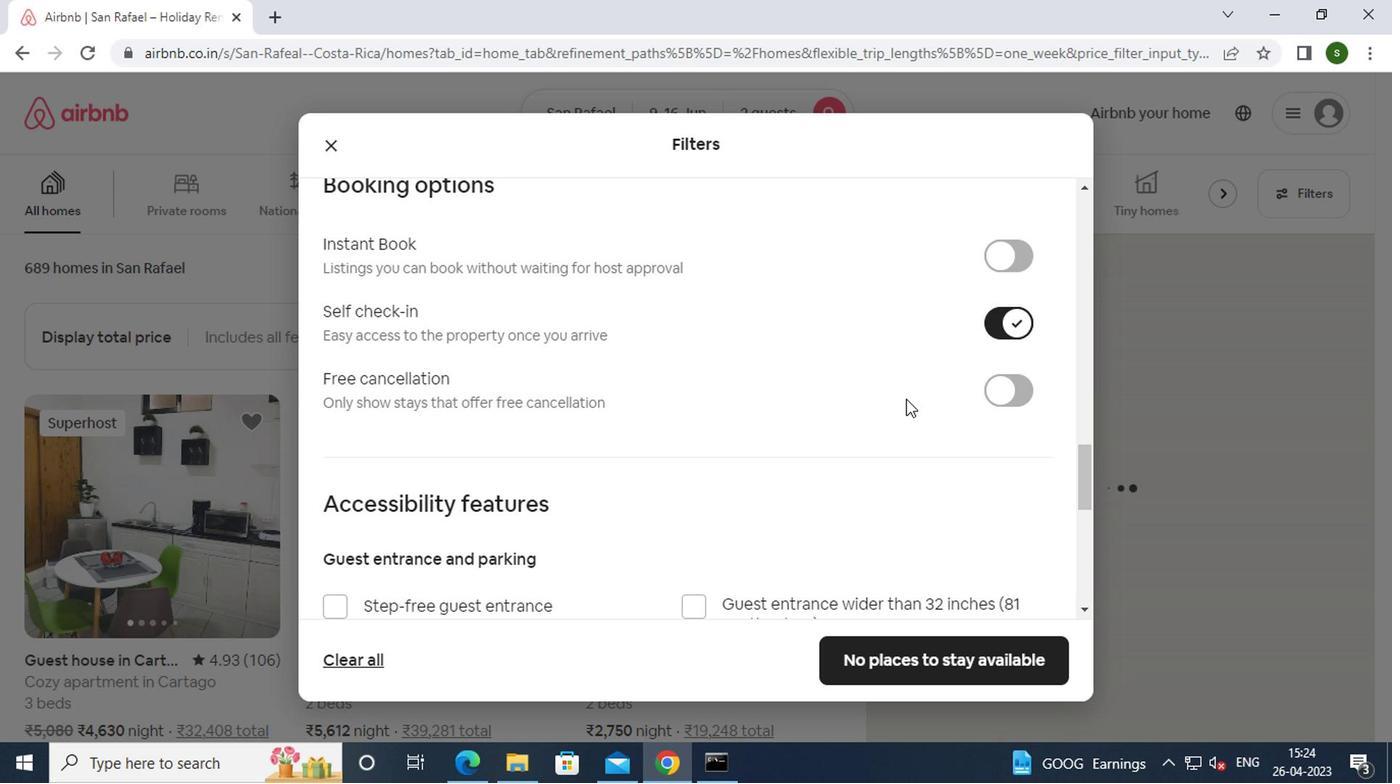 
Action: Mouse scrolled (902, 399) with delta (0, 0)
Screenshot: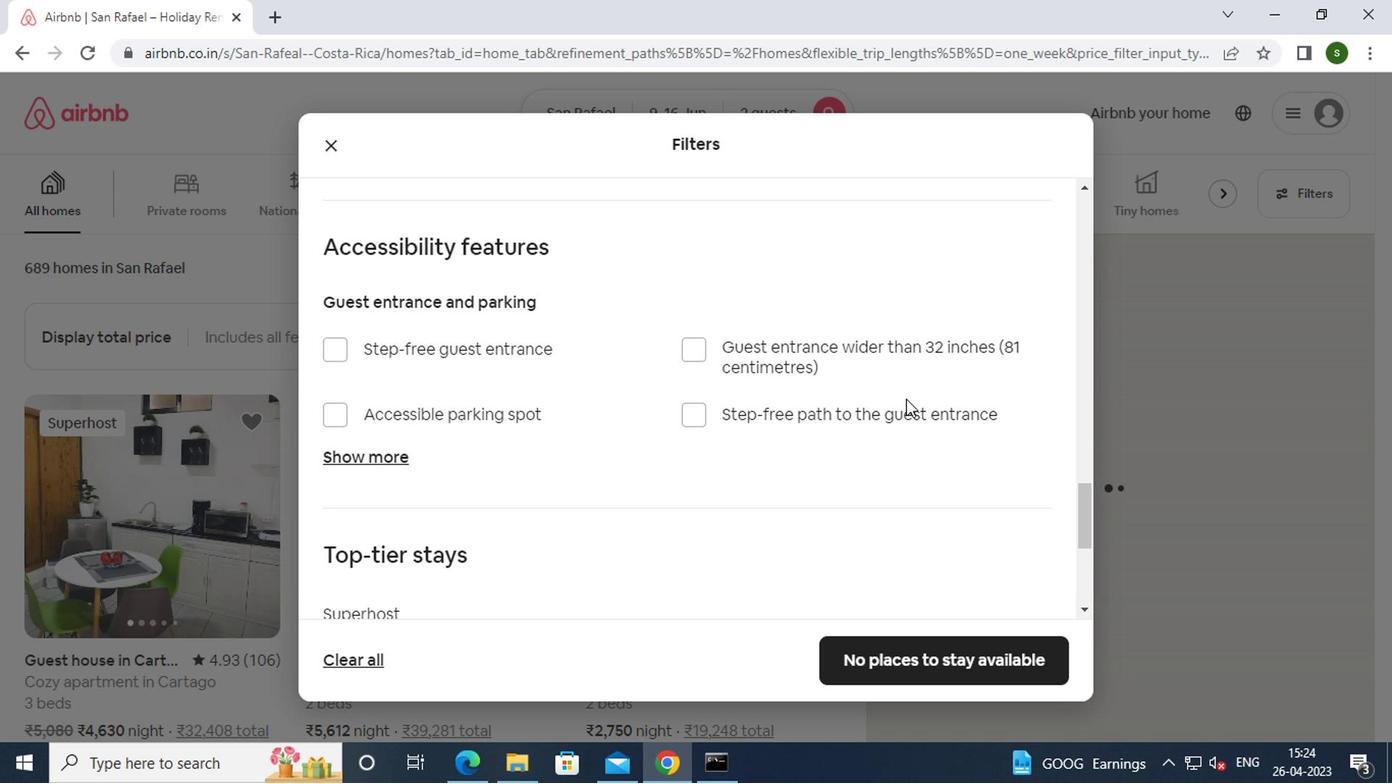
Action: Mouse scrolled (902, 399) with delta (0, 0)
Screenshot: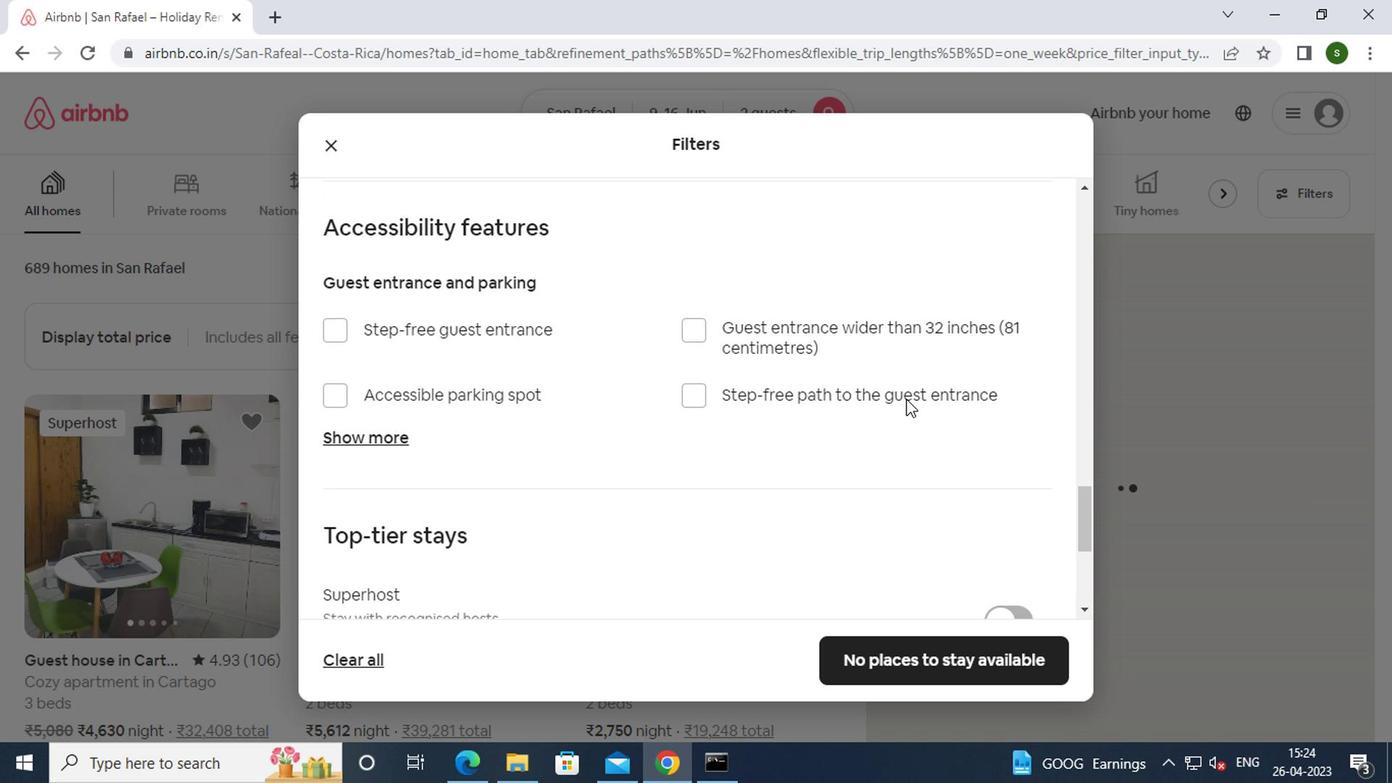 
Action: Mouse scrolled (902, 399) with delta (0, 0)
Screenshot: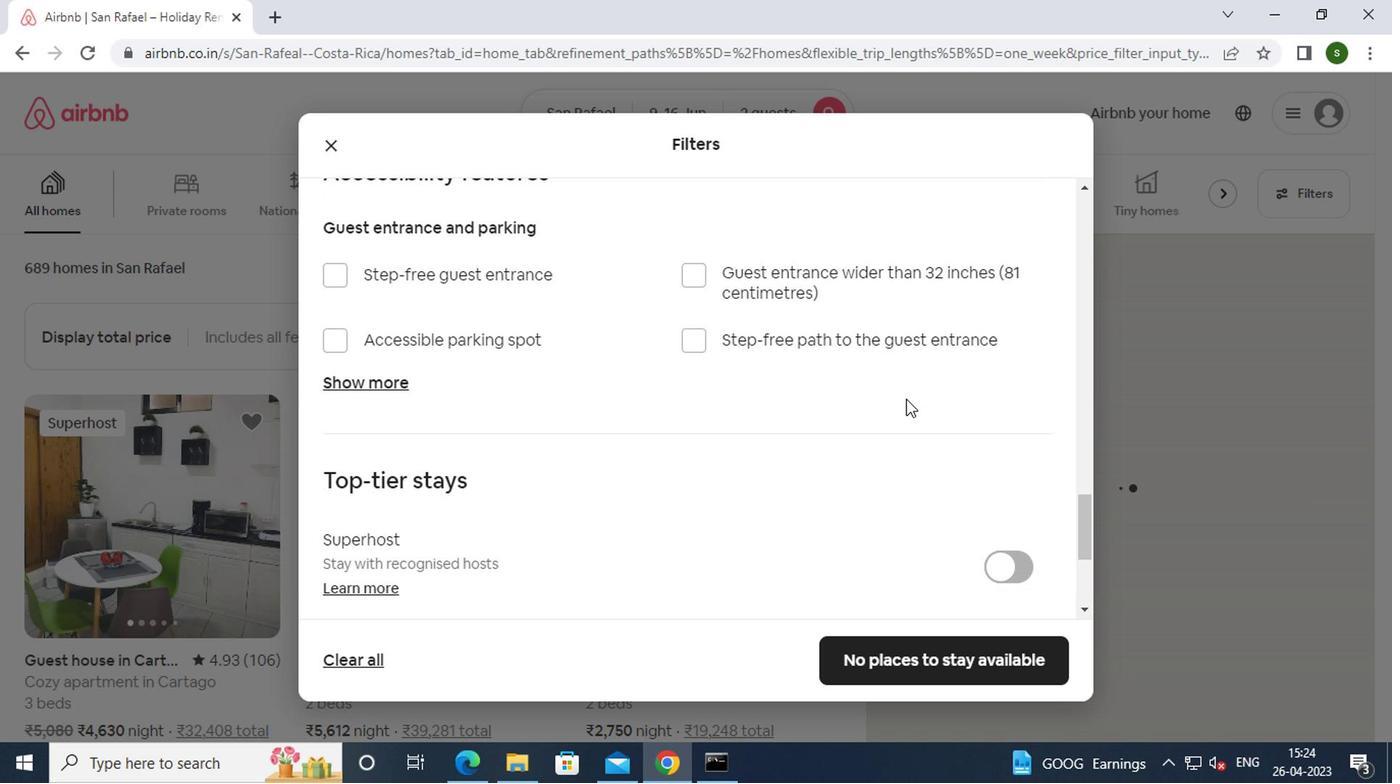 
Action: Mouse scrolled (902, 399) with delta (0, 0)
Screenshot: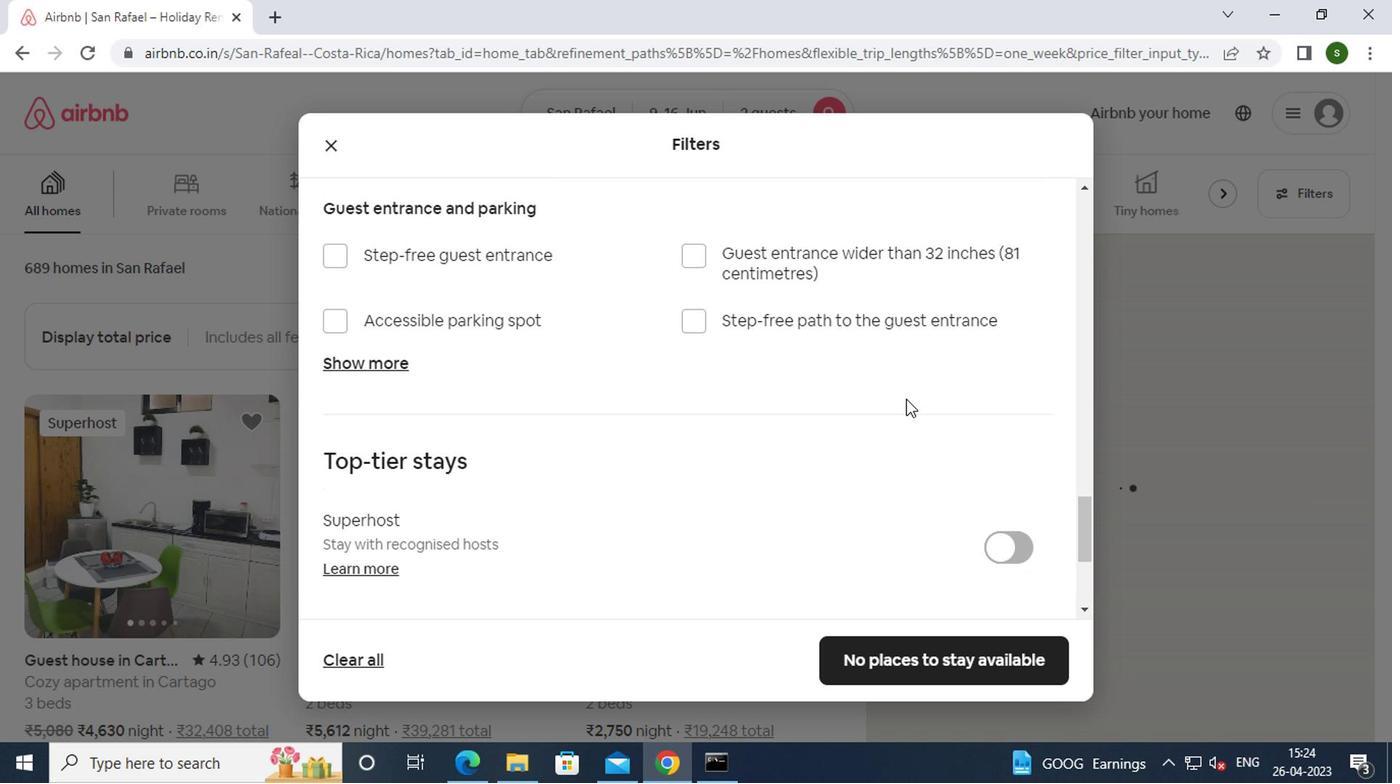 
Action: Mouse scrolled (902, 399) with delta (0, 0)
Screenshot: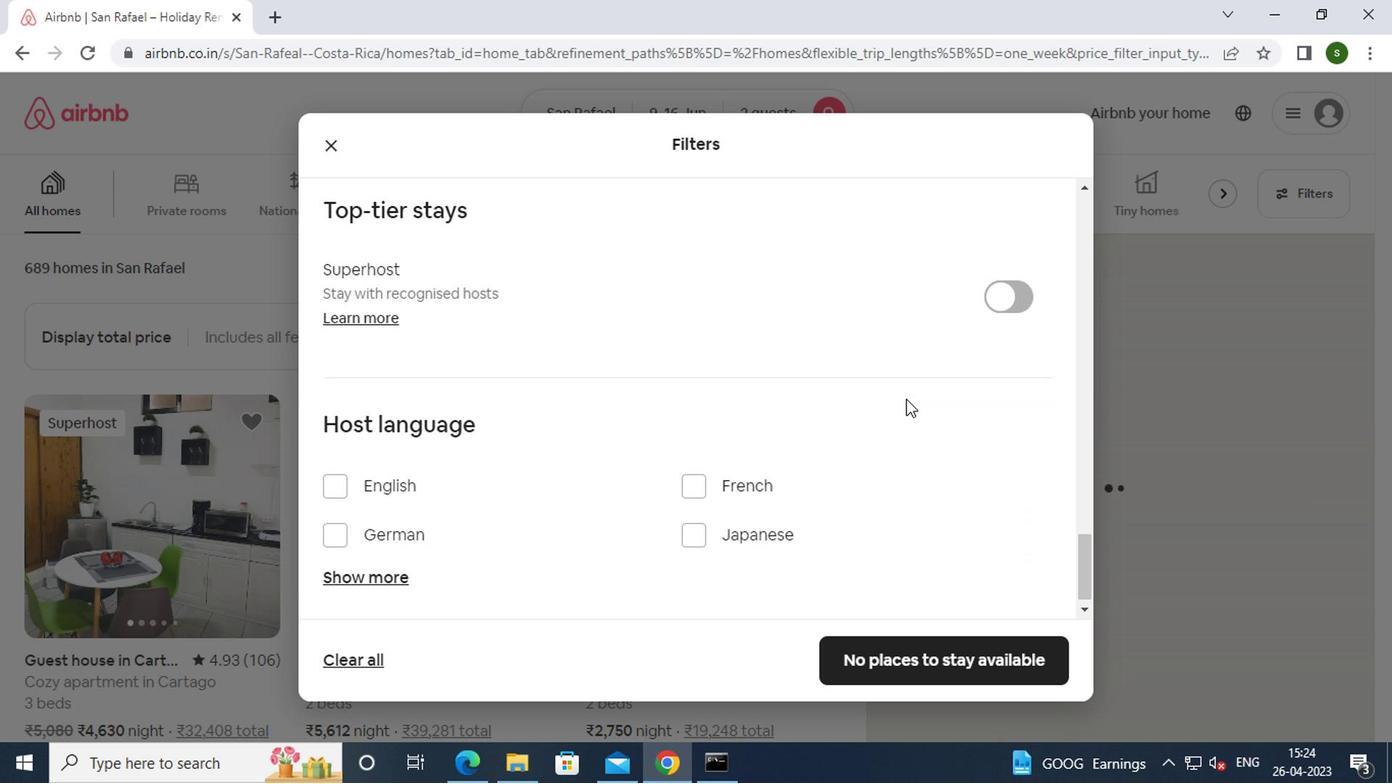 
Action: Mouse scrolled (902, 399) with delta (0, 0)
Screenshot: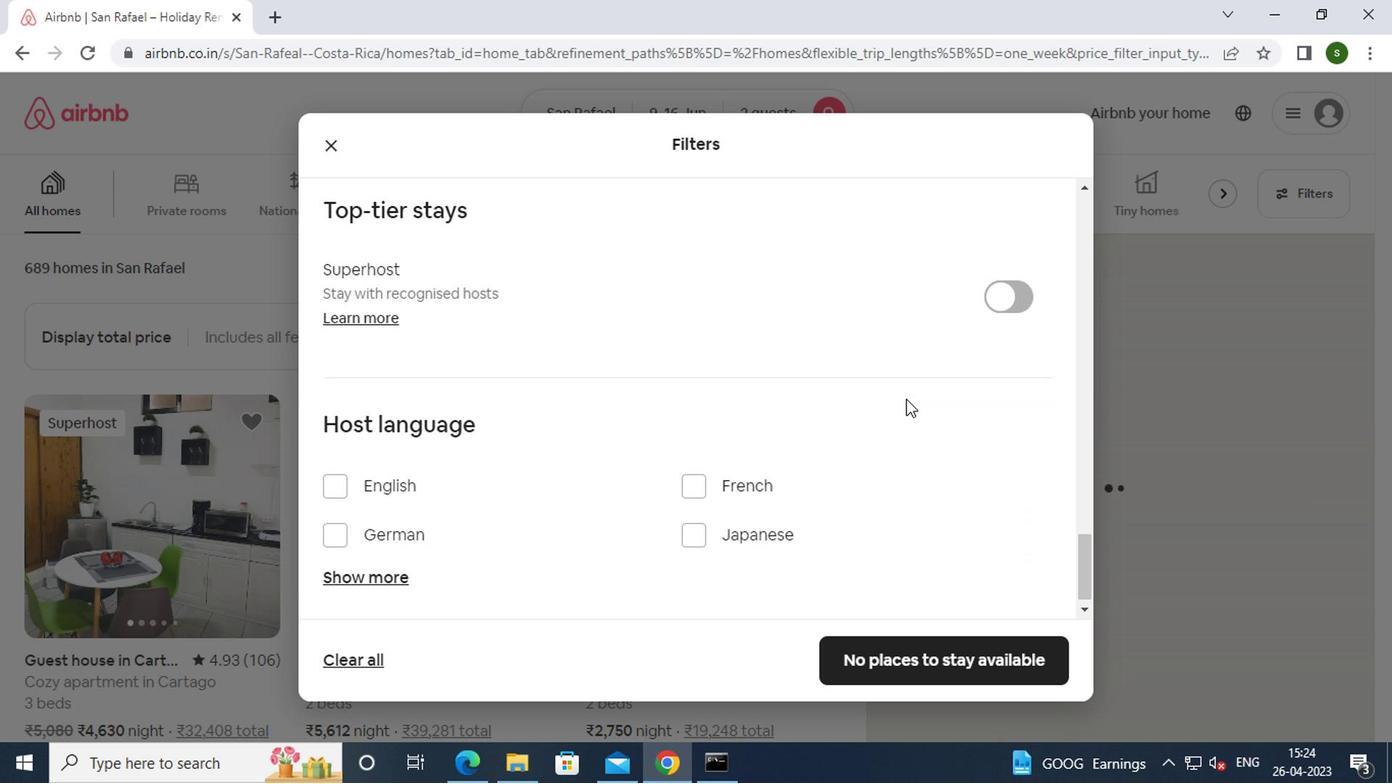 
Action: Mouse scrolled (902, 399) with delta (0, 0)
Screenshot: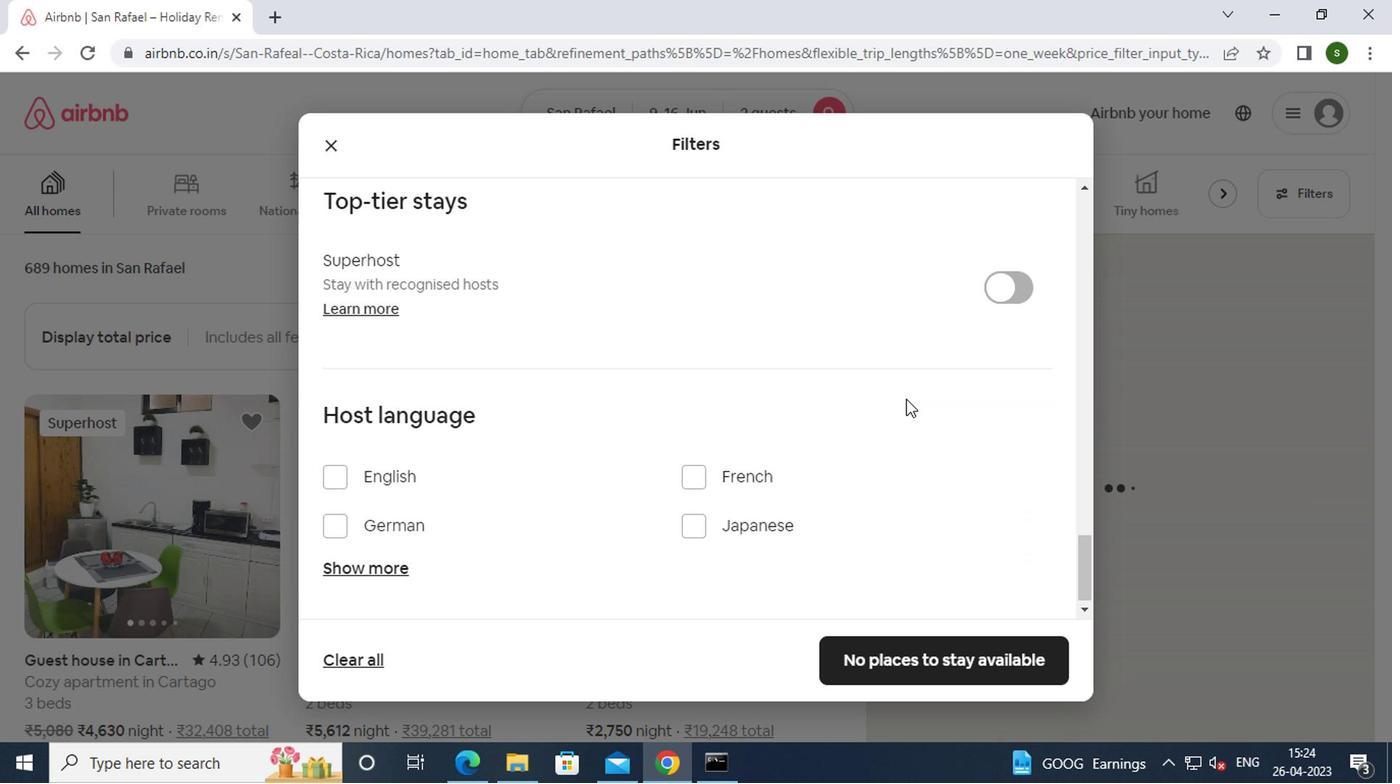 
Action: Mouse moved to (364, 472)
Screenshot: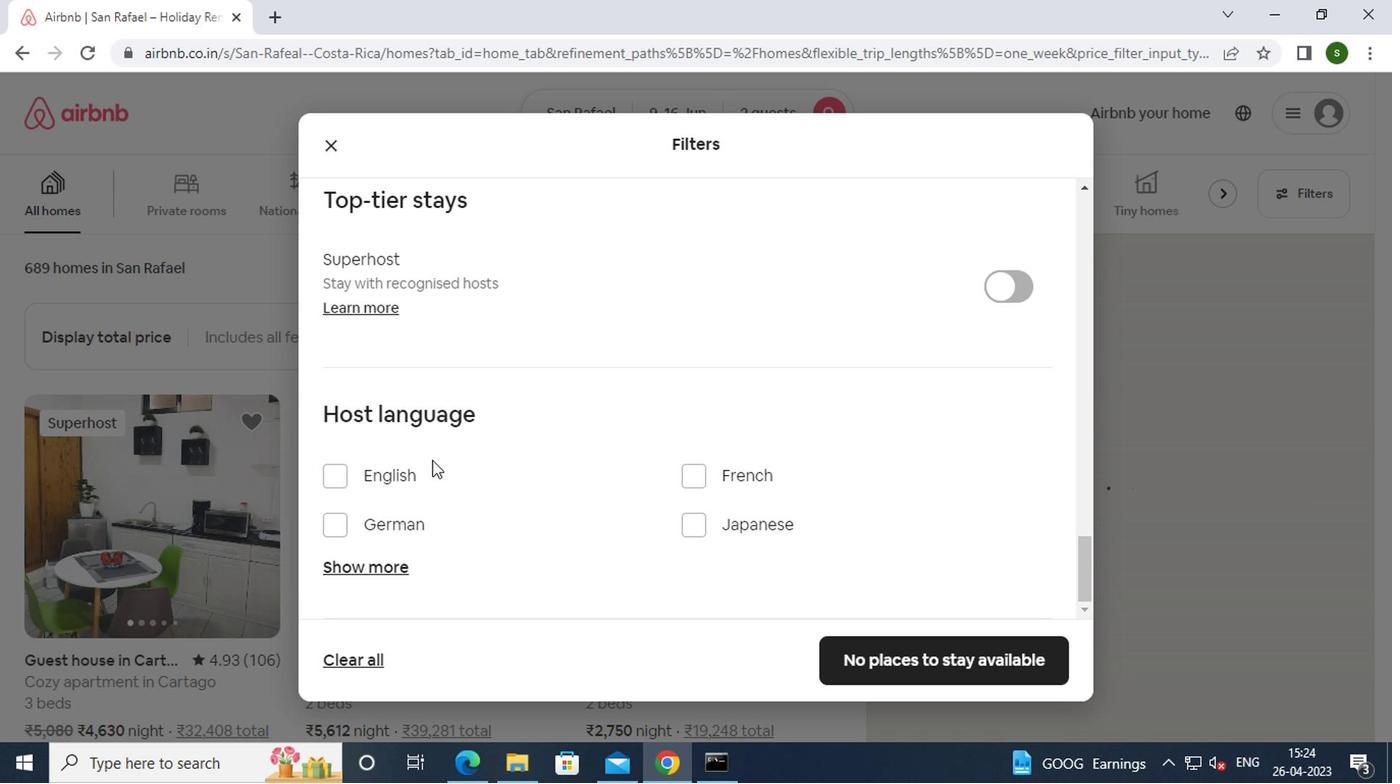 
Action: Mouse pressed left at (364, 472)
Screenshot: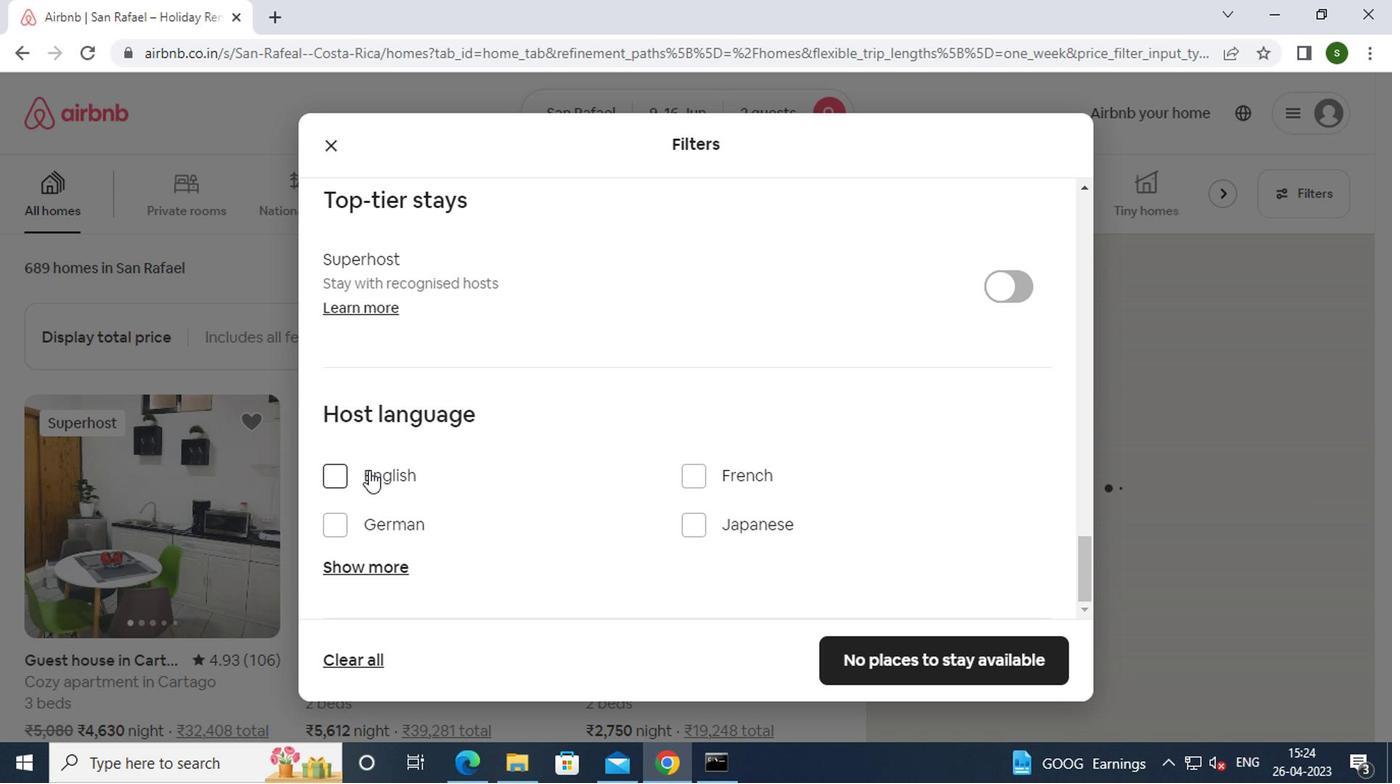 
Action: Mouse moved to (848, 656)
Screenshot: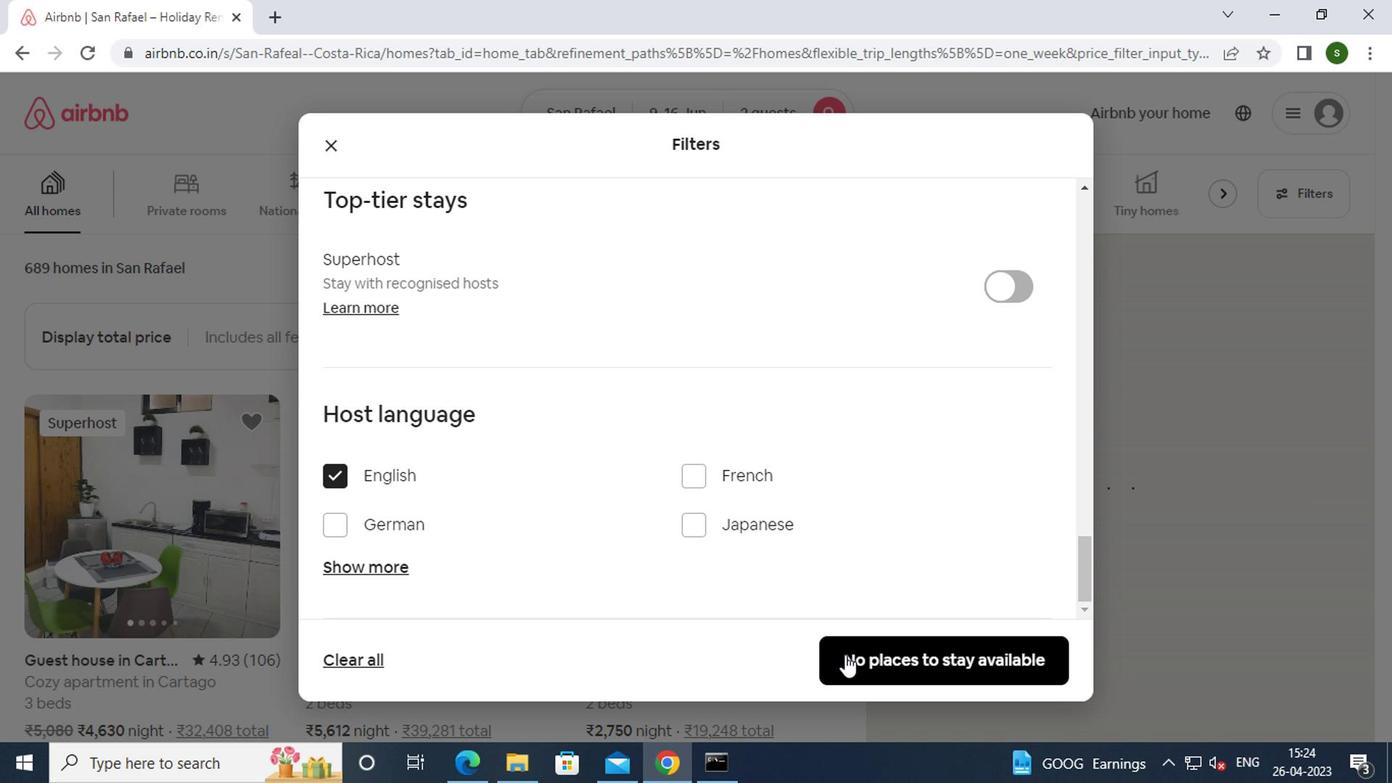 
Action: Mouse pressed left at (848, 656)
Screenshot: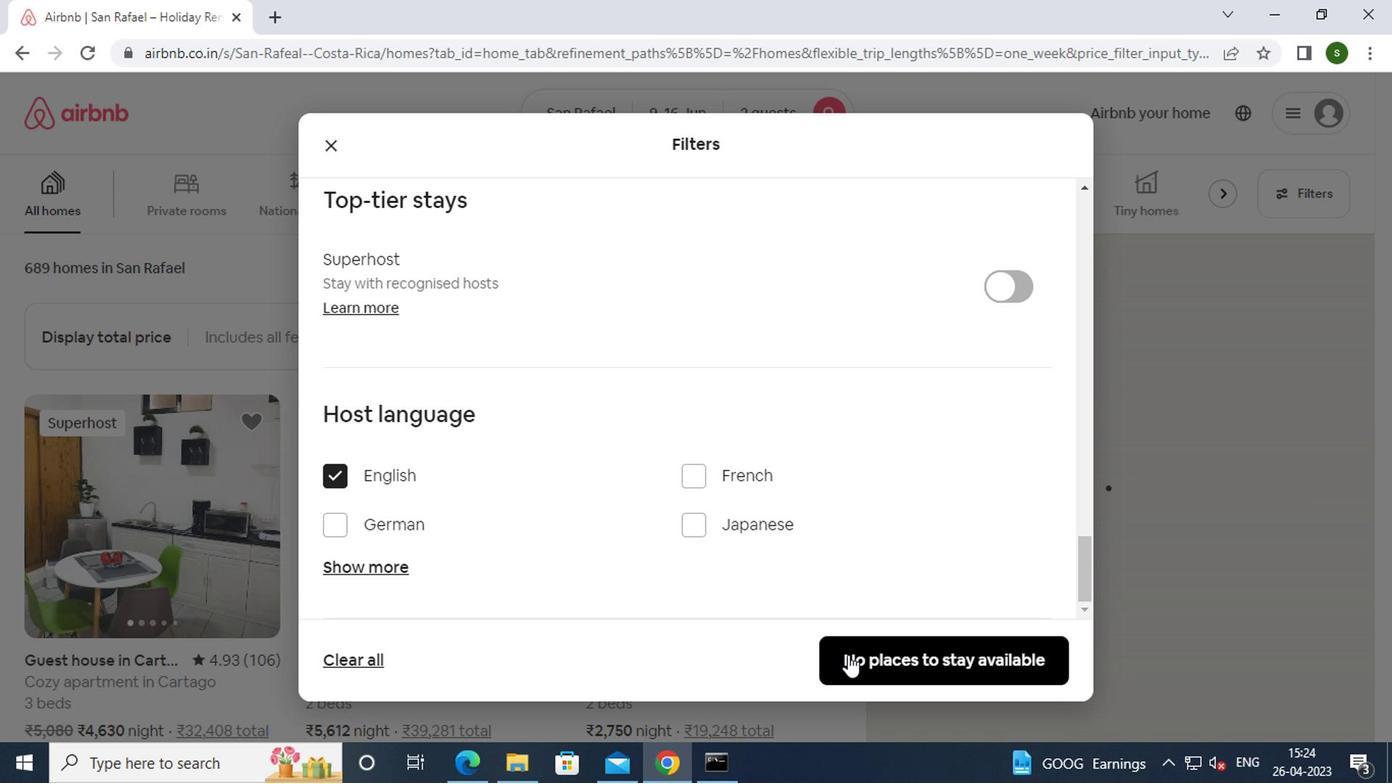 
Action: Mouse moved to (849, 654)
Screenshot: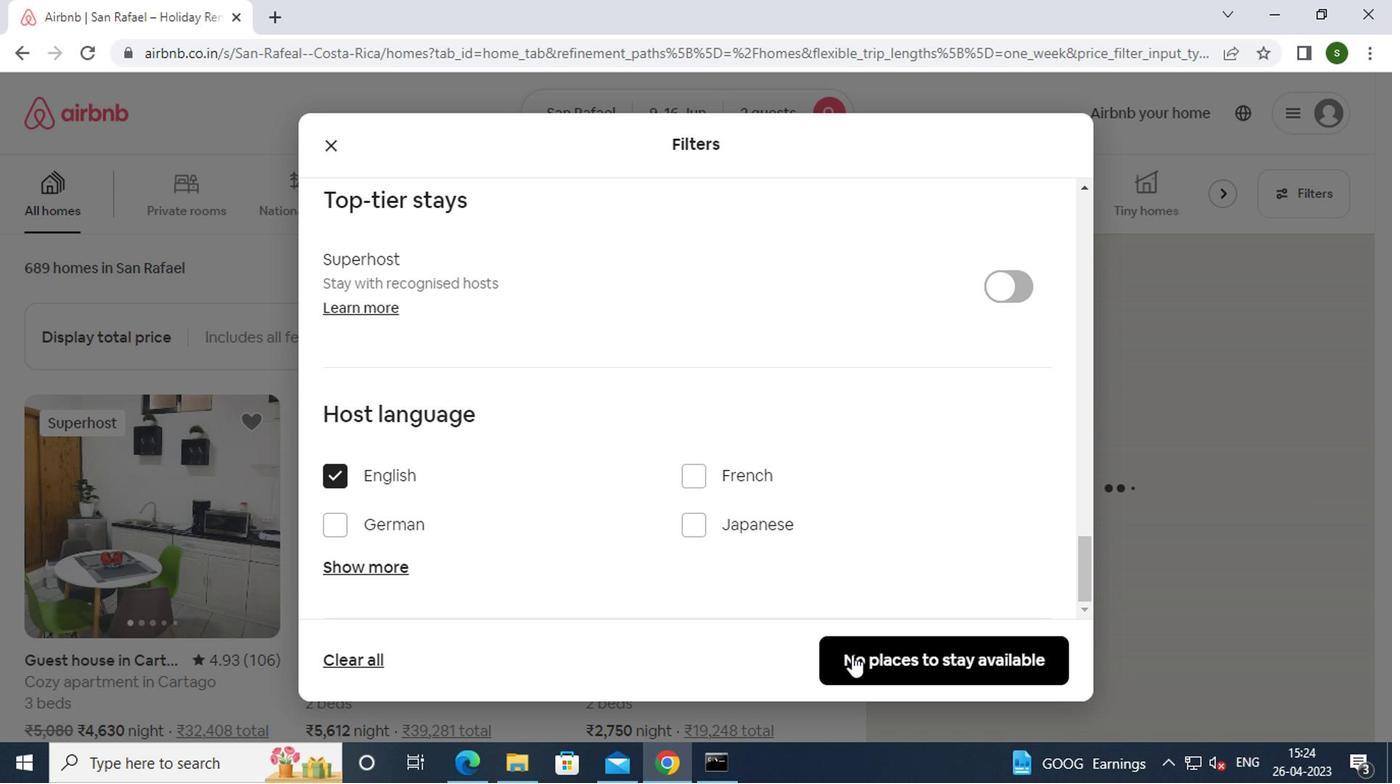 
